 Task: Find connections with filter location Kotputli with filter topic #realtorwith filter profile language Potuguese with filter current company STÄUBLI with filter school Podar International School with filter industry Technical and Vocational Training with filter service category SupportTechnical Writing with filter keywords title Business Analyst
Action: Mouse moved to (378, 256)
Screenshot: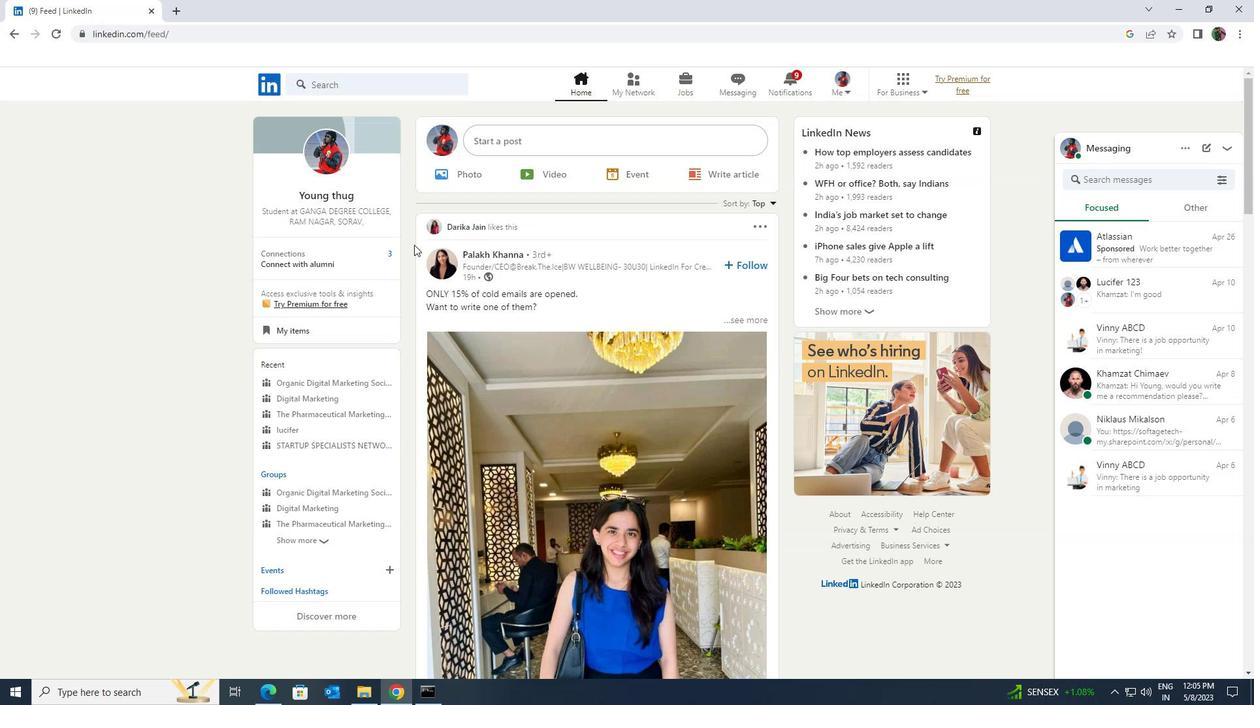 
Action: Mouse pressed left at (378, 256)
Screenshot: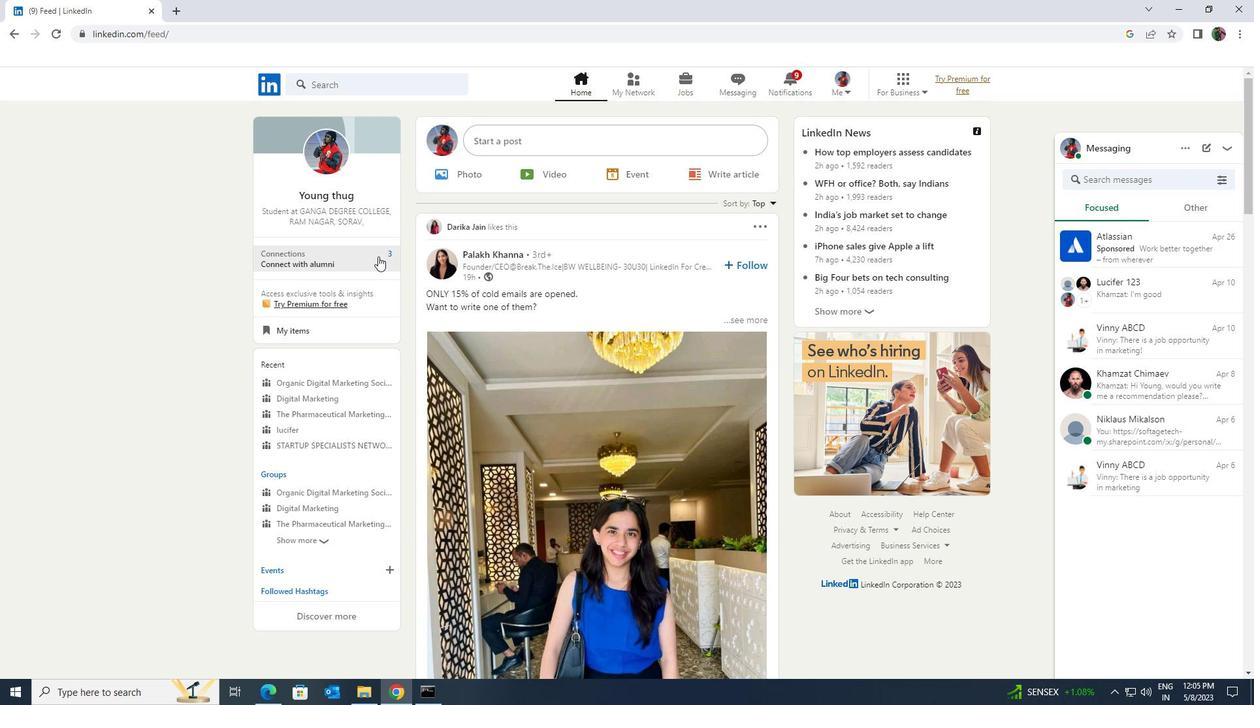 
Action: Mouse moved to (361, 156)
Screenshot: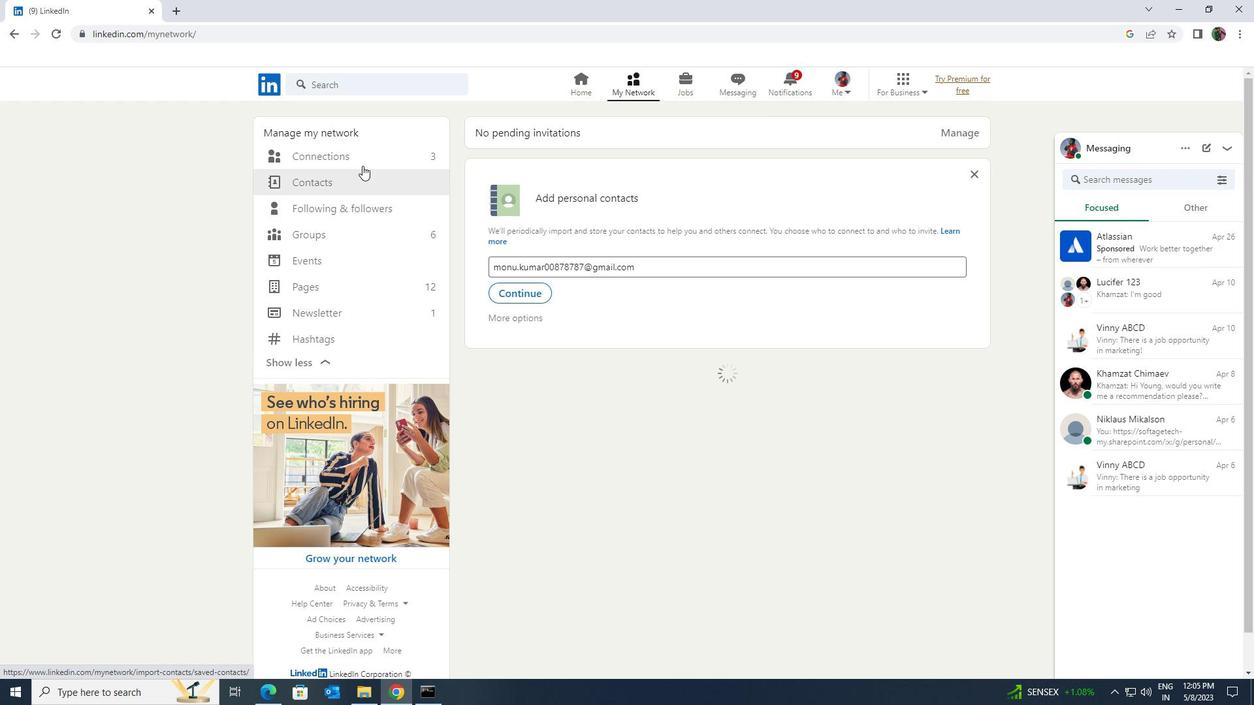 
Action: Mouse pressed left at (361, 156)
Screenshot: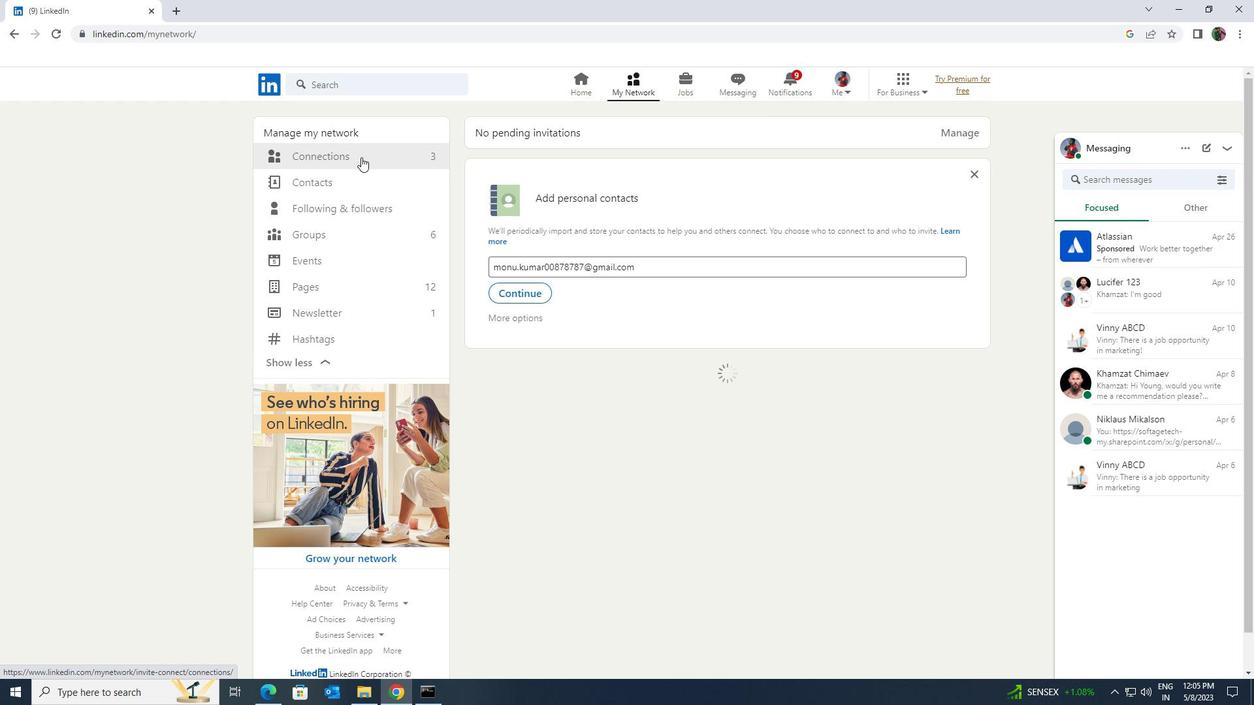 
Action: Mouse moved to (691, 159)
Screenshot: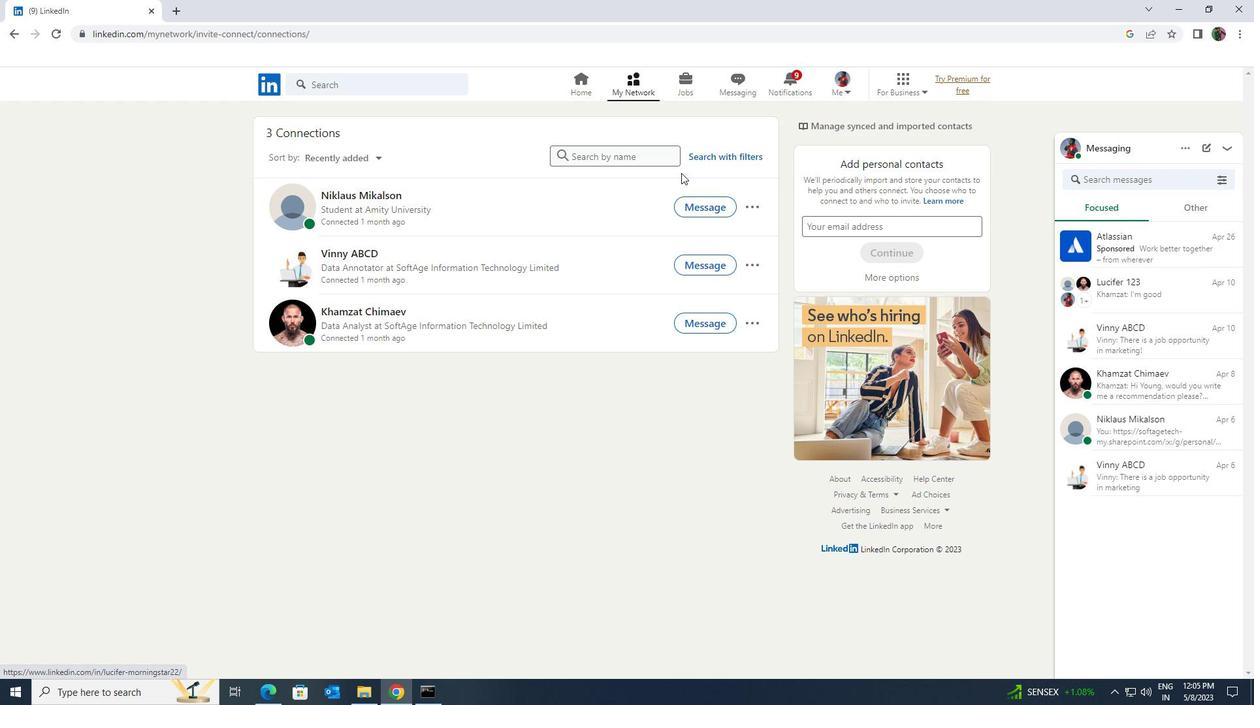 
Action: Mouse pressed left at (691, 159)
Screenshot: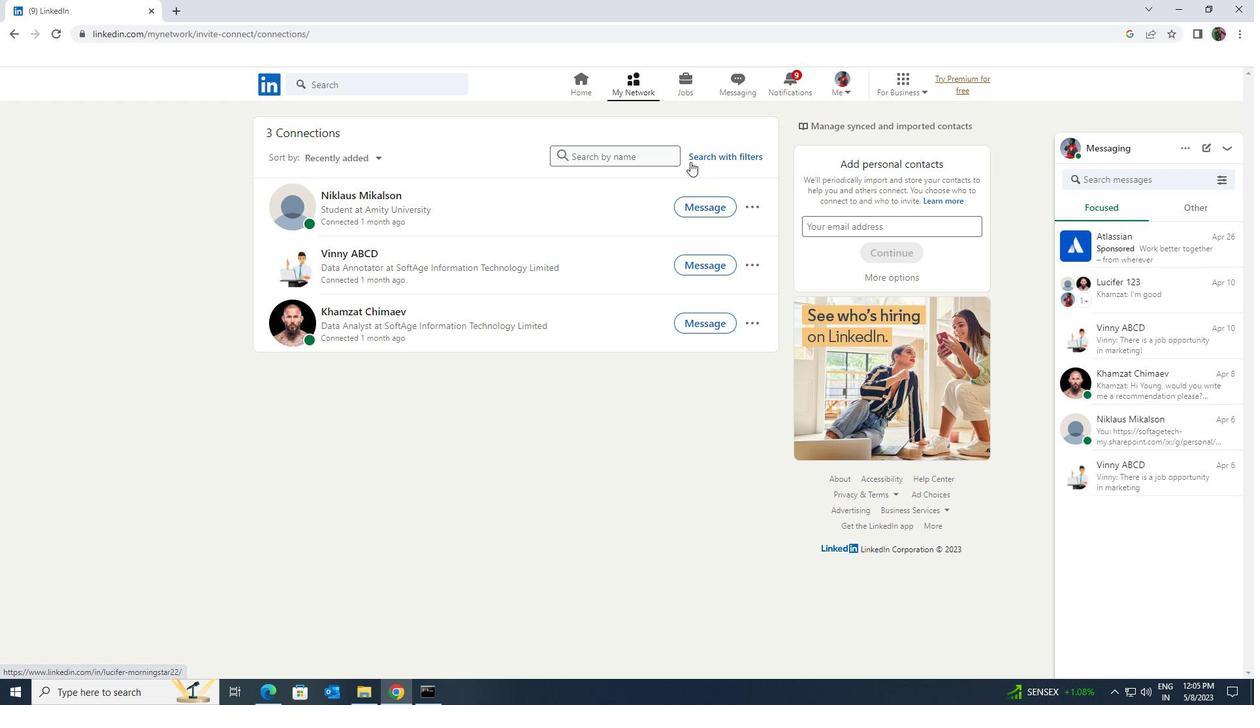 
Action: Mouse moved to (663, 114)
Screenshot: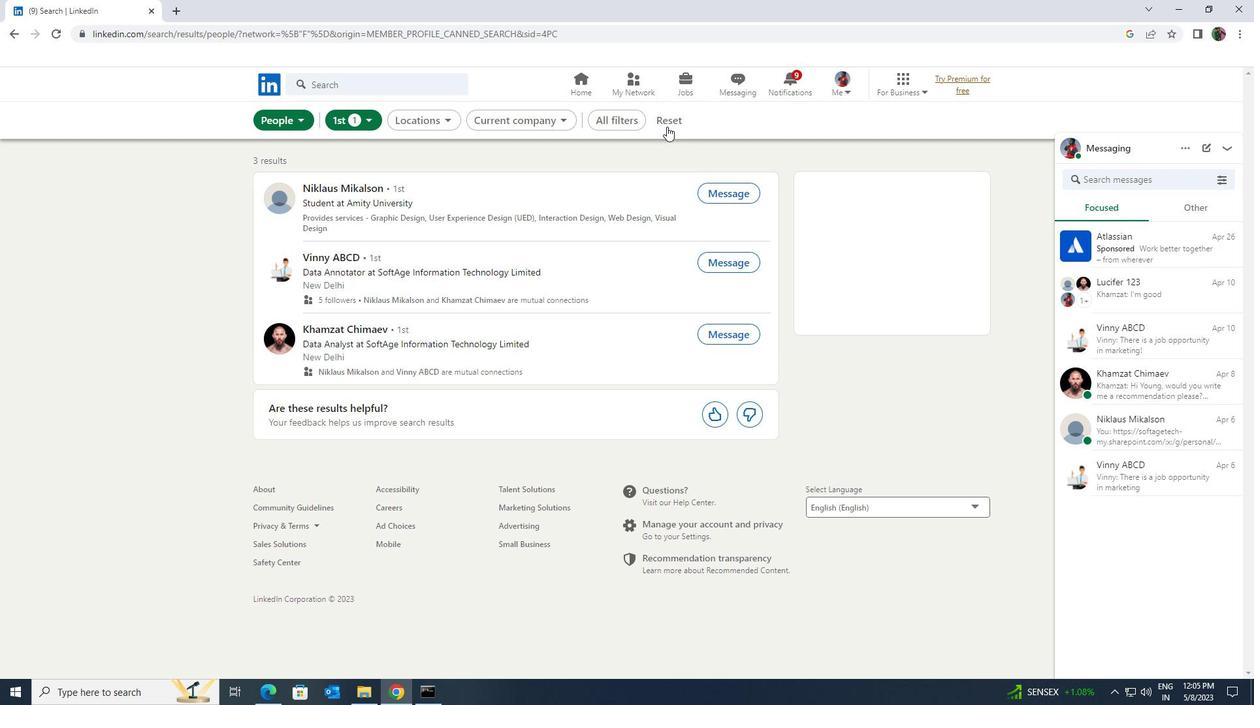
Action: Mouse pressed left at (663, 114)
Screenshot: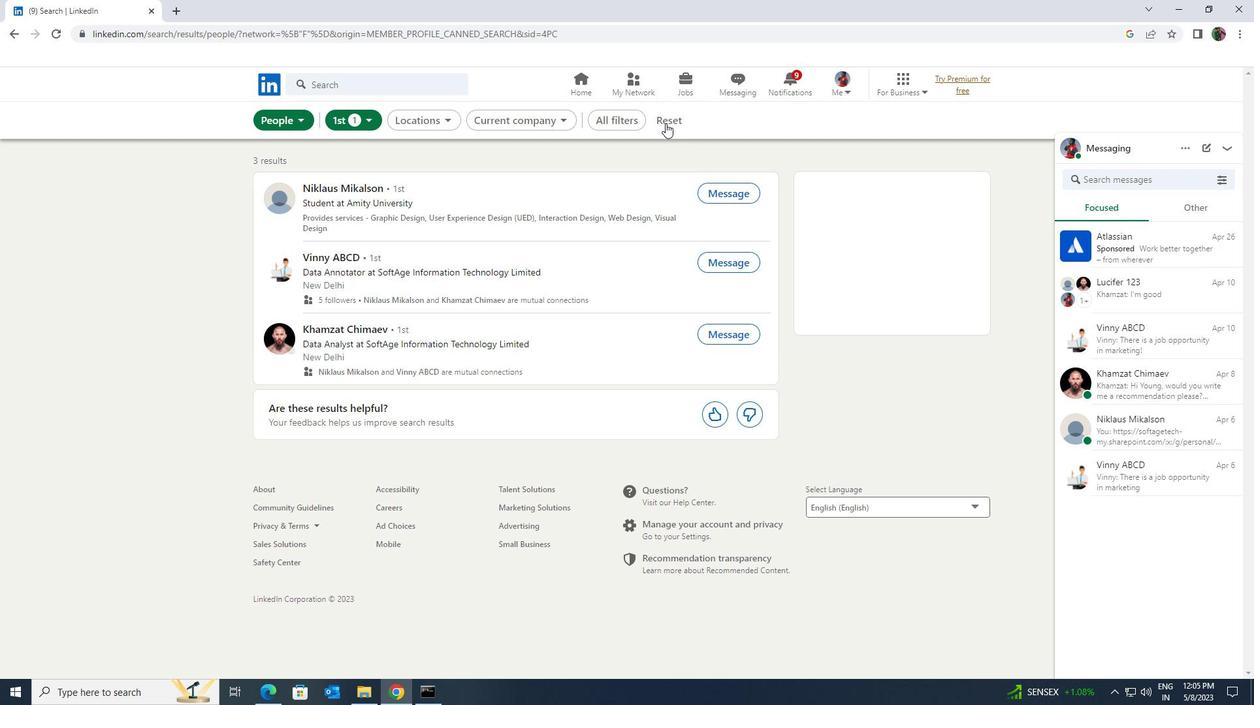 
Action: Mouse moved to (642, 114)
Screenshot: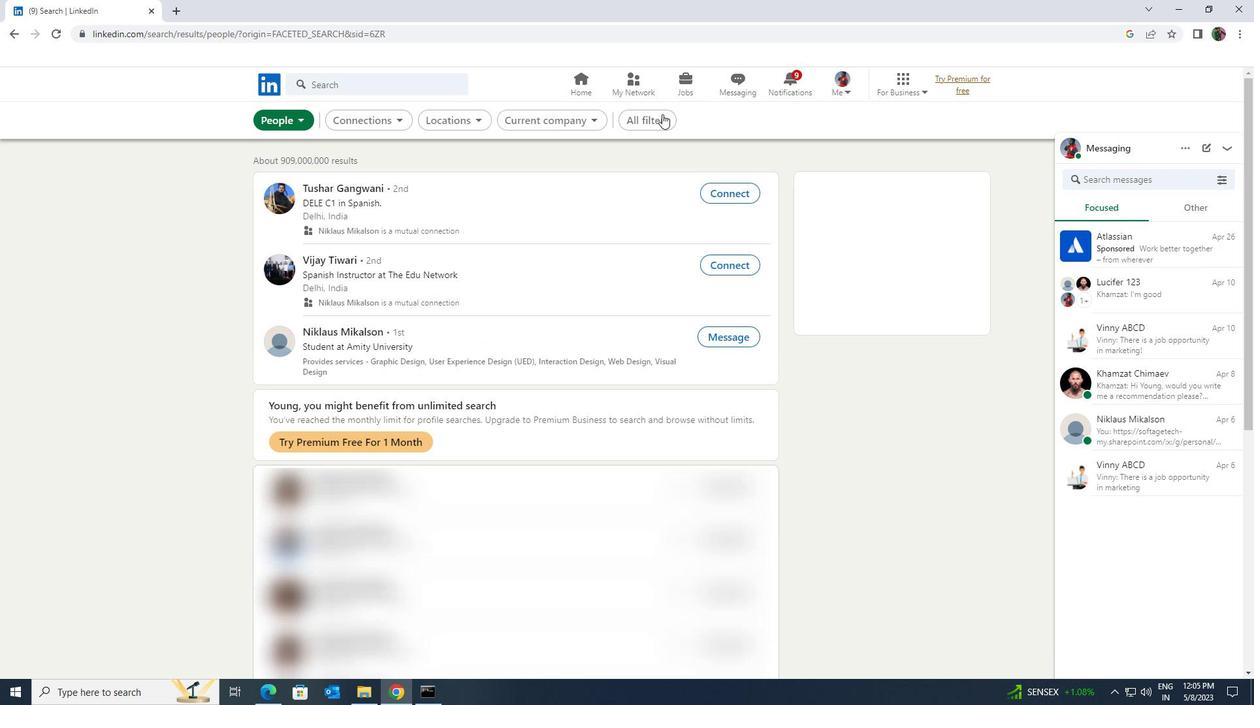 
Action: Mouse pressed left at (642, 114)
Screenshot: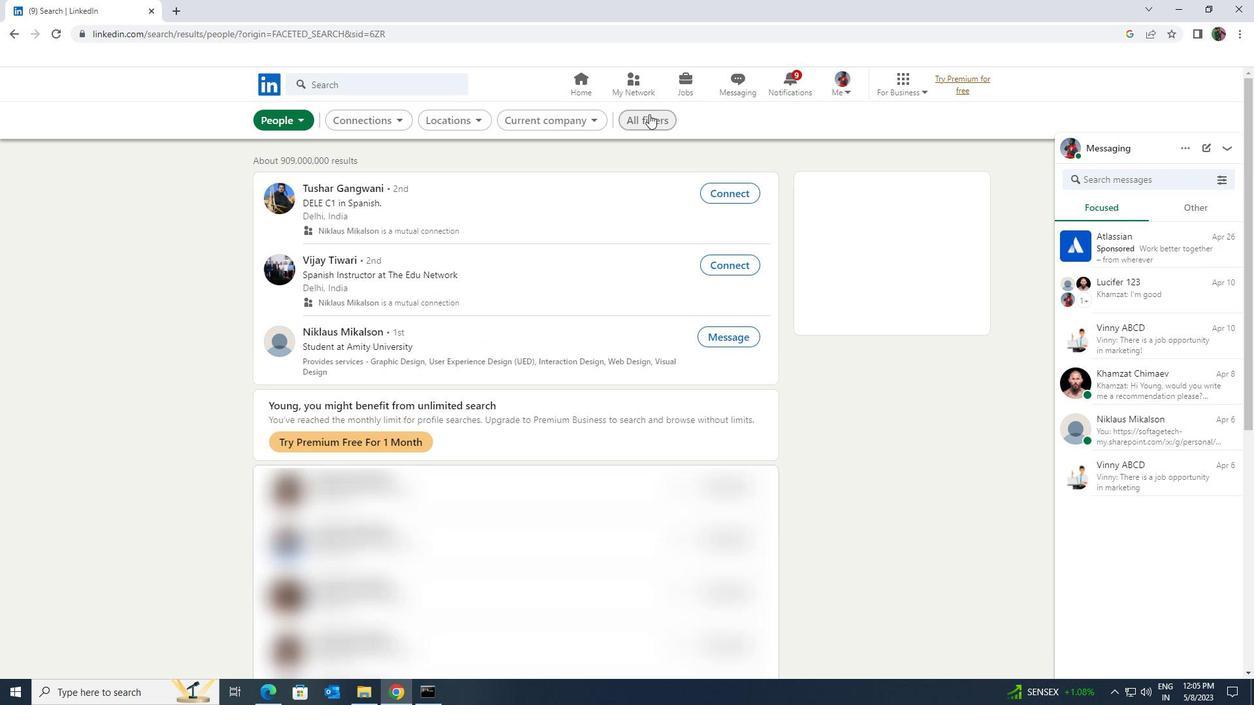 
Action: Mouse moved to (1091, 519)
Screenshot: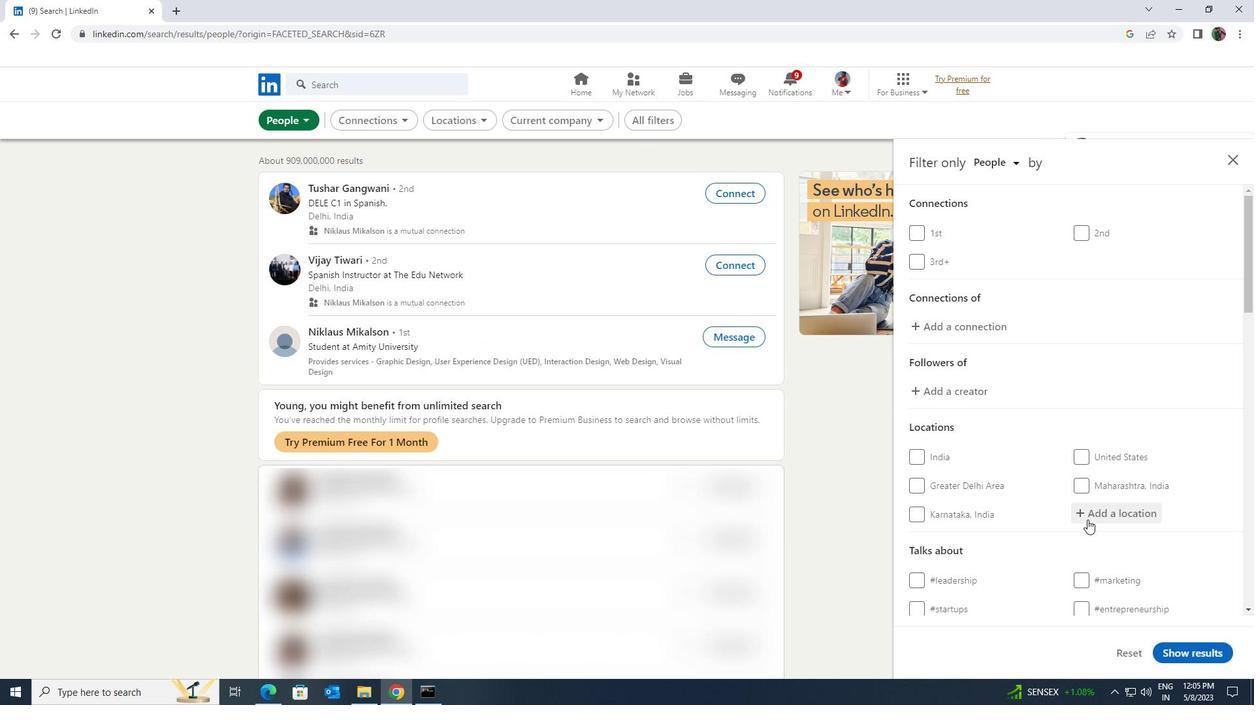
Action: Mouse pressed left at (1091, 519)
Screenshot: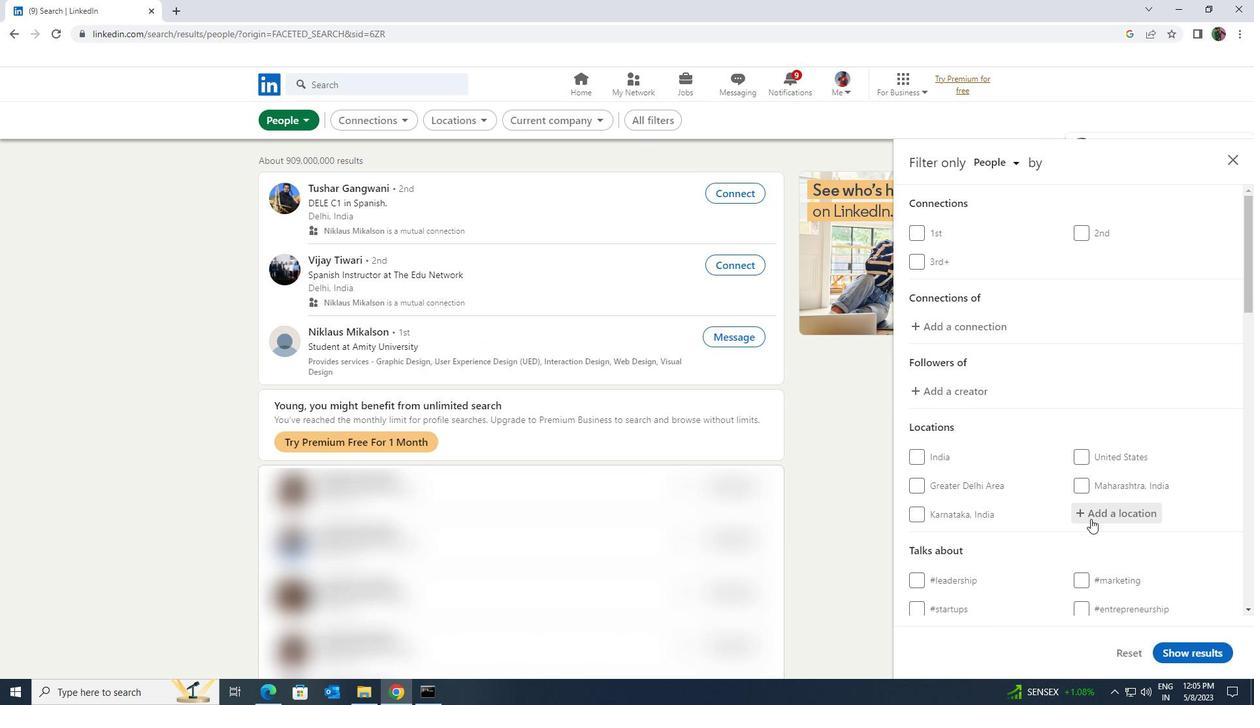 
Action: Key pressed <Key.shift><Key.shift><Key.shift>KOTPUTIL<Key.backspace><Key.backspace><Key.backspace>
Screenshot: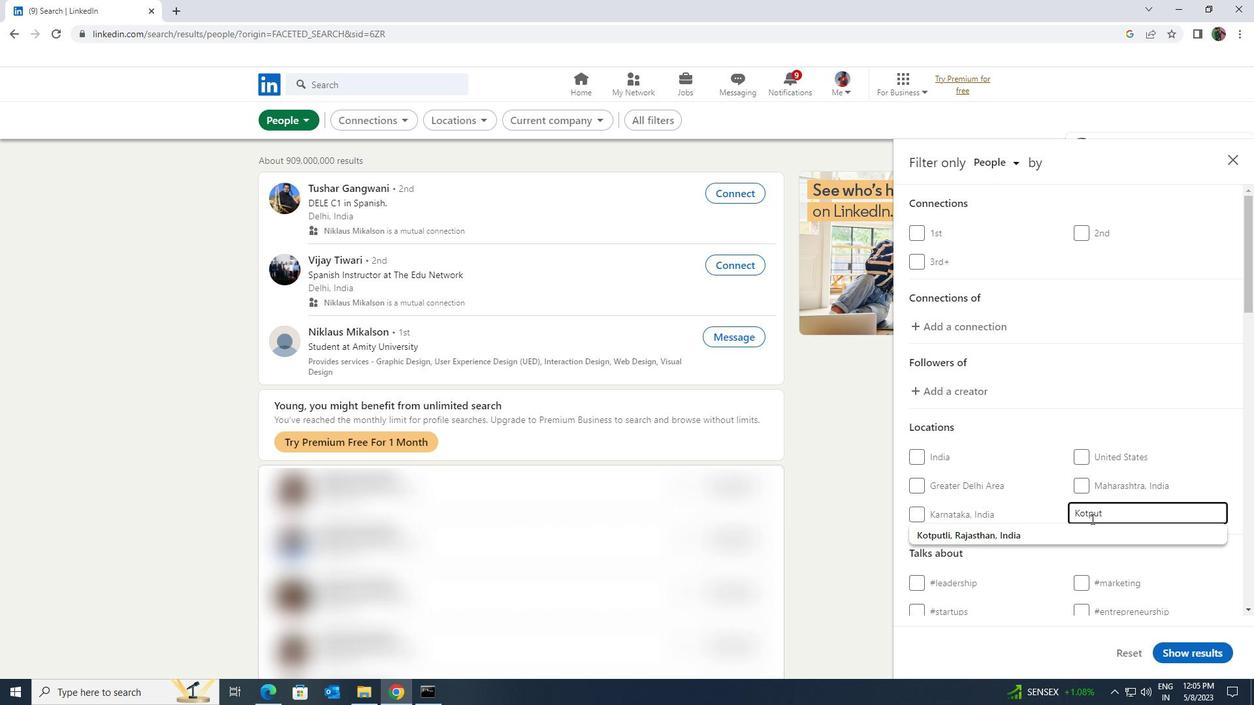 
Action: Mouse moved to (1090, 530)
Screenshot: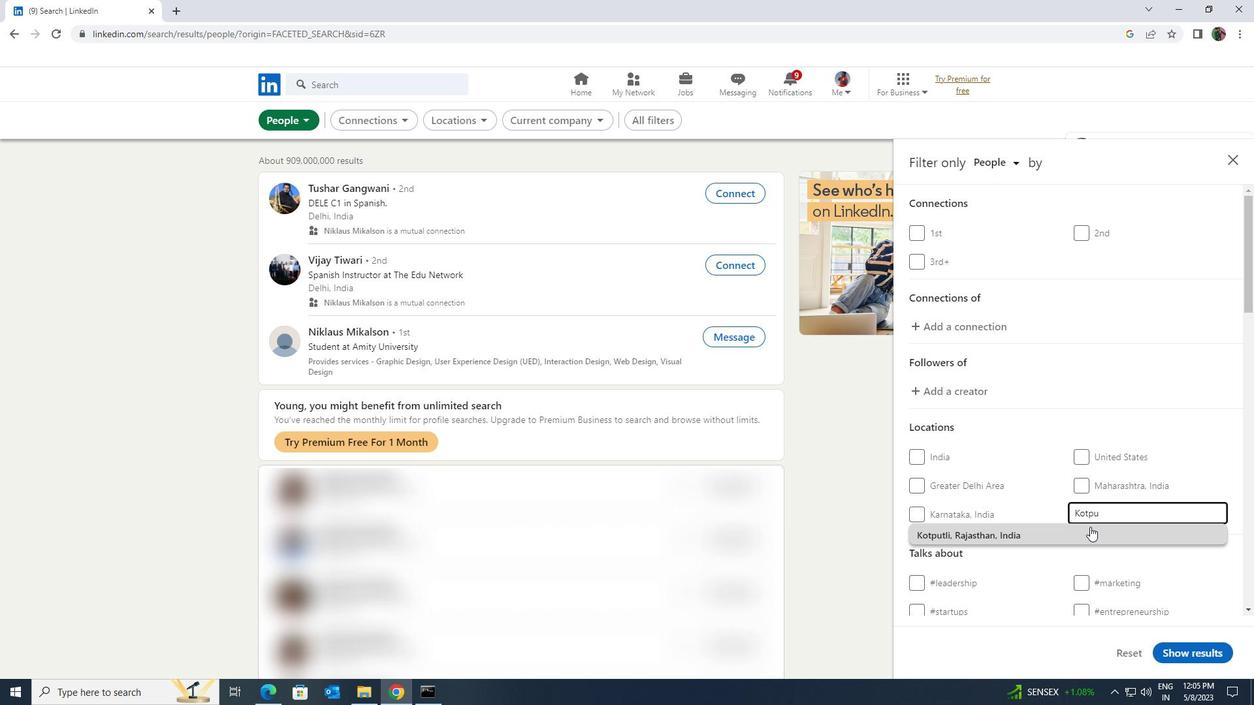 
Action: Mouse pressed left at (1090, 530)
Screenshot: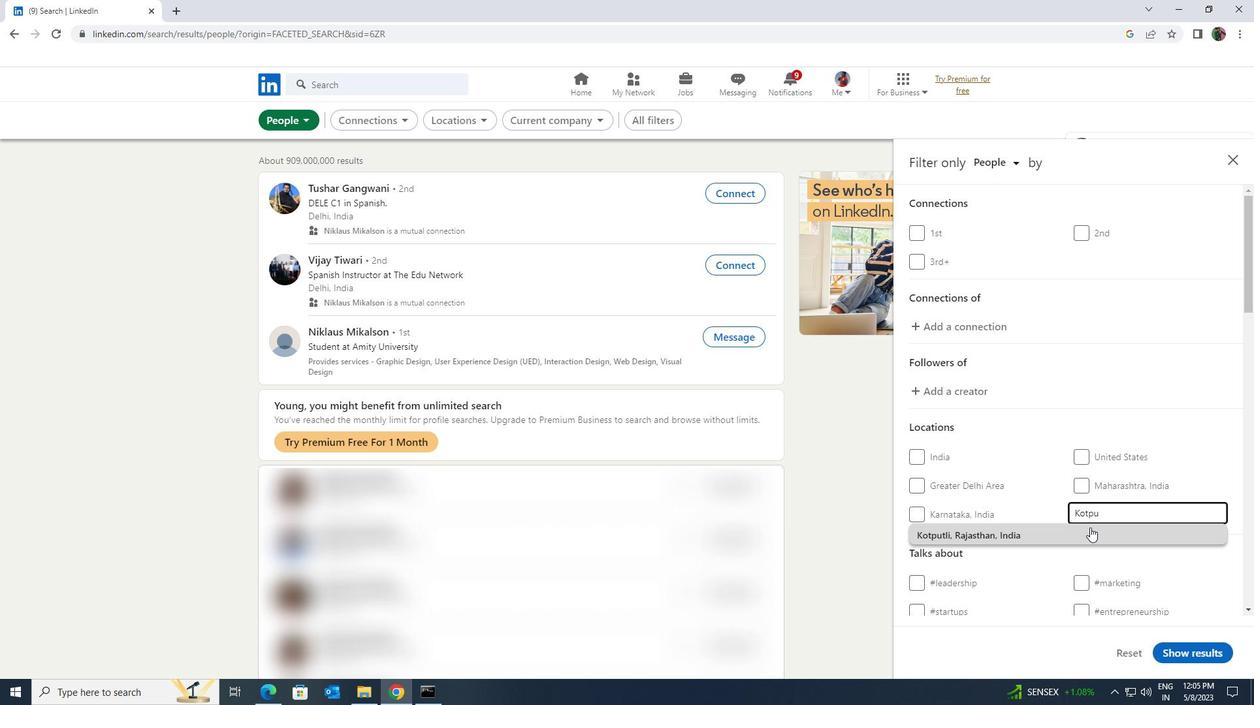 
Action: Mouse moved to (1091, 530)
Screenshot: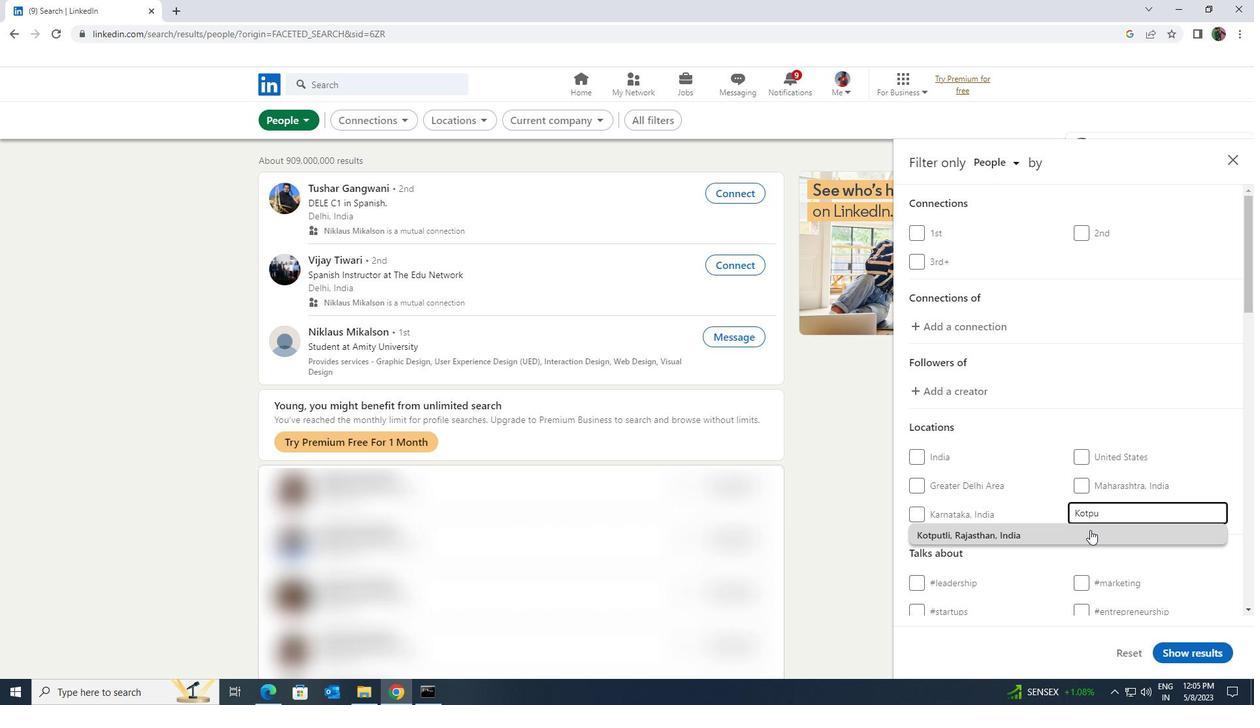 
Action: Mouse scrolled (1091, 529) with delta (0, 0)
Screenshot: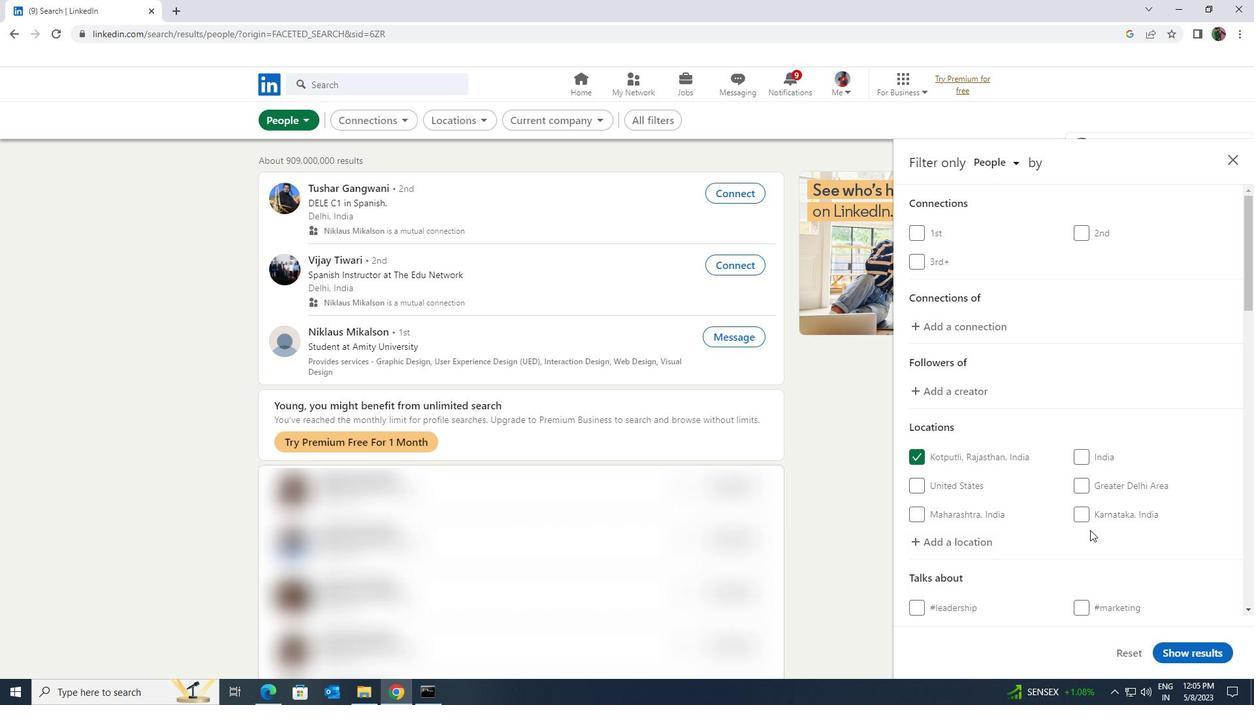 
Action: Mouse scrolled (1091, 529) with delta (0, 0)
Screenshot: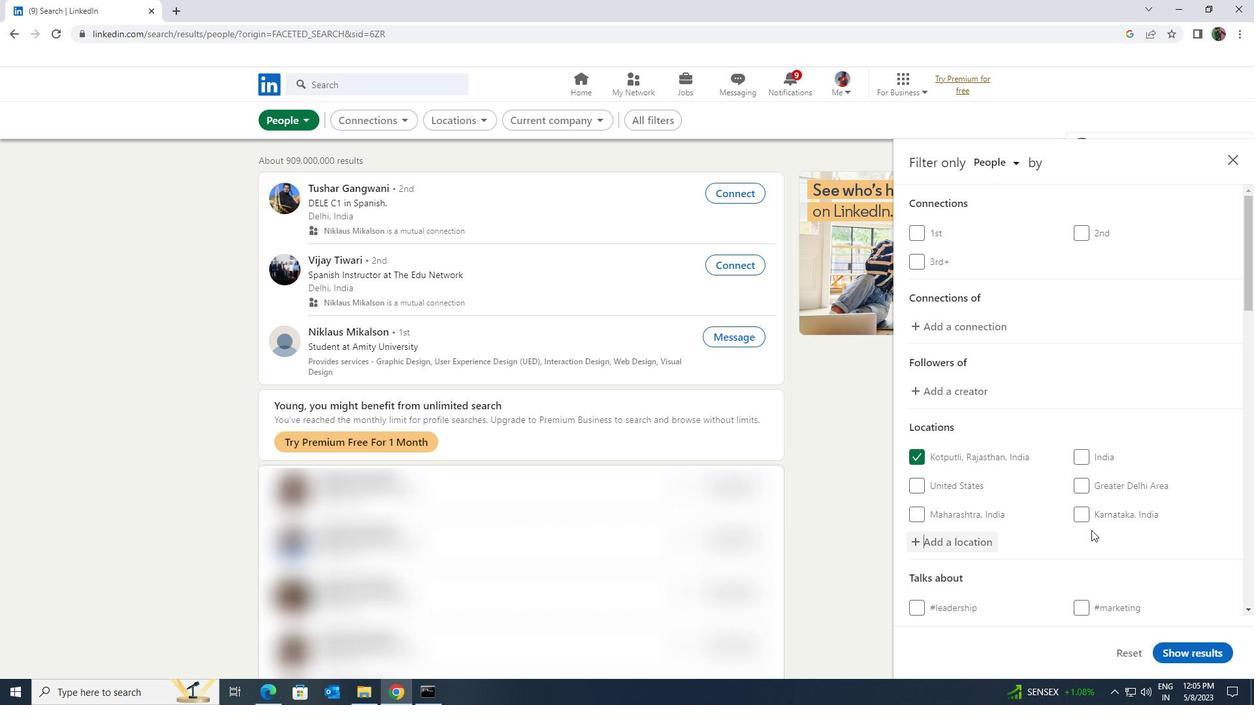 
Action: Mouse moved to (1095, 531)
Screenshot: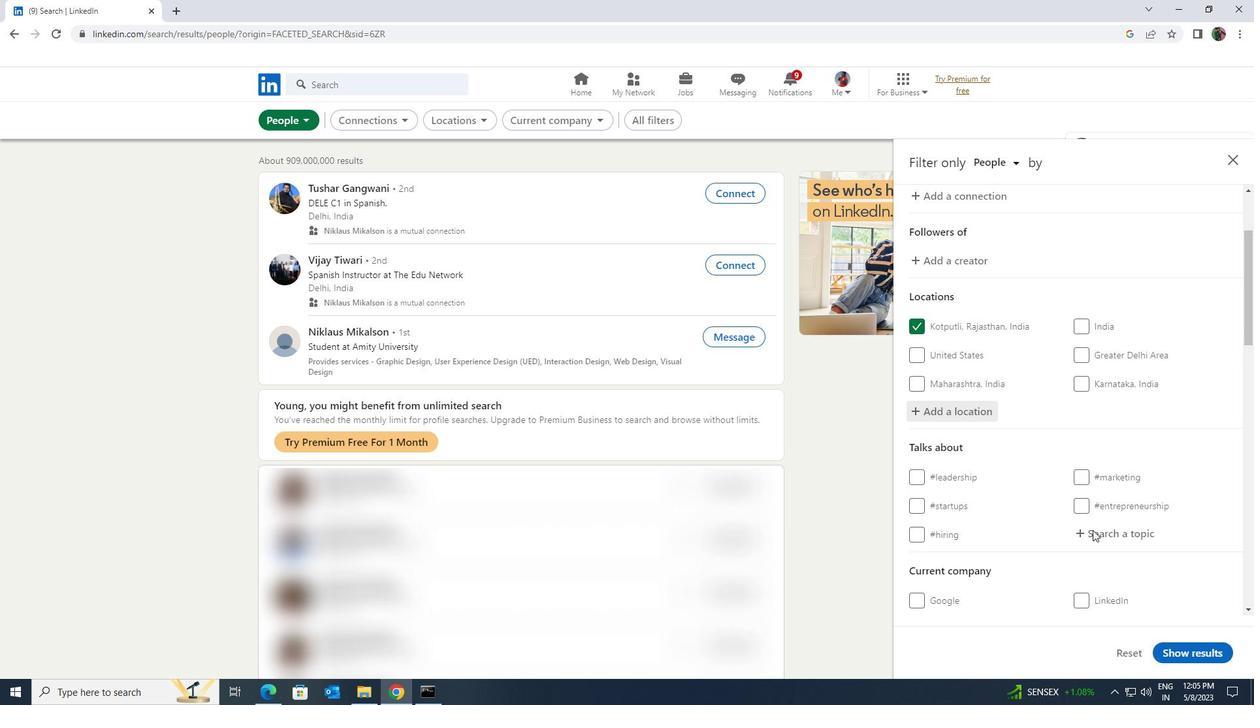 
Action: Mouse pressed left at (1095, 531)
Screenshot: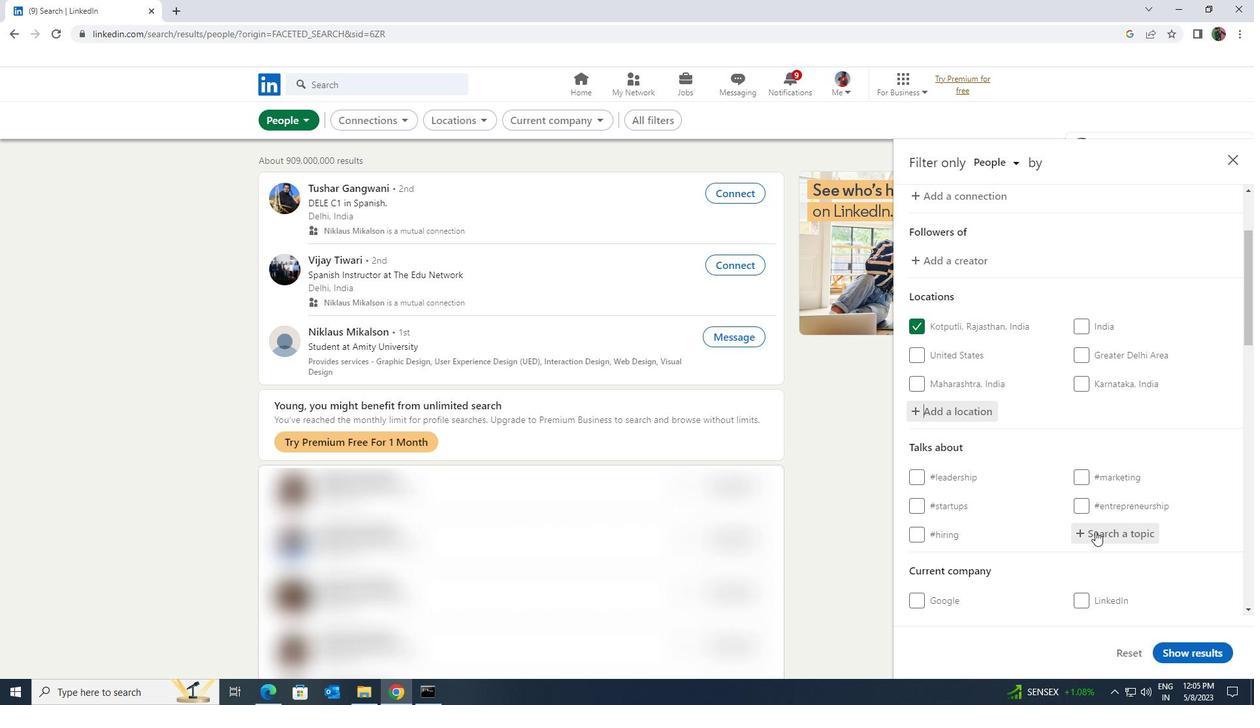 
Action: Key pressed <Key.shift><Key.shift>REALTOR
Screenshot: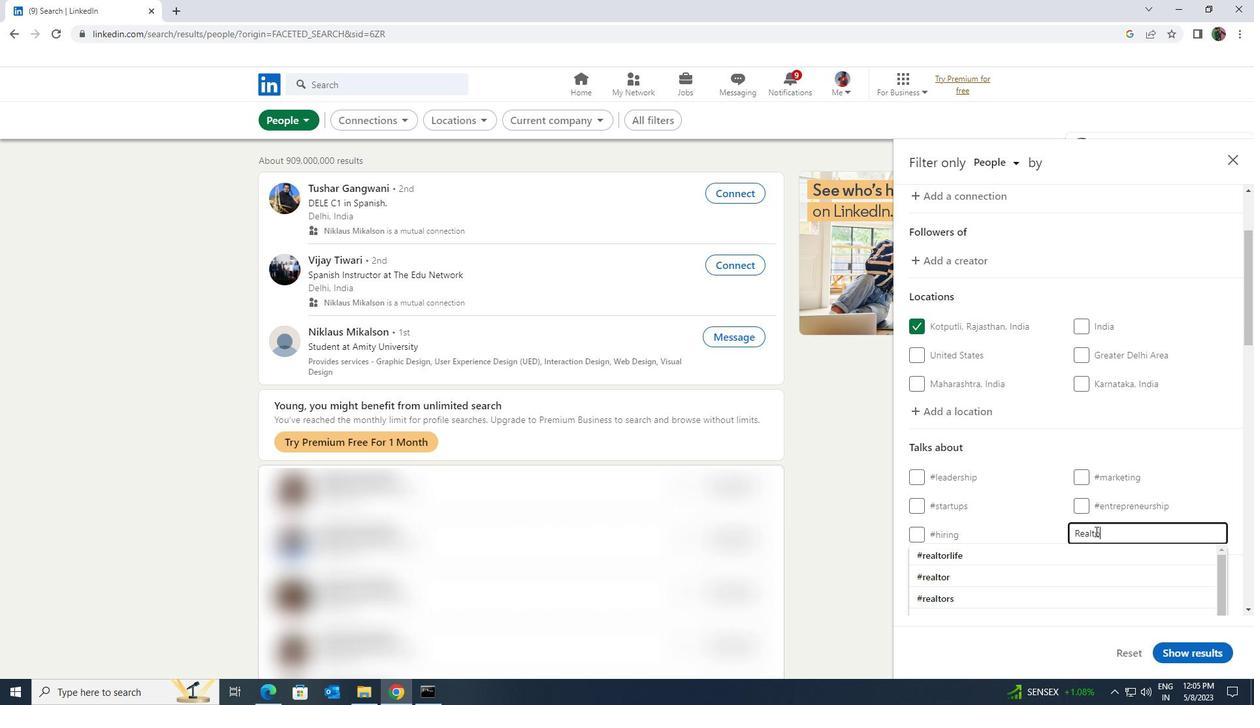 
Action: Mouse moved to (1071, 575)
Screenshot: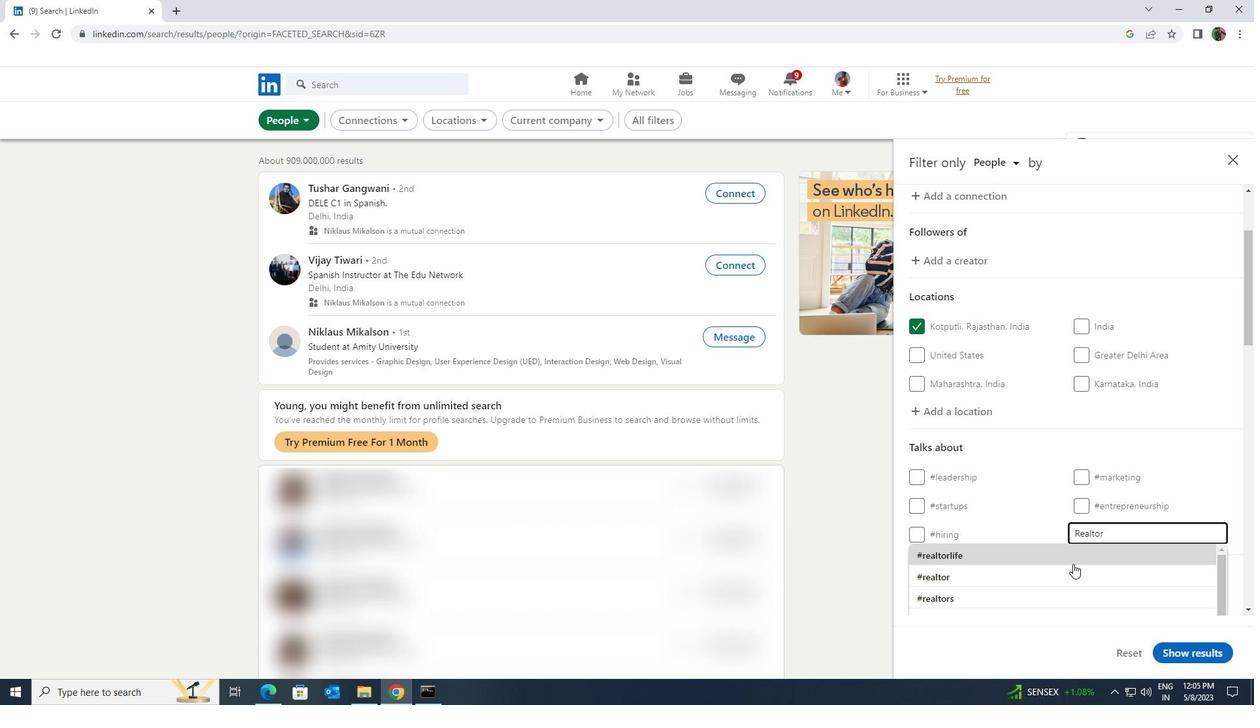 
Action: Mouse pressed left at (1071, 575)
Screenshot: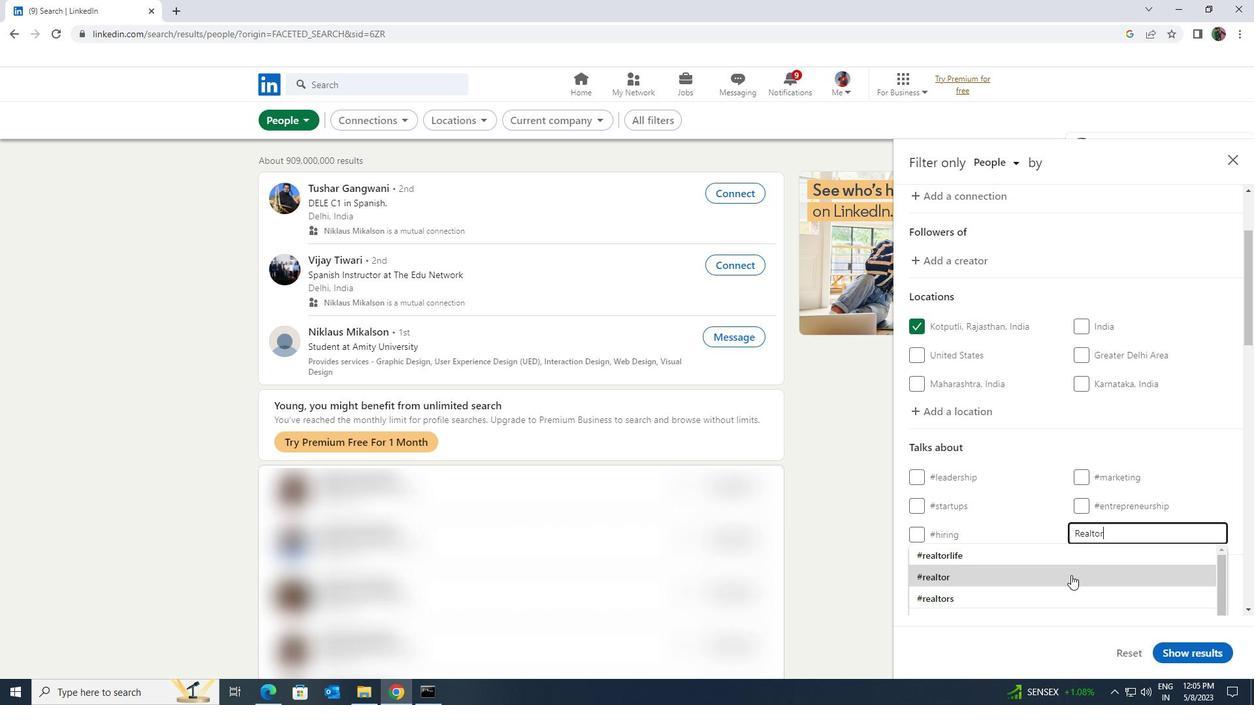 
Action: Mouse moved to (1072, 536)
Screenshot: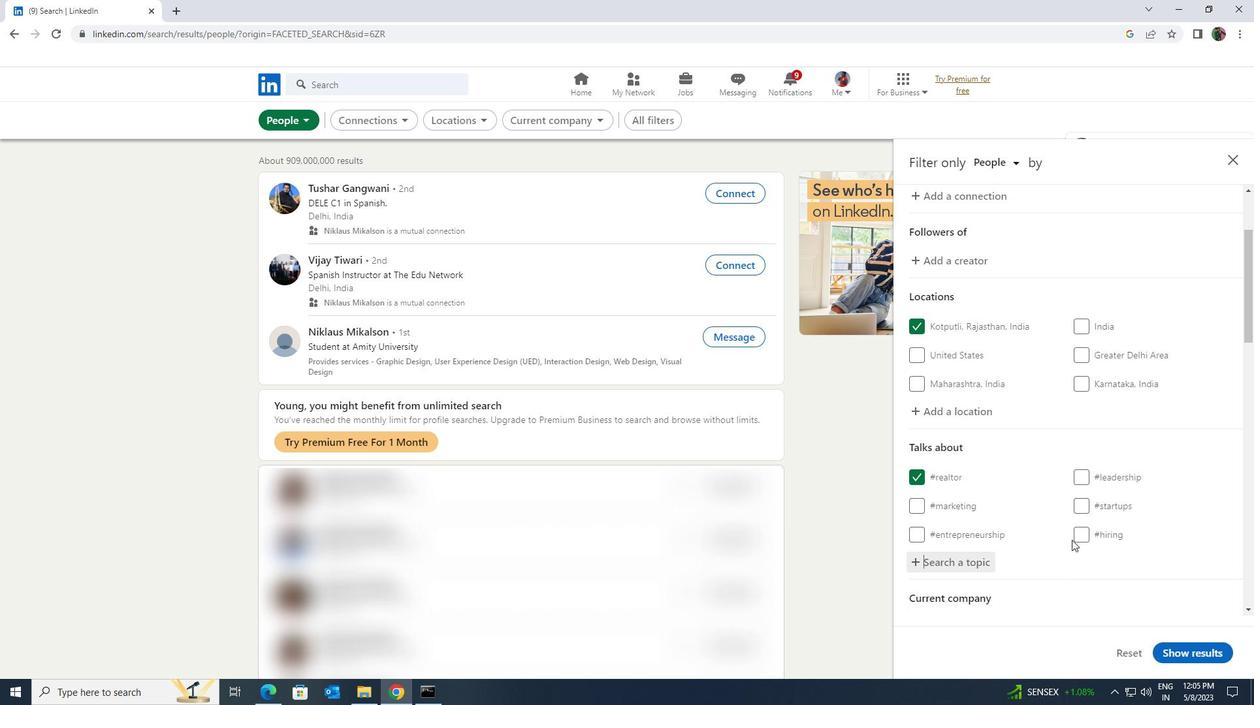 
Action: Mouse scrolled (1072, 535) with delta (0, 0)
Screenshot: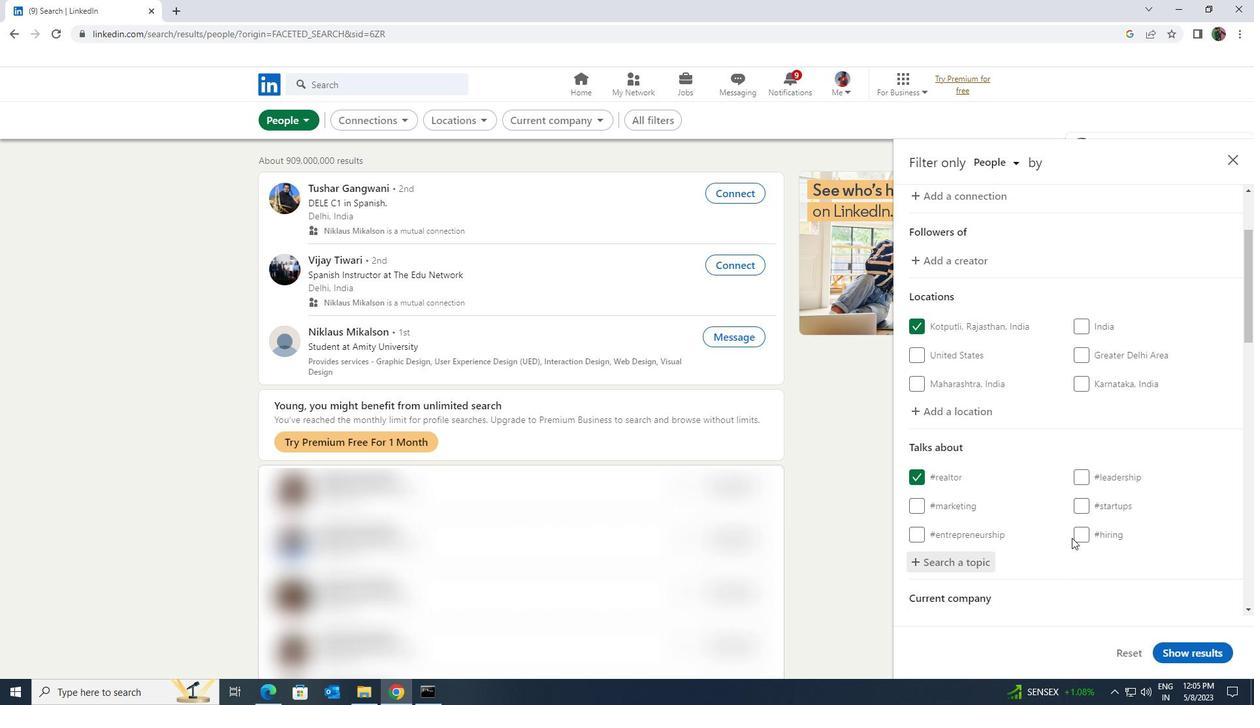 
Action: Mouse scrolled (1072, 535) with delta (0, 0)
Screenshot: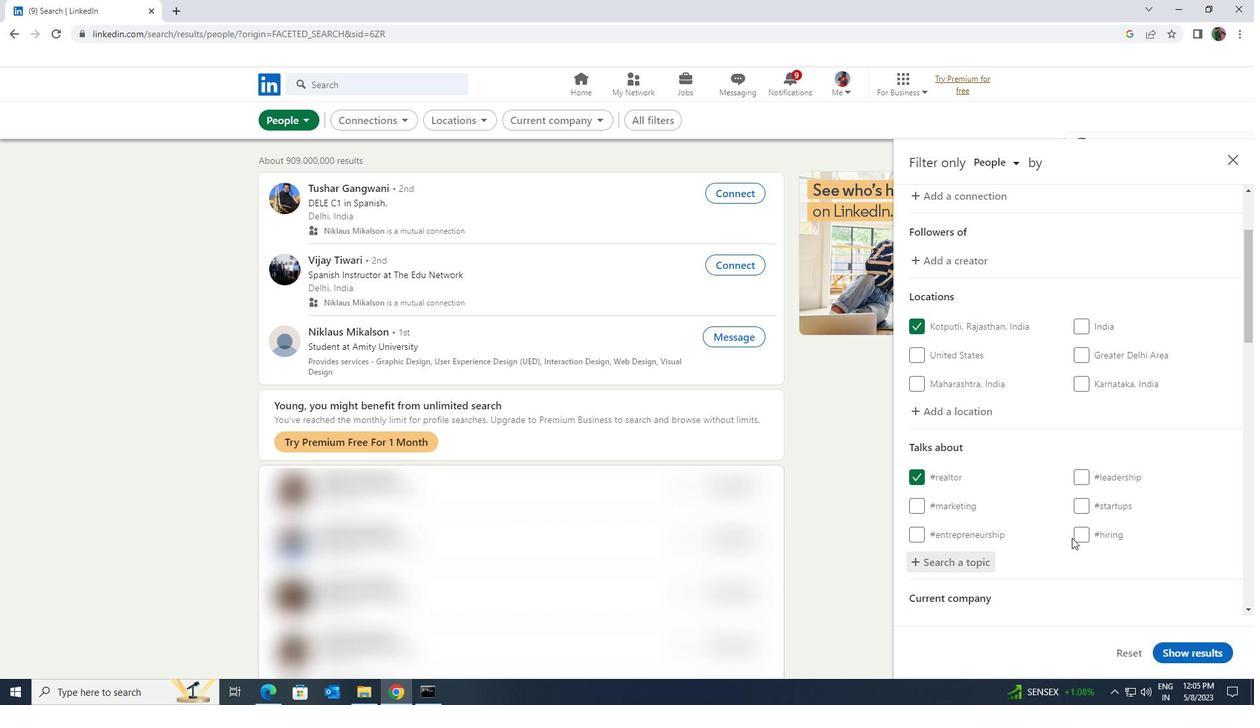 
Action: Mouse scrolled (1072, 535) with delta (0, 0)
Screenshot: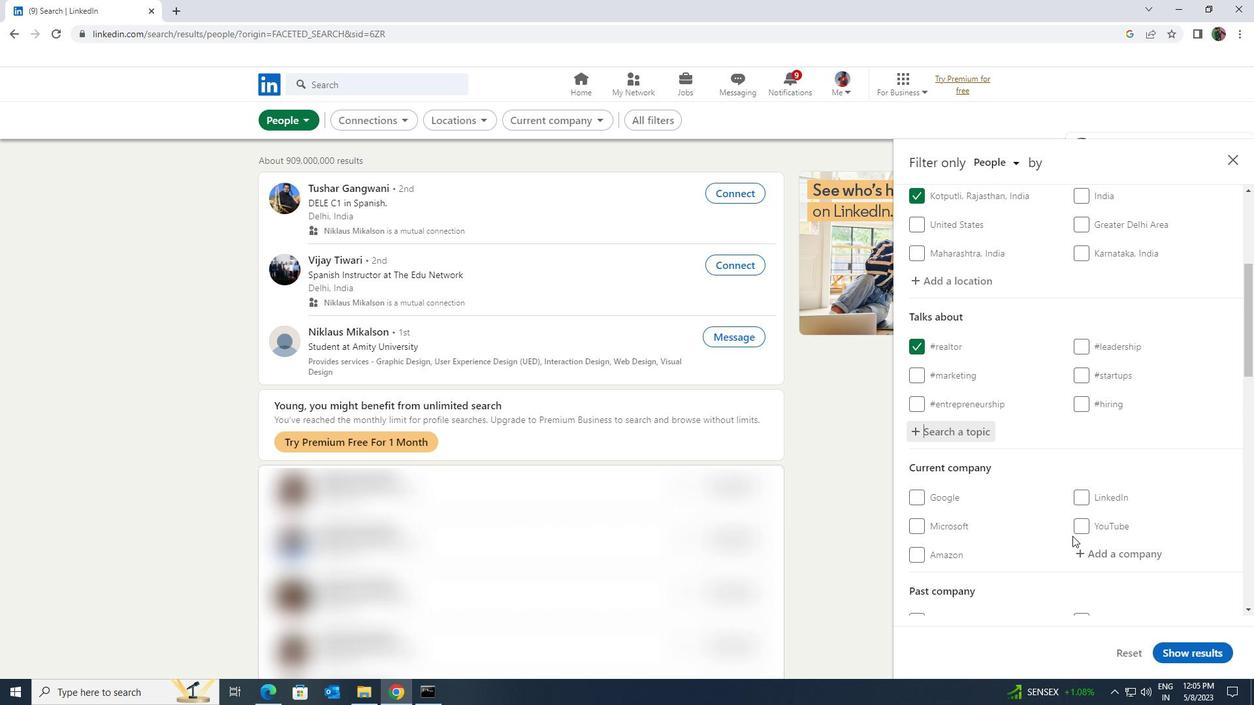 
Action: Mouse scrolled (1072, 535) with delta (0, 0)
Screenshot: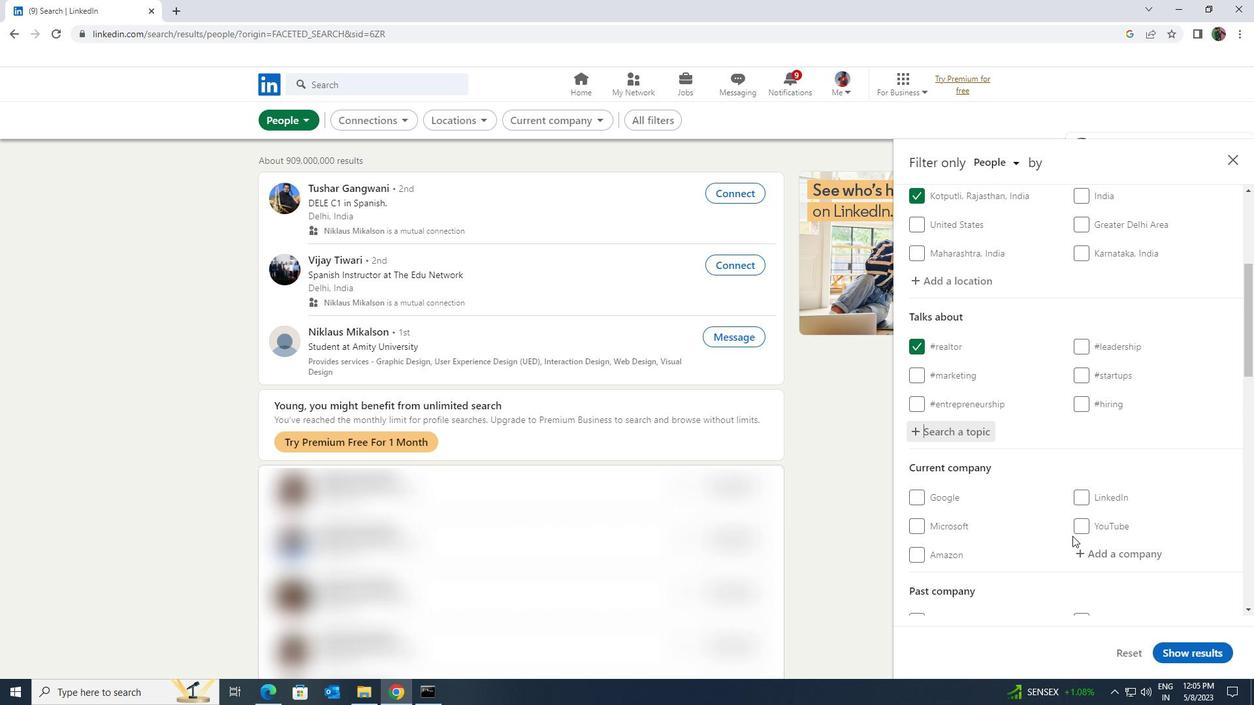 
Action: Mouse scrolled (1072, 535) with delta (0, 0)
Screenshot: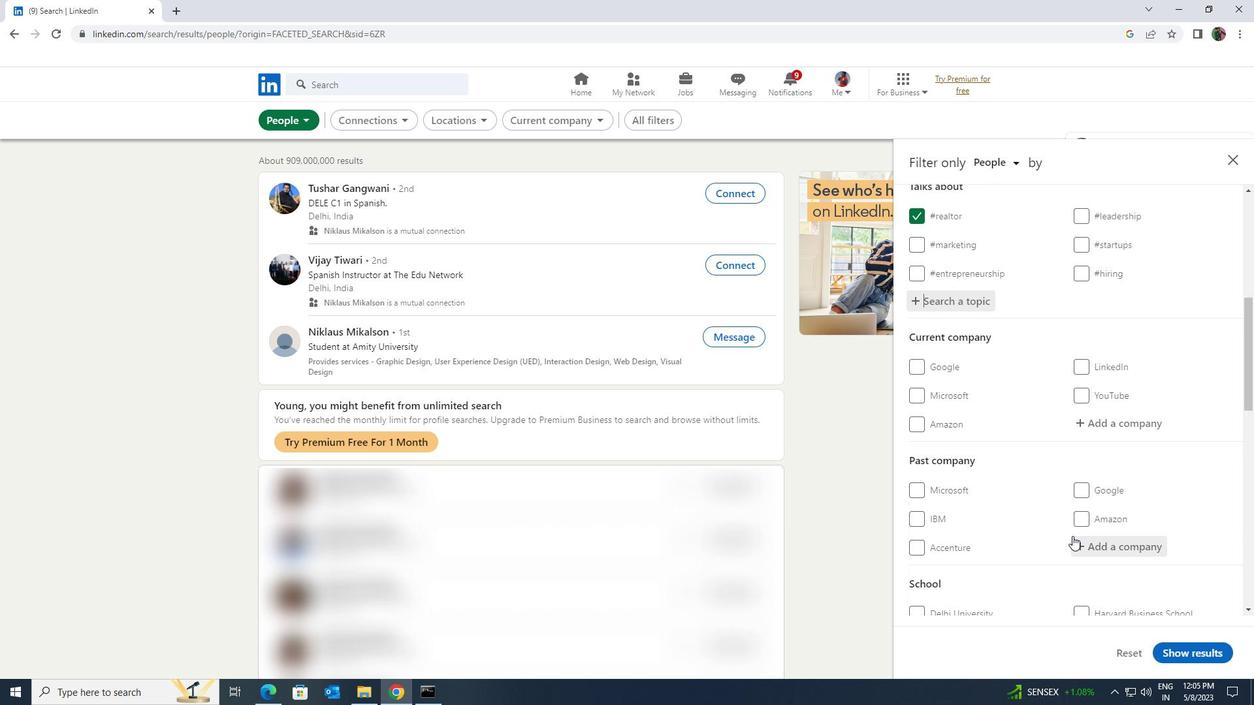 
Action: Mouse scrolled (1072, 535) with delta (0, 0)
Screenshot: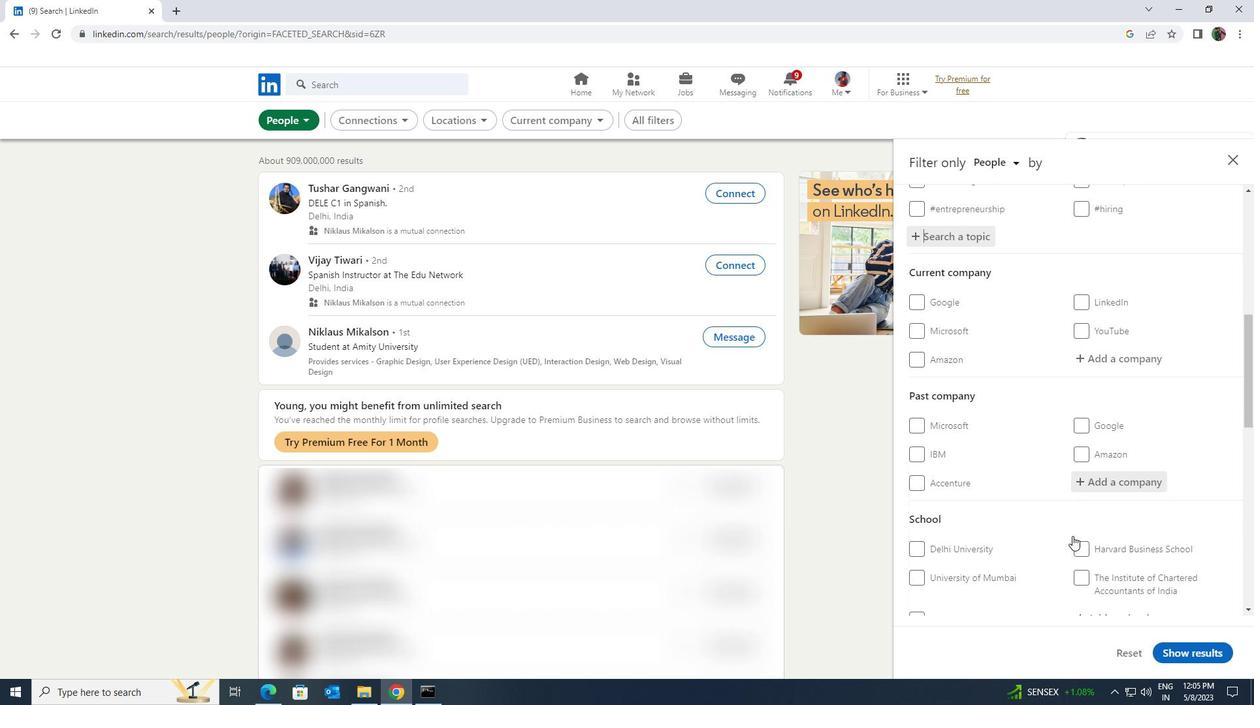 
Action: Mouse scrolled (1072, 535) with delta (0, 0)
Screenshot: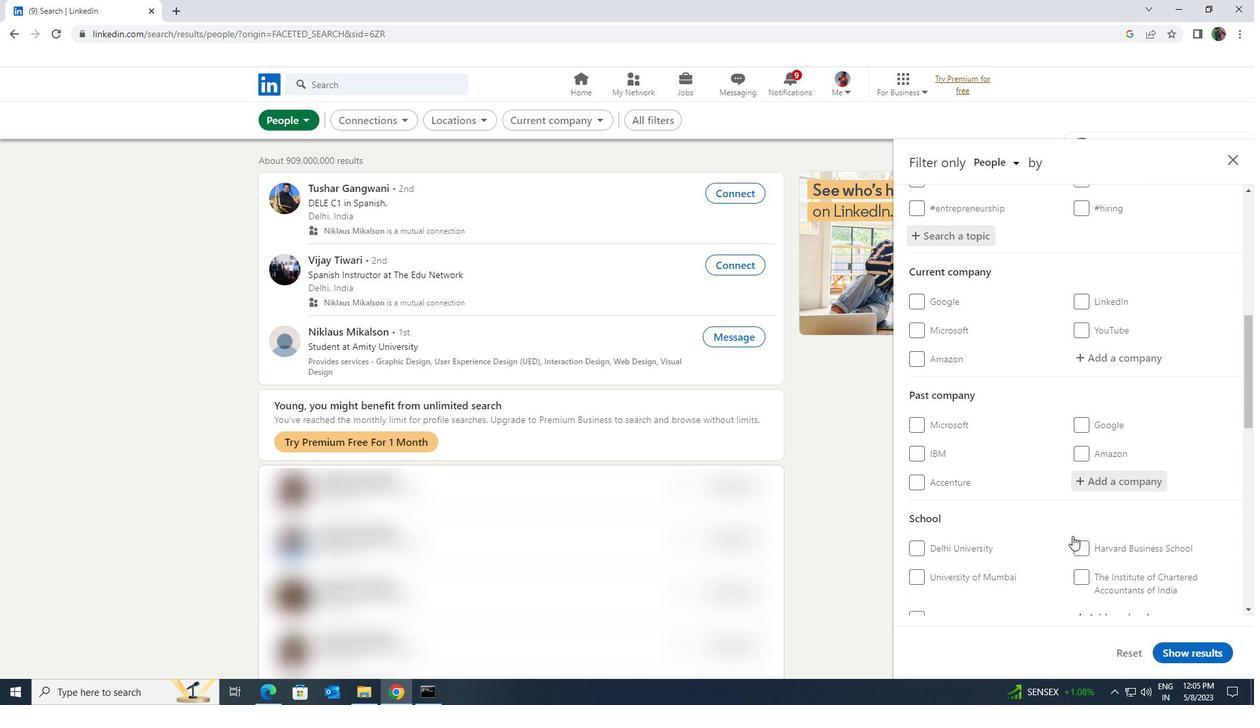 
Action: Mouse scrolled (1072, 535) with delta (0, 0)
Screenshot: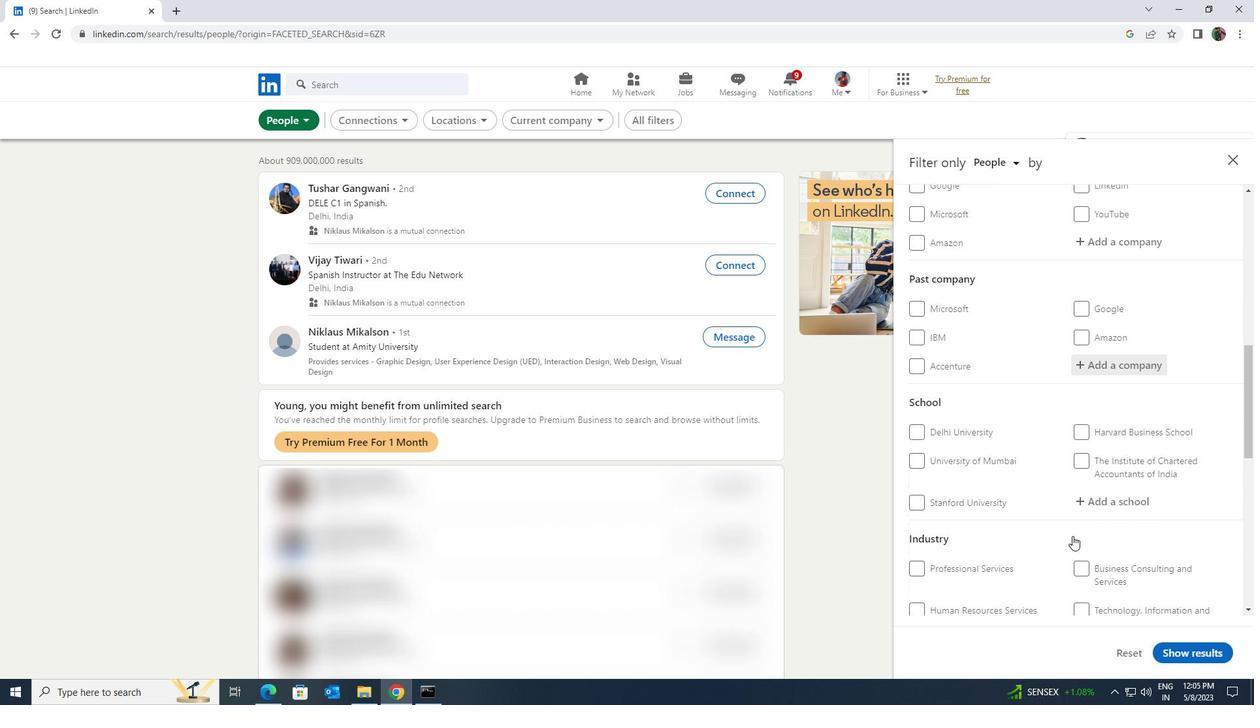 
Action: Mouse scrolled (1072, 535) with delta (0, 0)
Screenshot: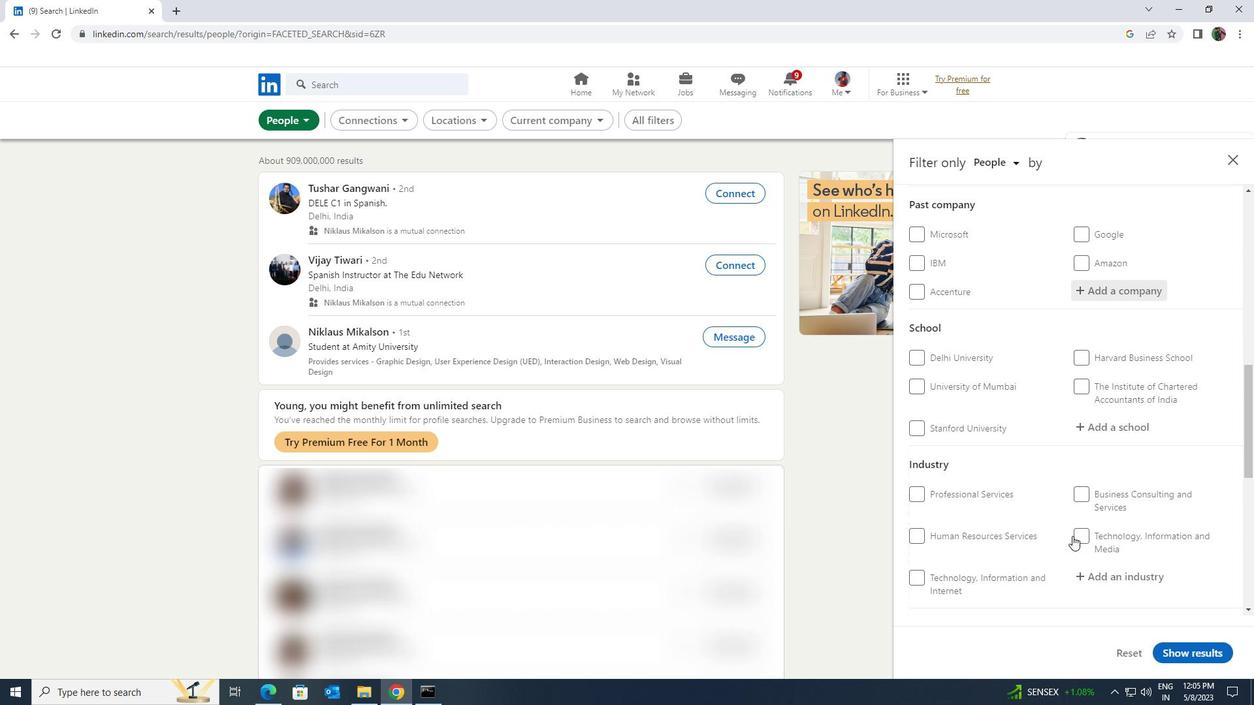 
Action: Mouse scrolled (1072, 535) with delta (0, 0)
Screenshot: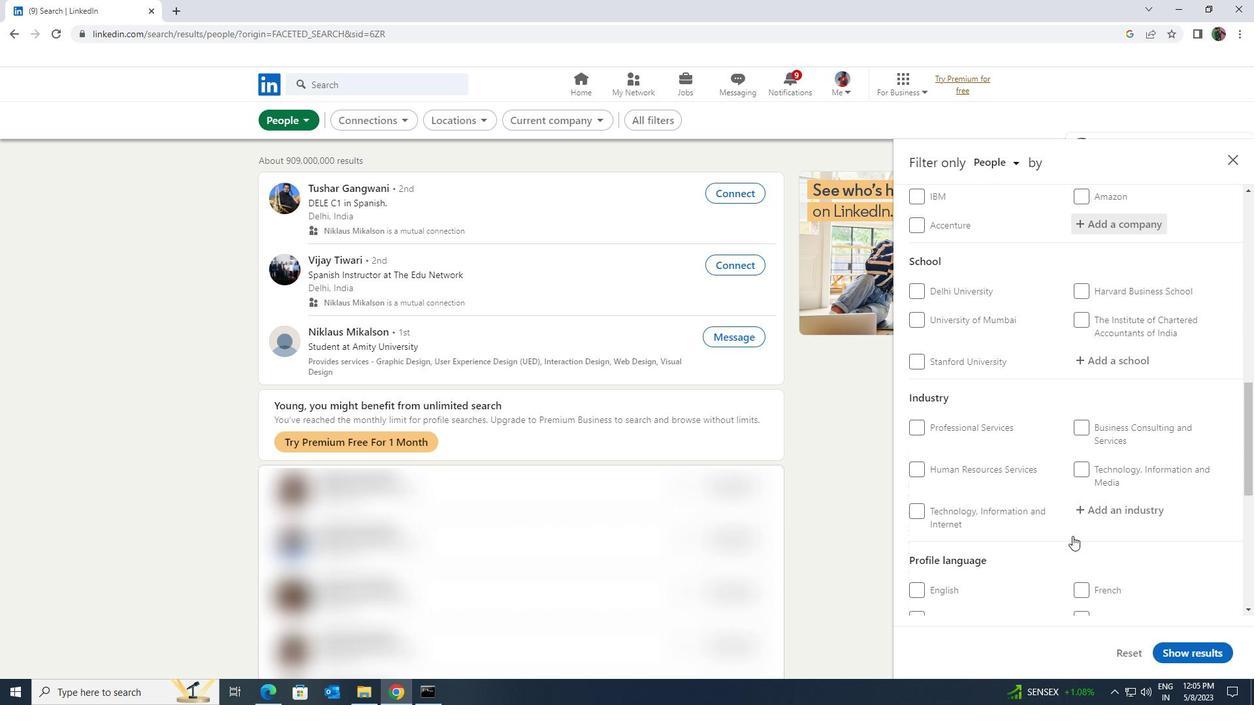 
Action: Mouse scrolled (1072, 535) with delta (0, 0)
Screenshot: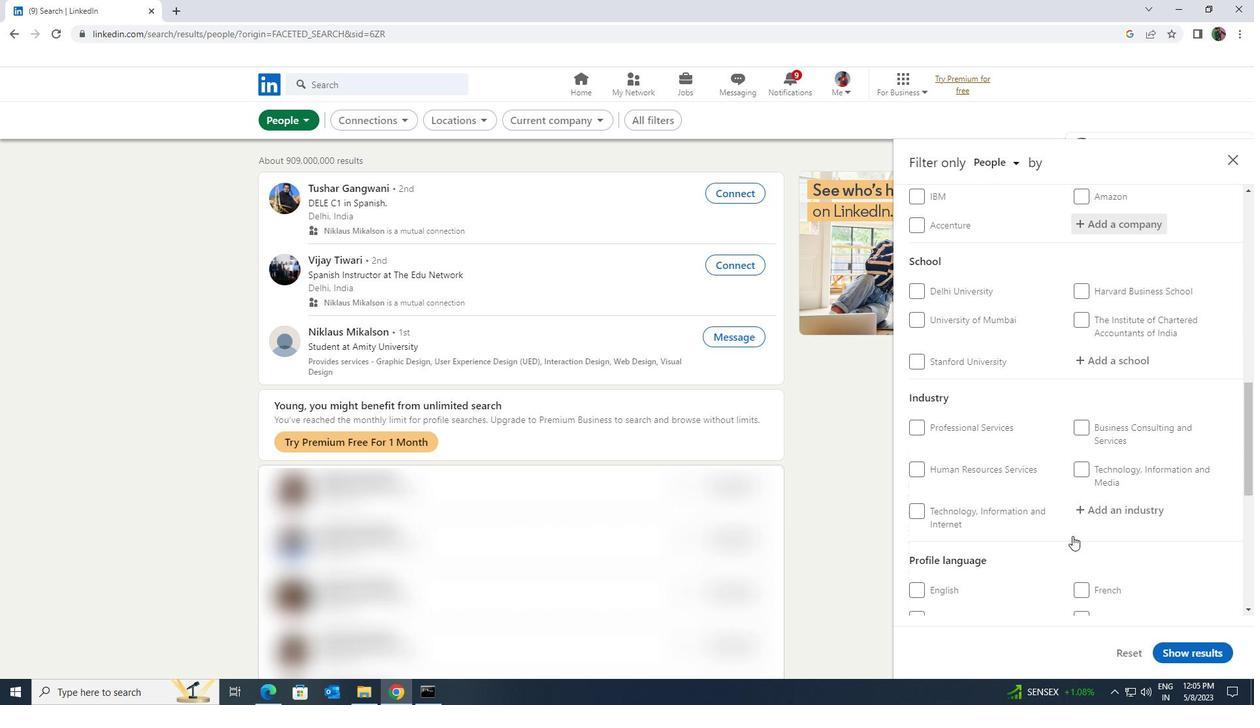 
Action: Mouse moved to (1073, 486)
Screenshot: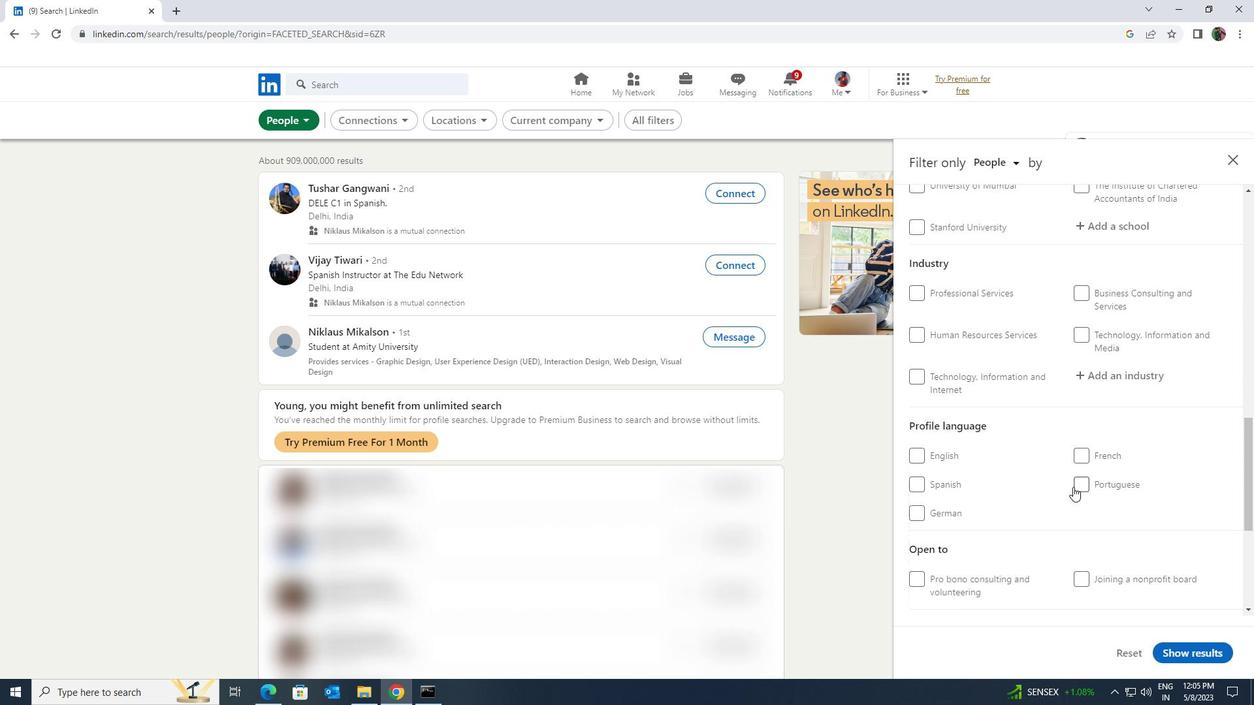 
Action: Mouse pressed left at (1073, 486)
Screenshot: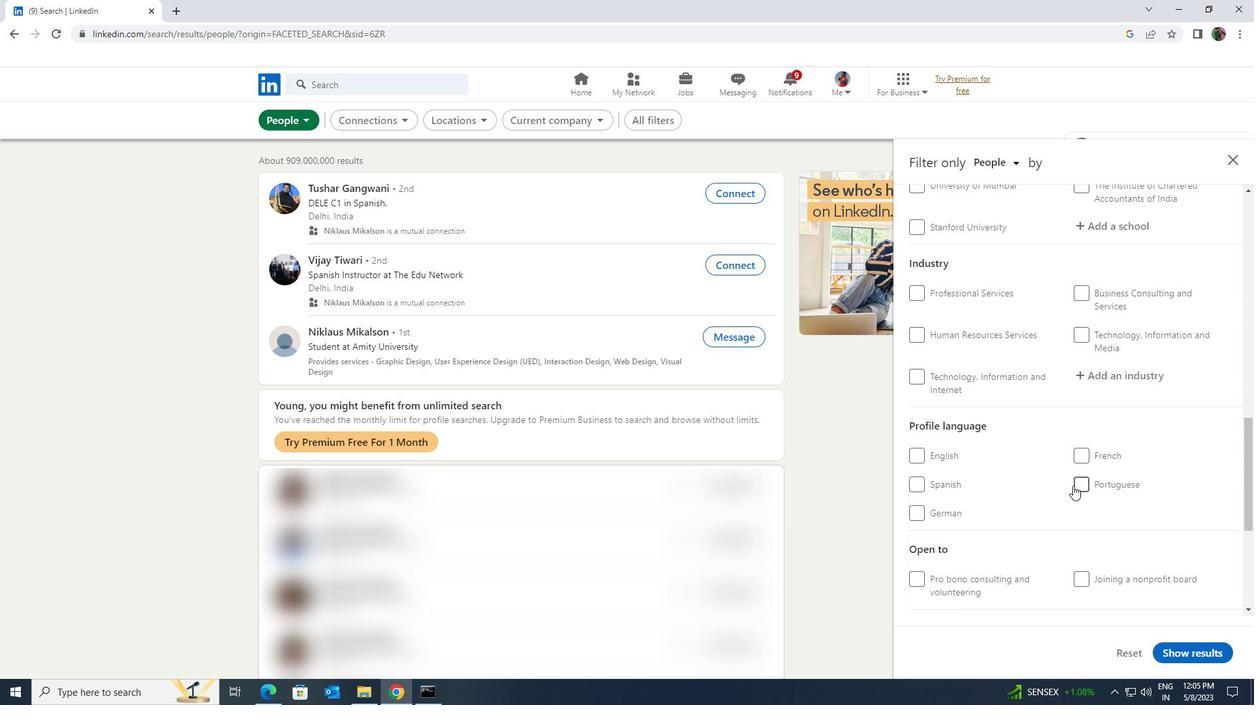 
Action: Mouse scrolled (1073, 486) with delta (0, 0)
Screenshot: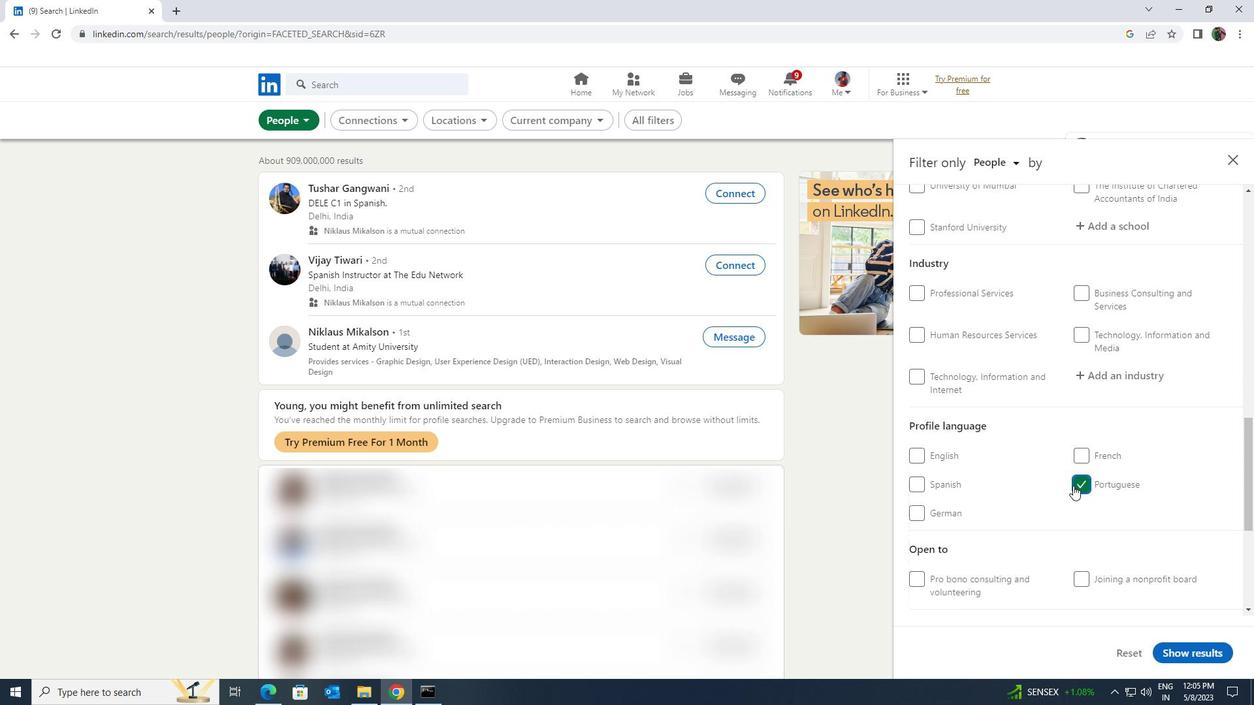 
Action: Mouse scrolled (1073, 486) with delta (0, 0)
Screenshot: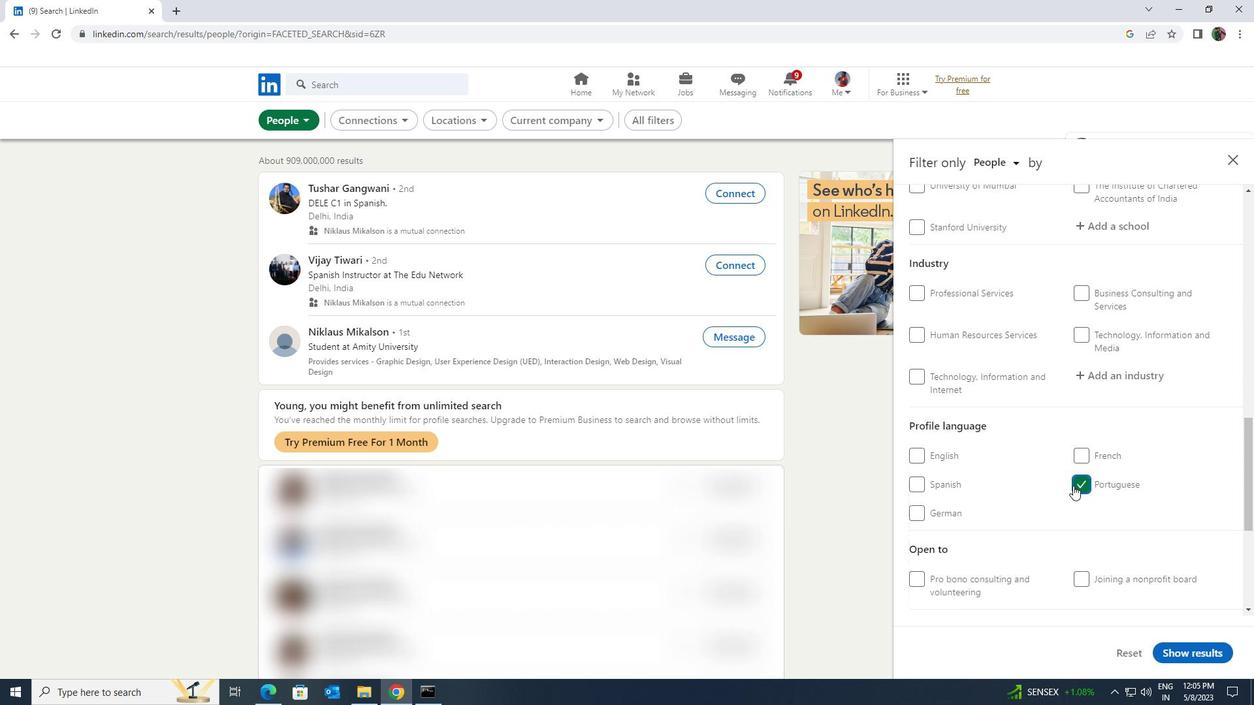 
Action: Mouse scrolled (1073, 486) with delta (0, 0)
Screenshot: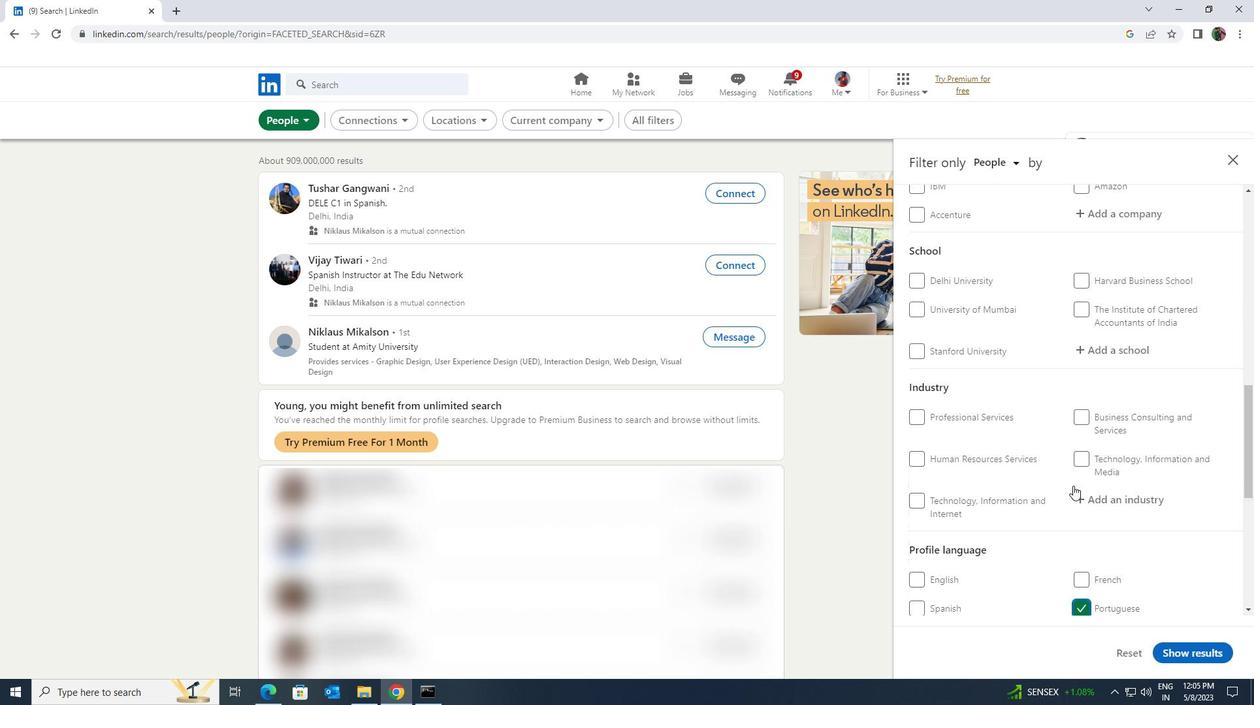 
Action: Mouse scrolled (1073, 486) with delta (0, 0)
Screenshot: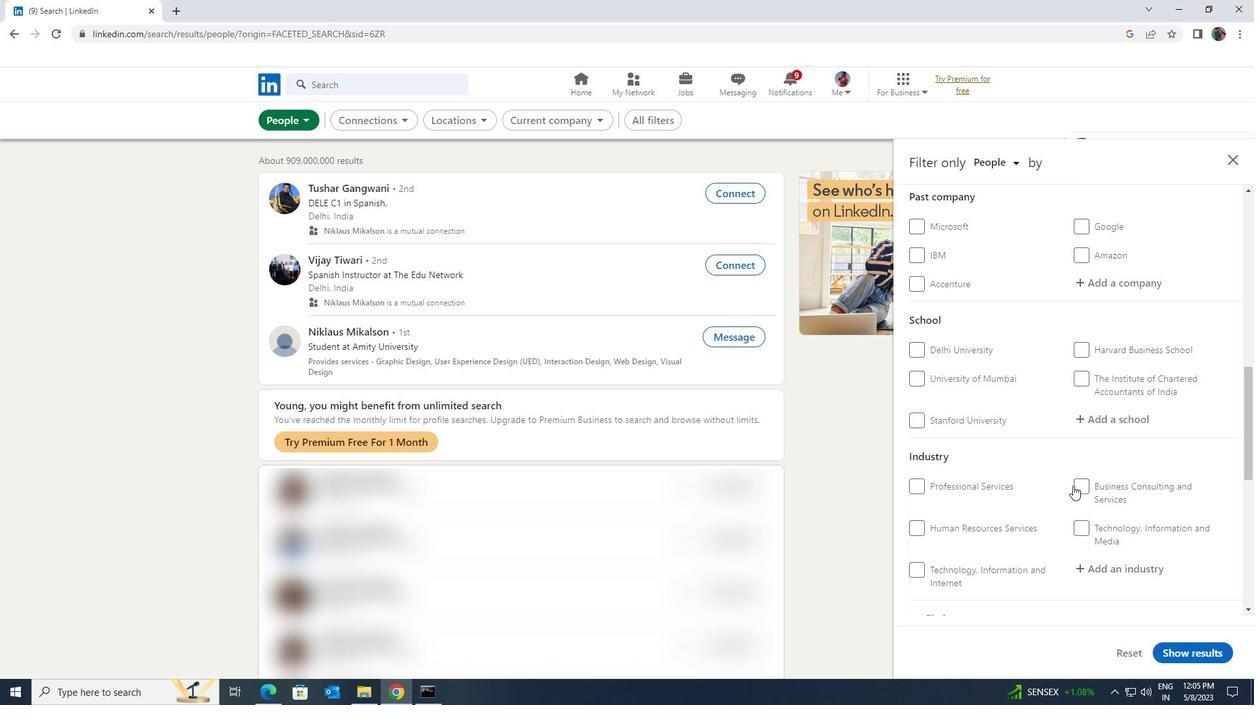 
Action: Mouse scrolled (1073, 486) with delta (0, 0)
Screenshot: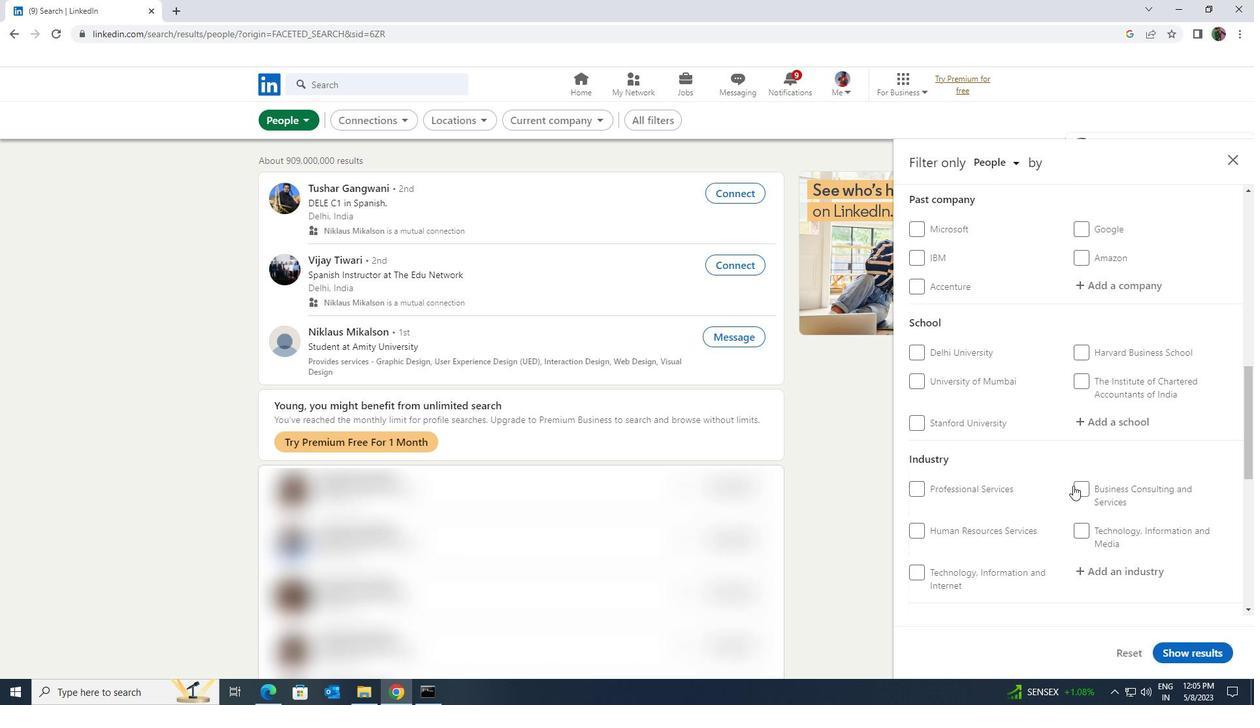 
Action: Mouse scrolled (1073, 486) with delta (0, 0)
Screenshot: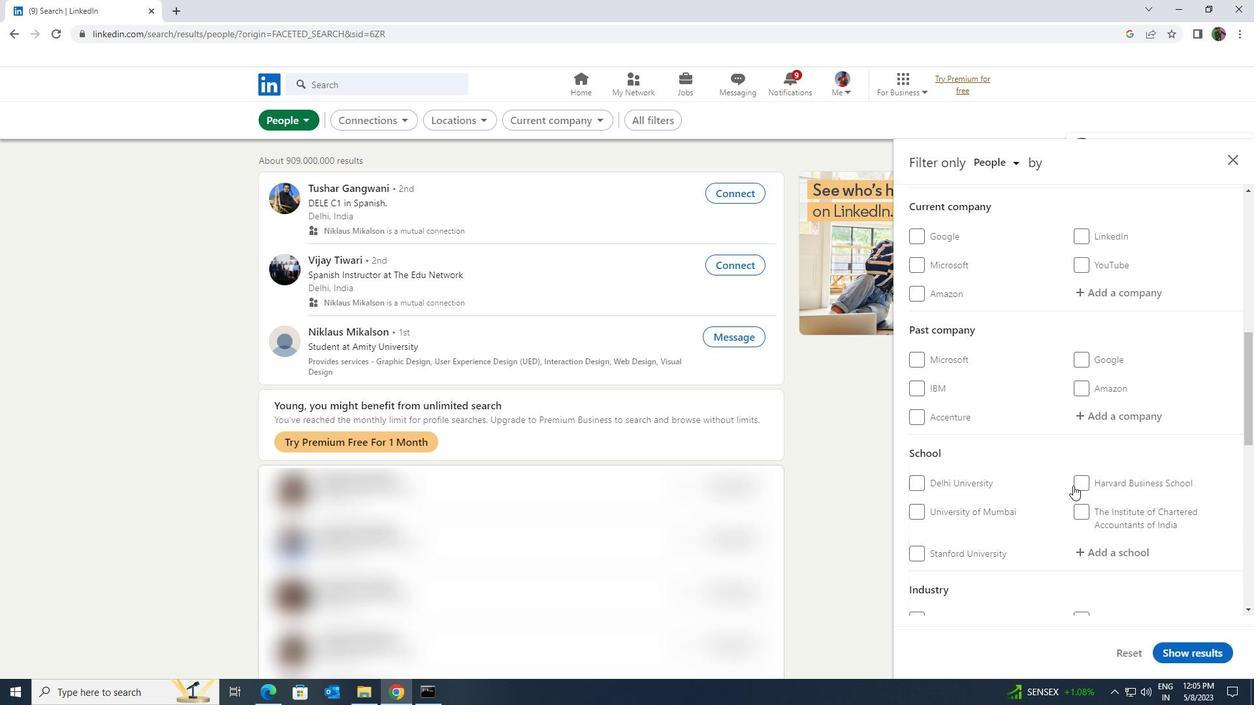 
Action: Mouse scrolled (1073, 486) with delta (0, 0)
Screenshot: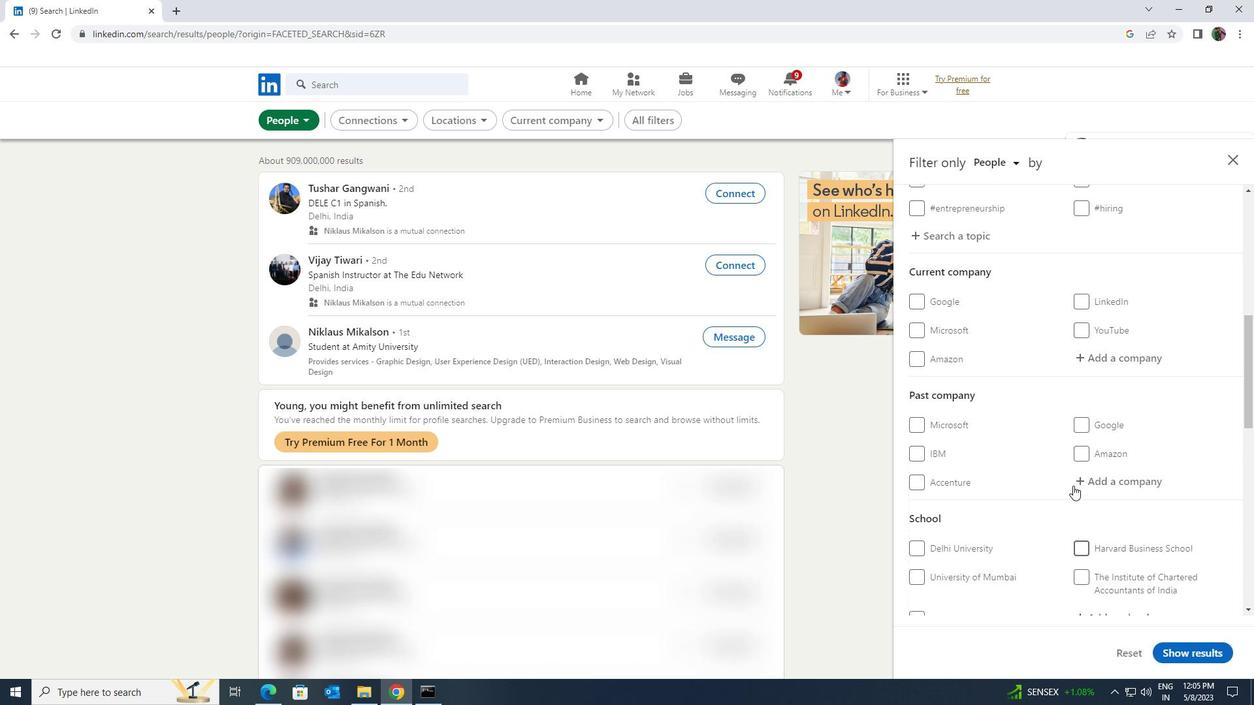 
Action: Mouse scrolled (1073, 486) with delta (0, 0)
Screenshot: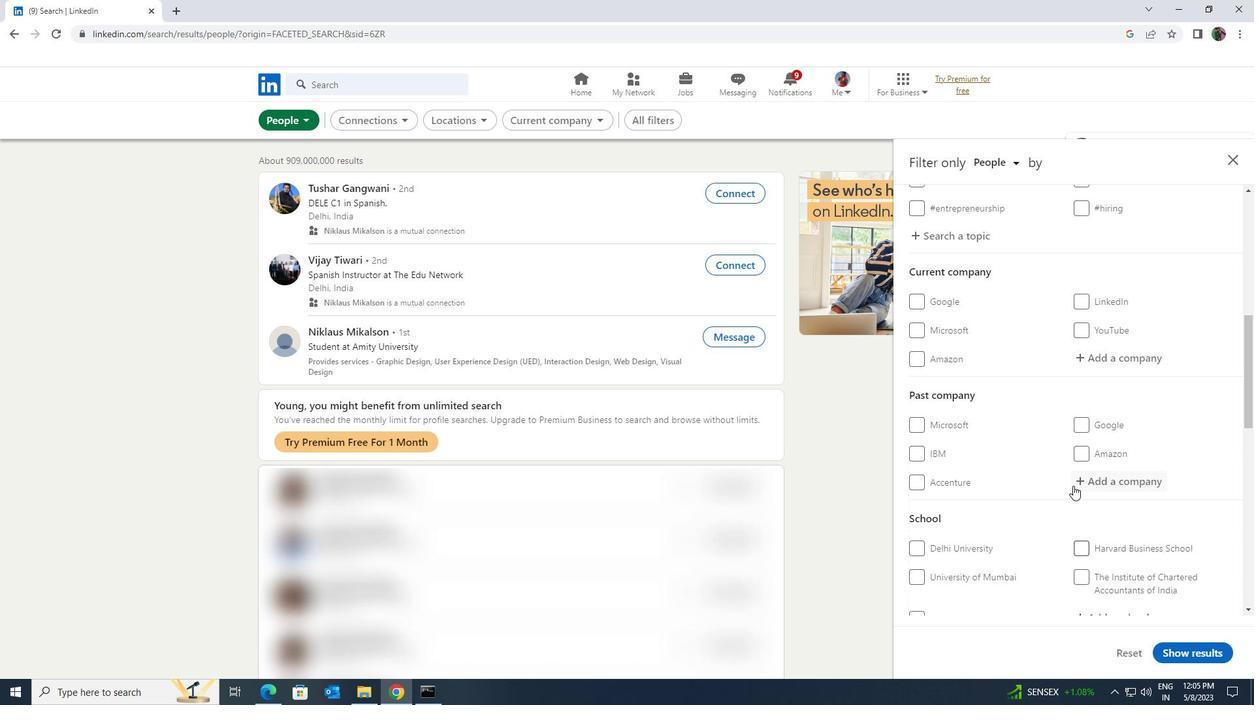 
Action: Mouse moved to (1074, 486)
Screenshot: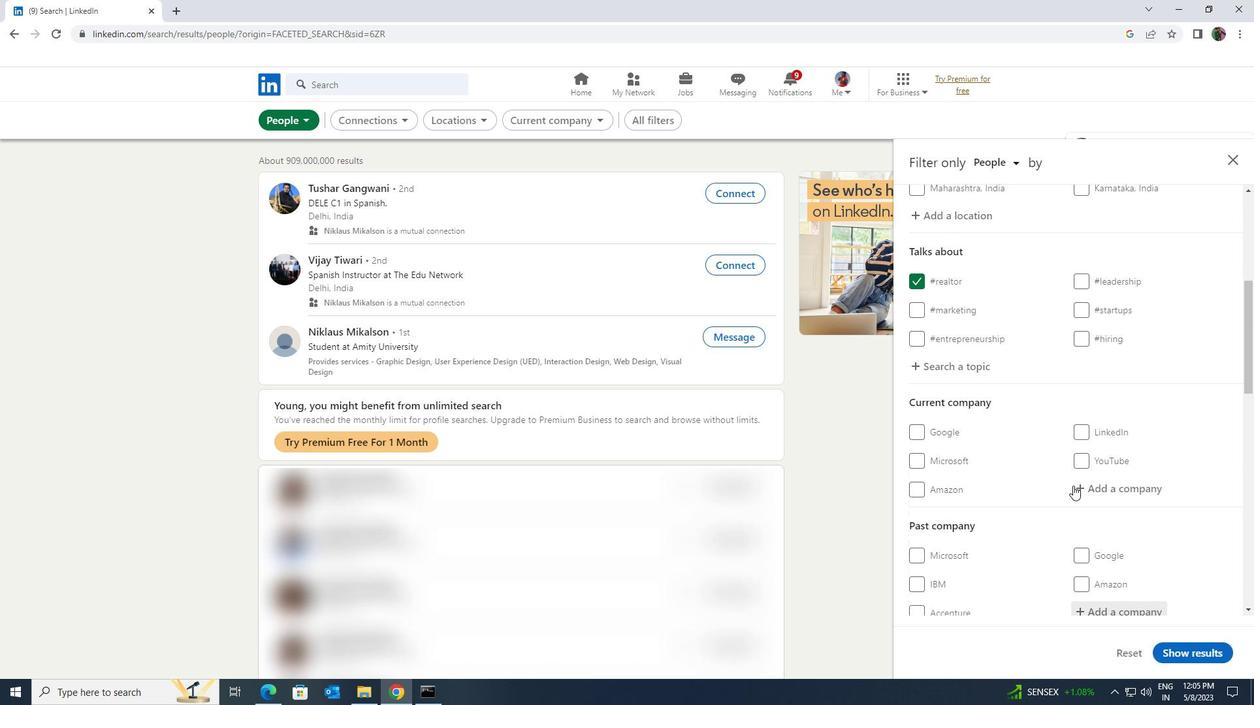 
Action: Mouse pressed left at (1074, 486)
Screenshot: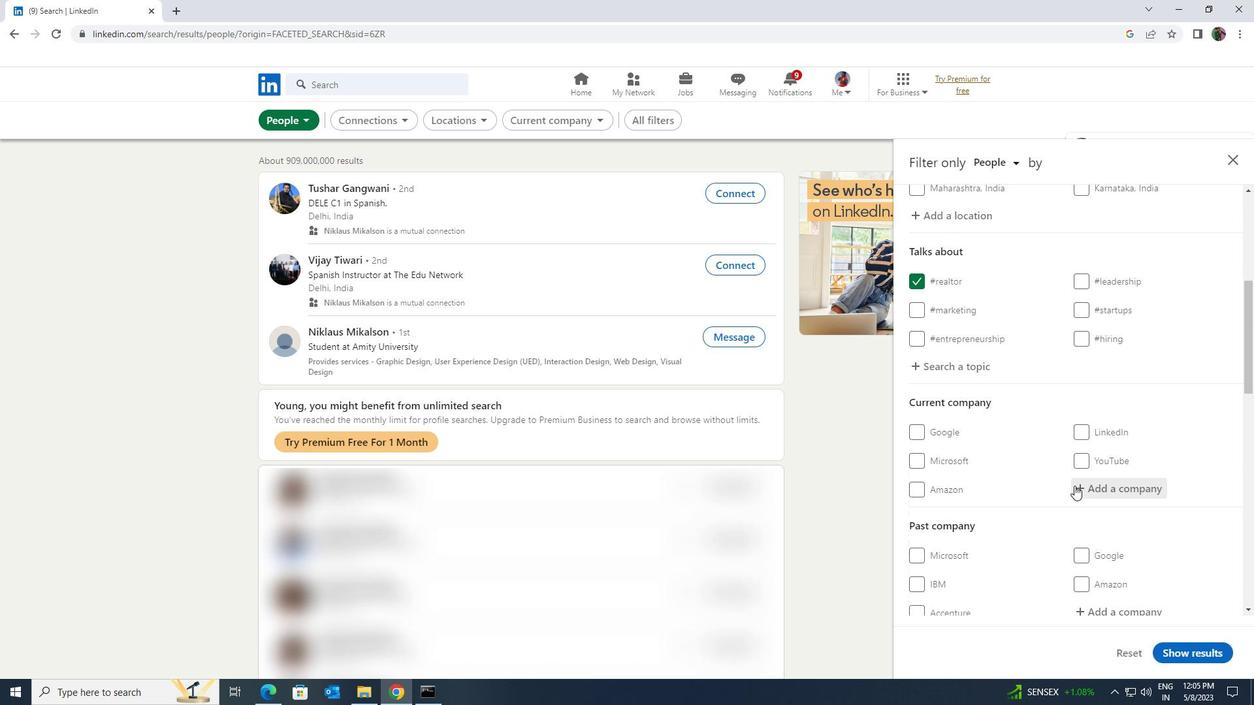 
Action: Key pressed <Key.shift><Key.shift><Key.shift><Key.shift><Key.shift><Key.shift>STAUBA<Key.backspace>LI
Screenshot: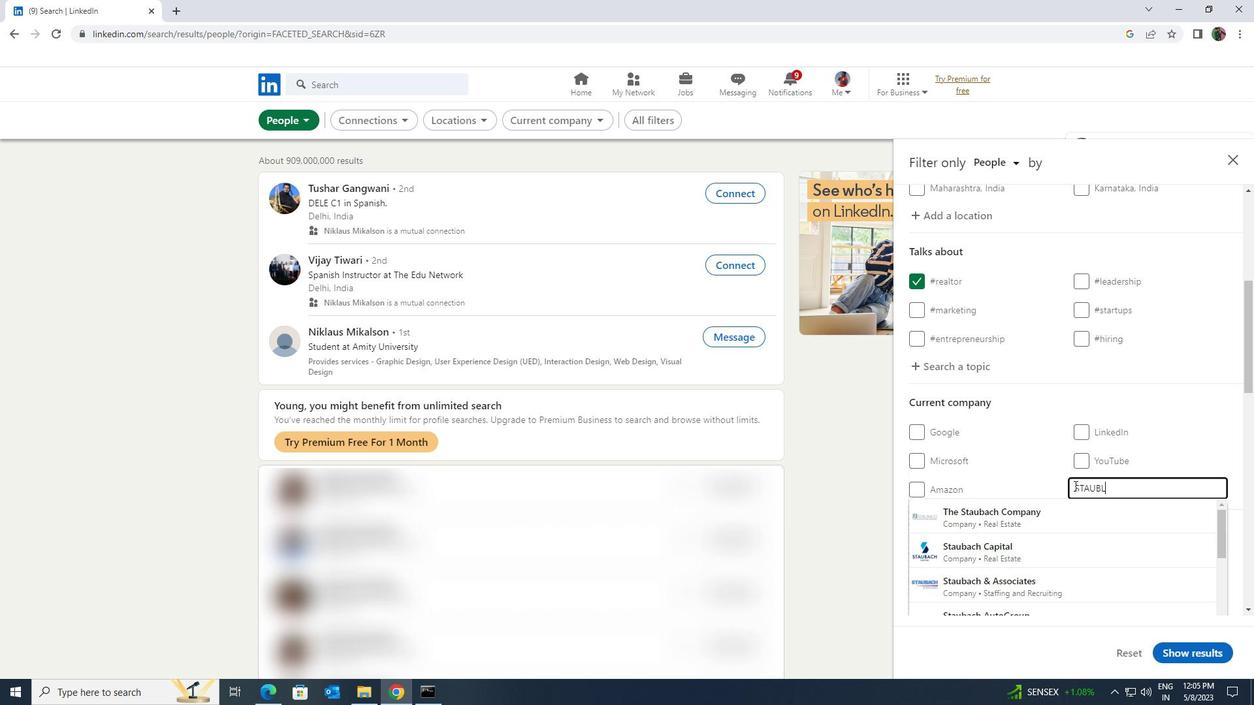 
Action: Mouse moved to (1080, 514)
Screenshot: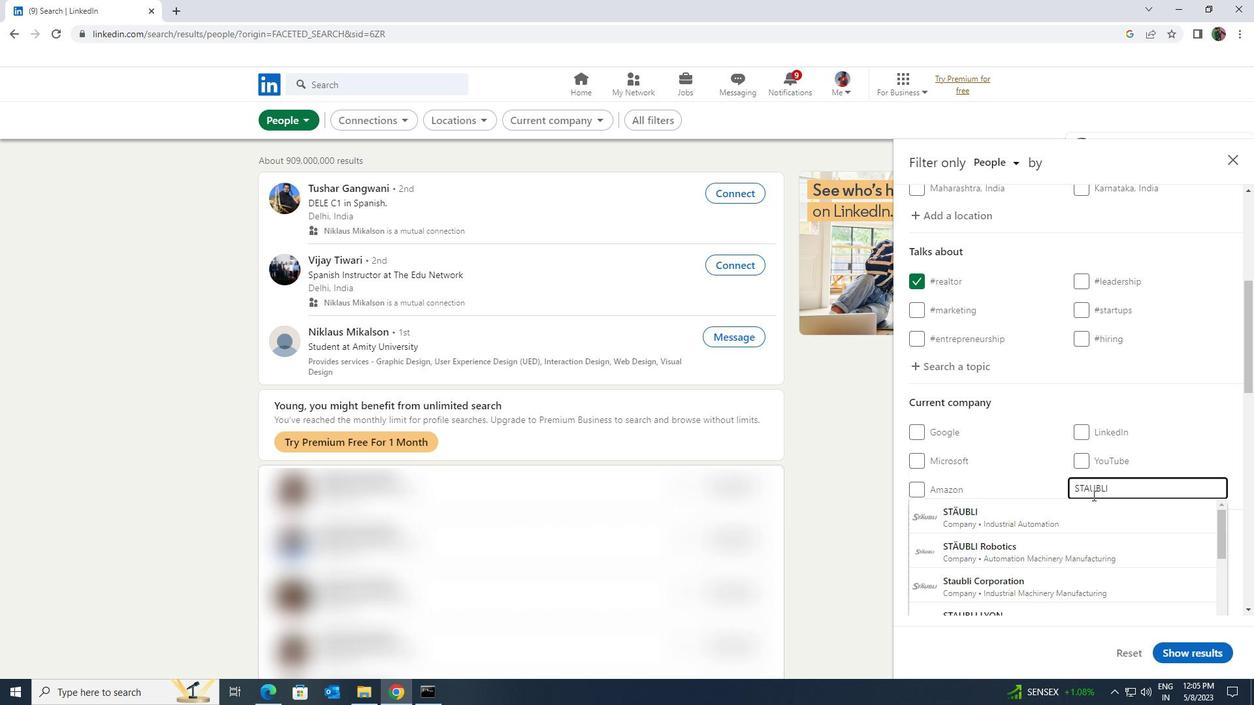 
Action: Mouse pressed left at (1080, 514)
Screenshot: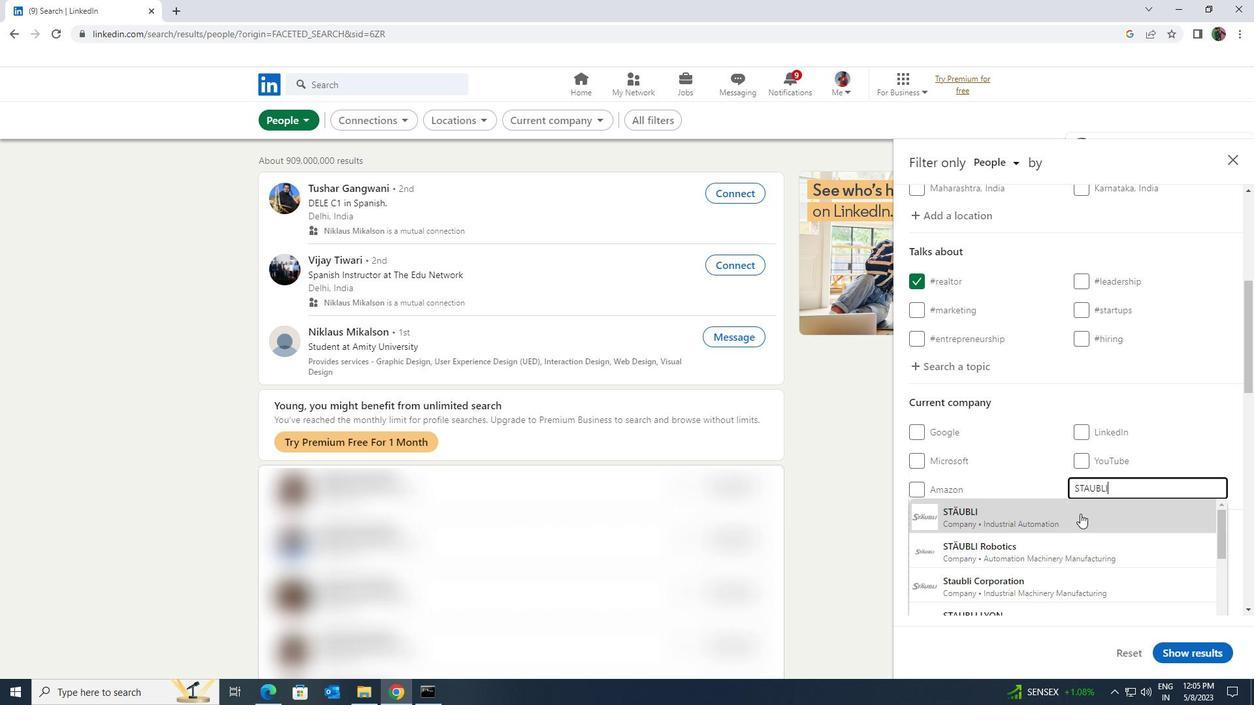 
Action: Mouse moved to (1076, 513)
Screenshot: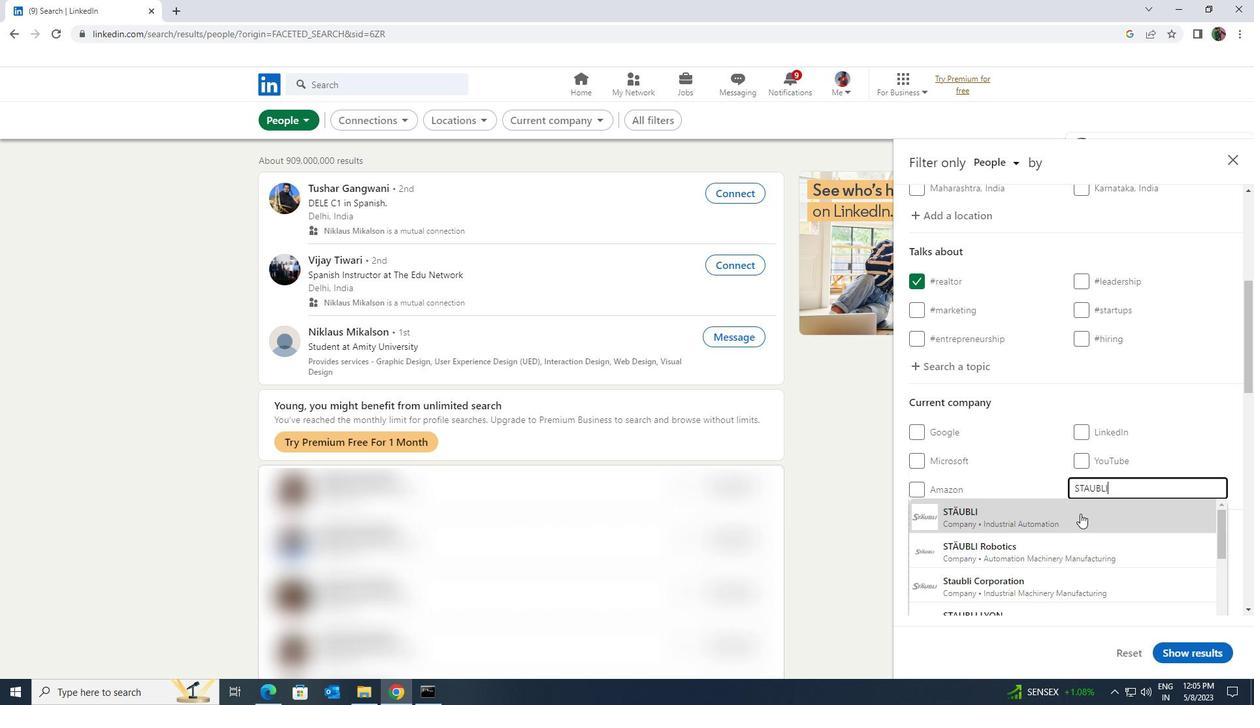 
Action: Mouse scrolled (1076, 512) with delta (0, 0)
Screenshot: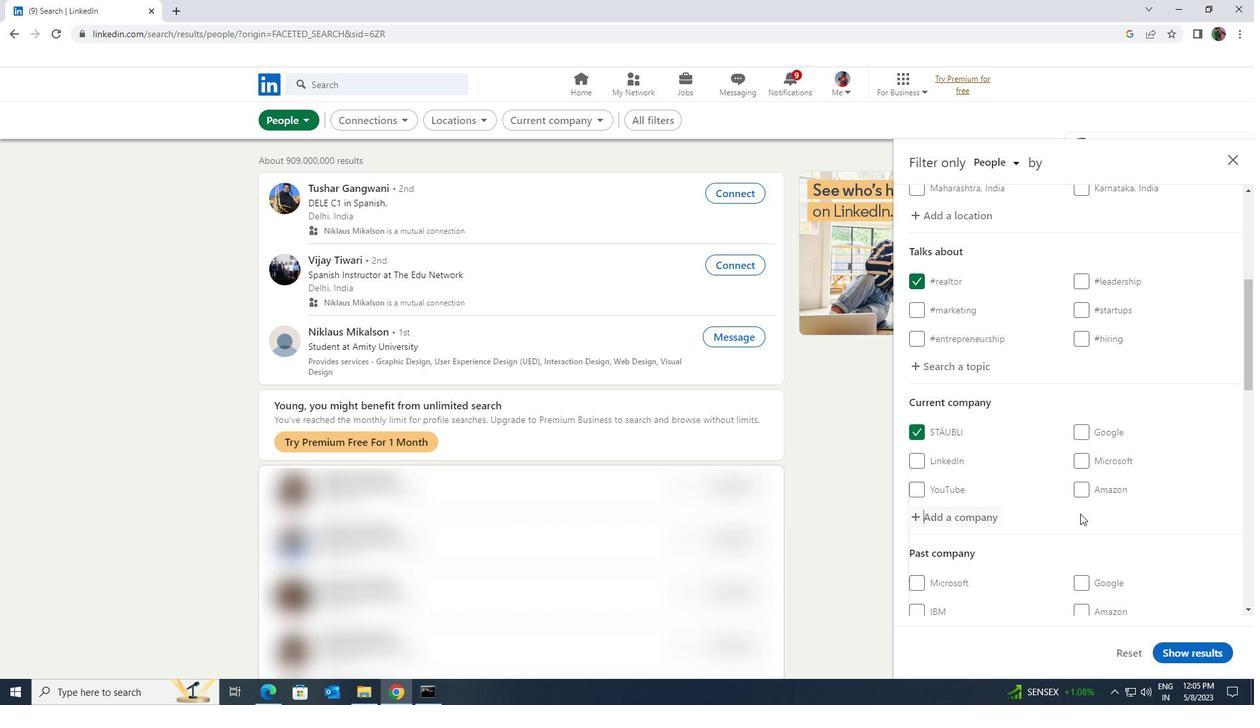 
Action: Mouse scrolled (1076, 512) with delta (0, 0)
Screenshot: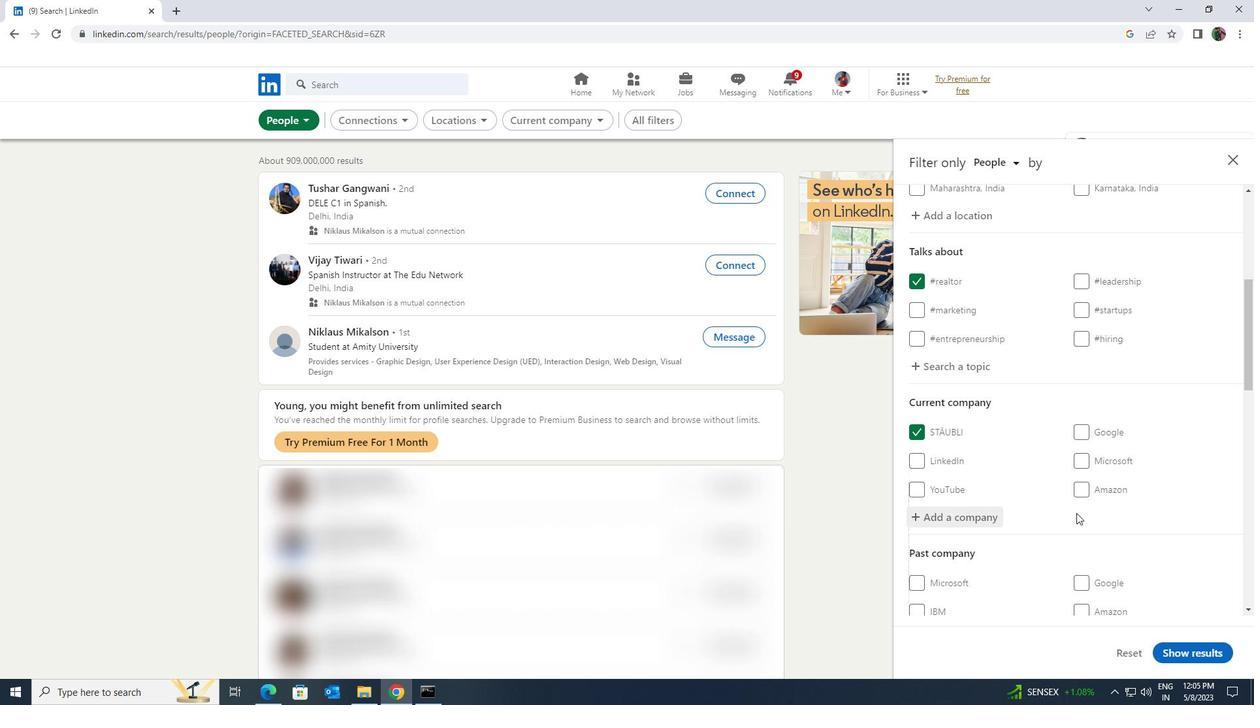 
Action: Mouse scrolled (1076, 512) with delta (0, 0)
Screenshot: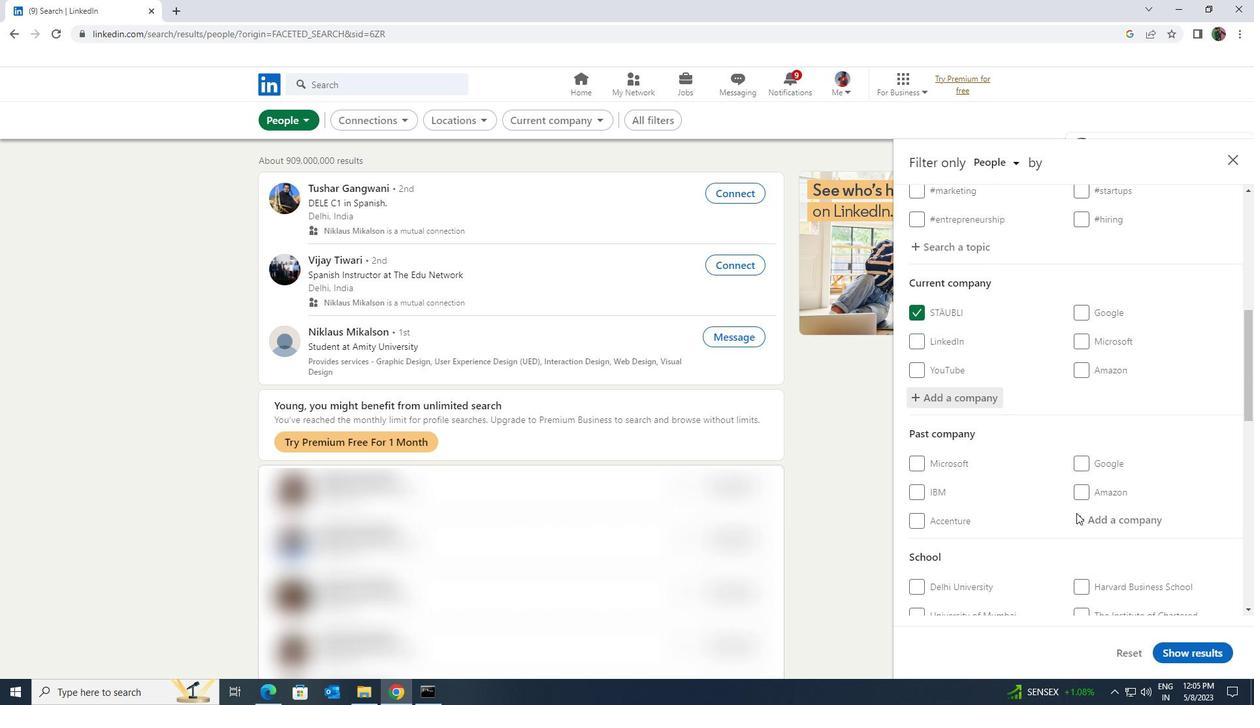 
Action: Mouse scrolled (1076, 512) with delta (0, 0)
Screenshot: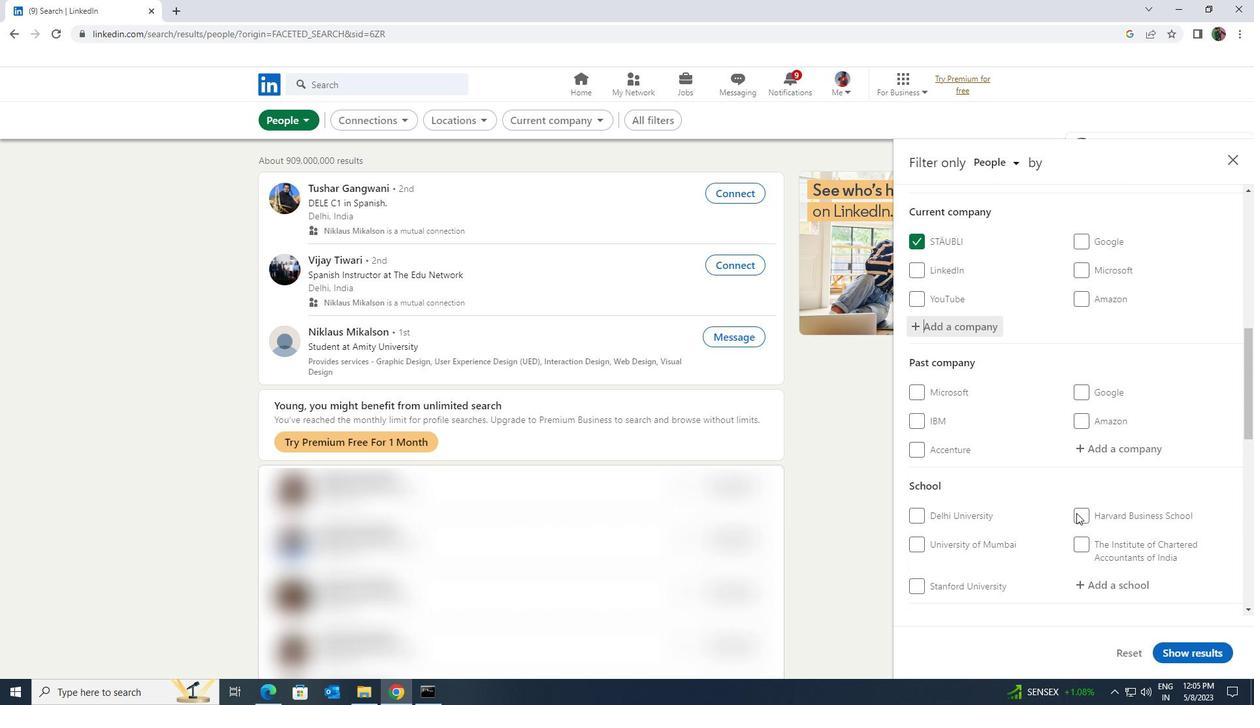 
Action: Mouse moved to (1081, 512)
Screenshot: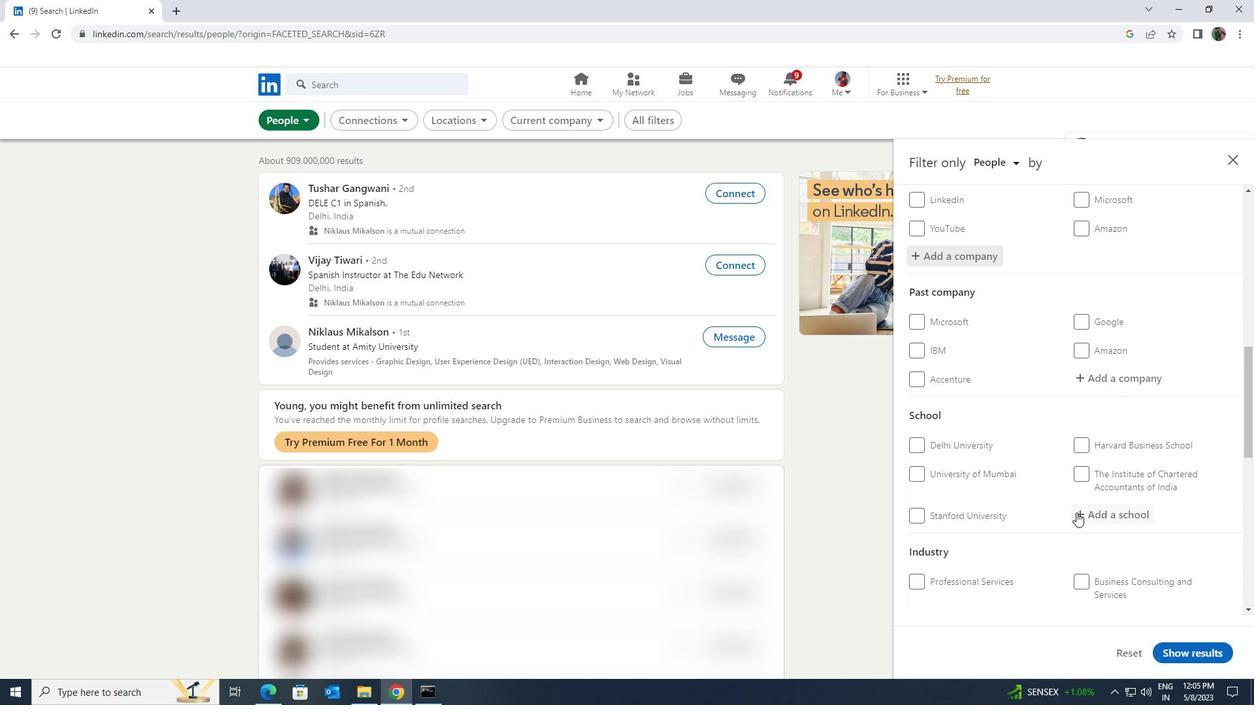 
Action: Mouse pressed left at (1081, 512)
Screenshot: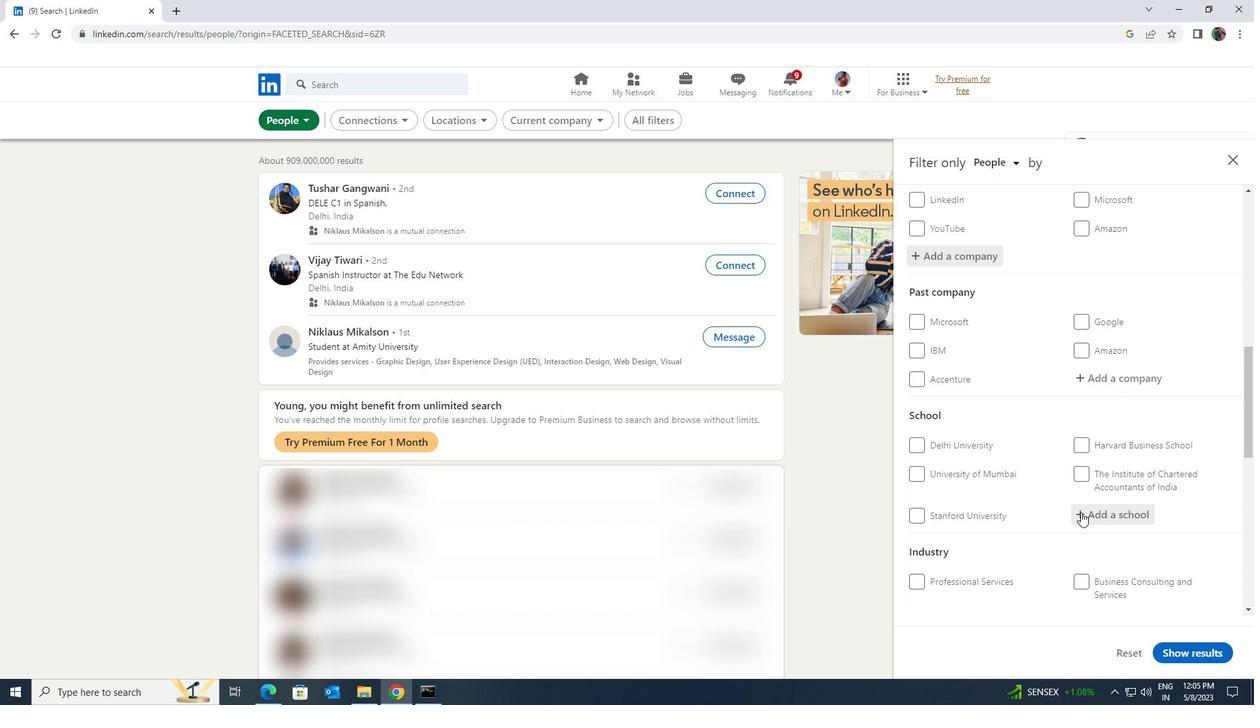 
Action: Key pressed <Key.shift><Key.shift><Key.shift><Key.shift><Key.shift><Key.shift>PODAR<Key.space><Key.shift>INTERNATIONAL
Screenshot: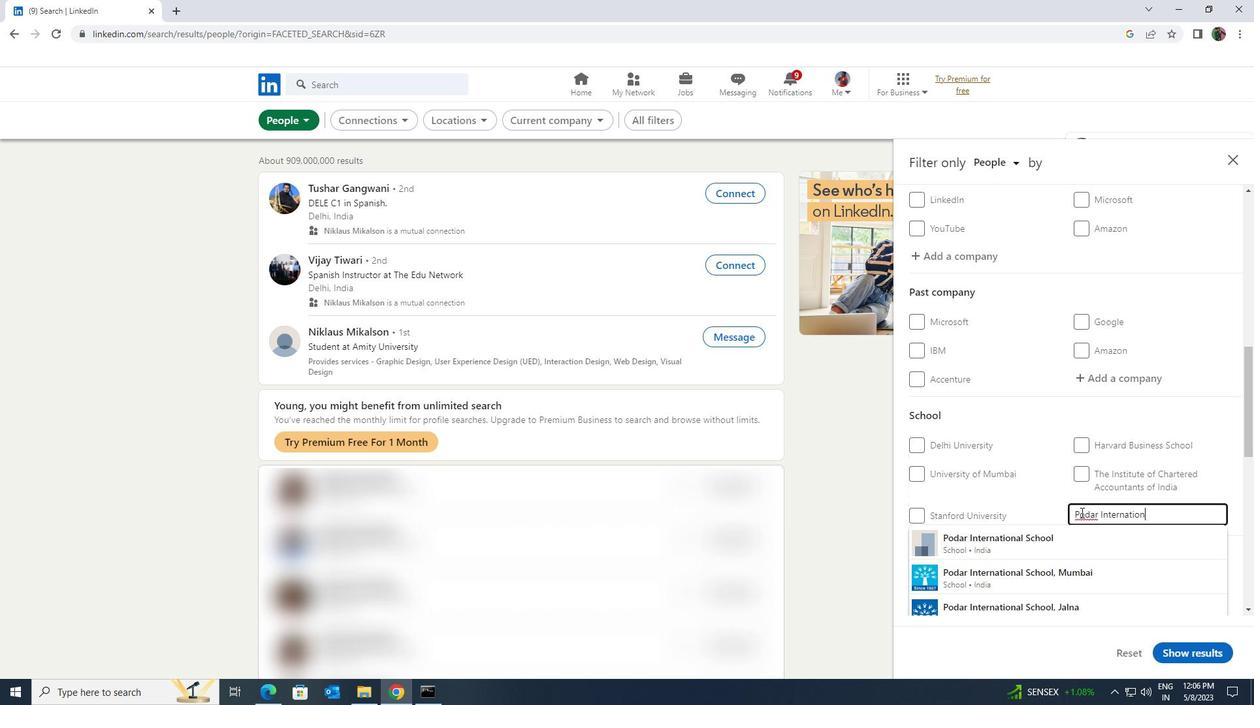 
Action: Mouse moved to (1088, 535)
Screenshot: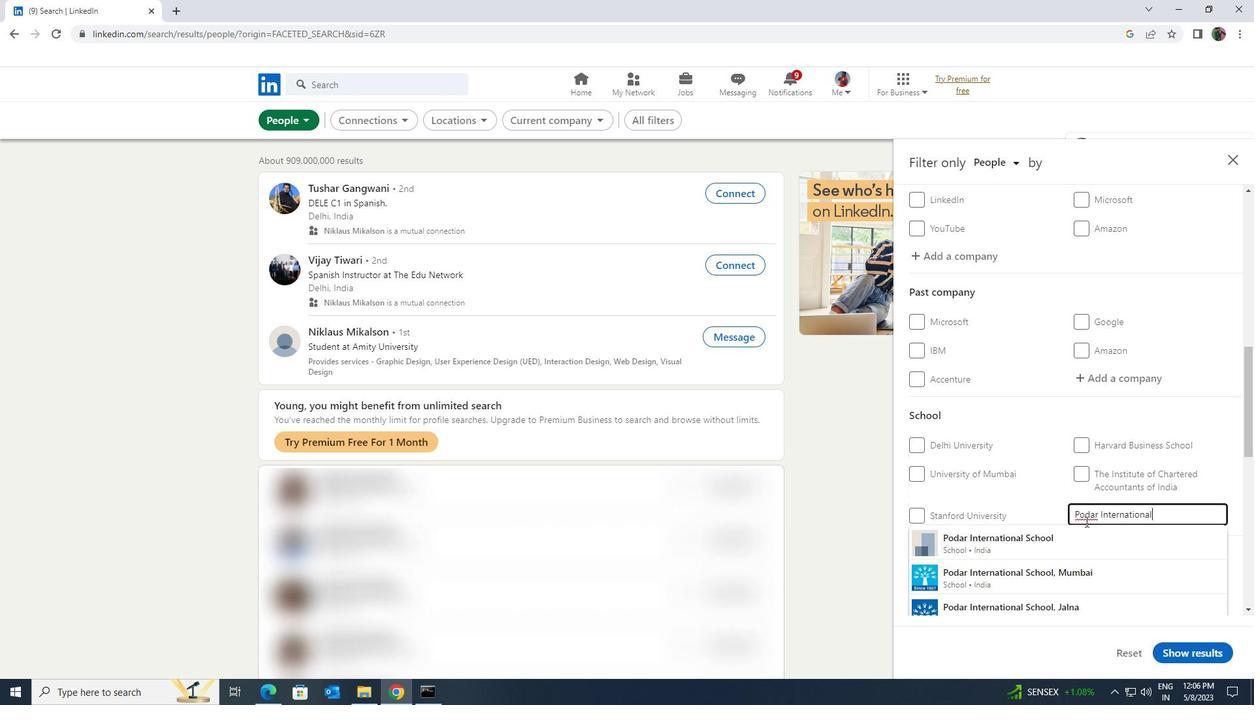 
Action: Mouse pressed left at (1088, 535)
Screenshot: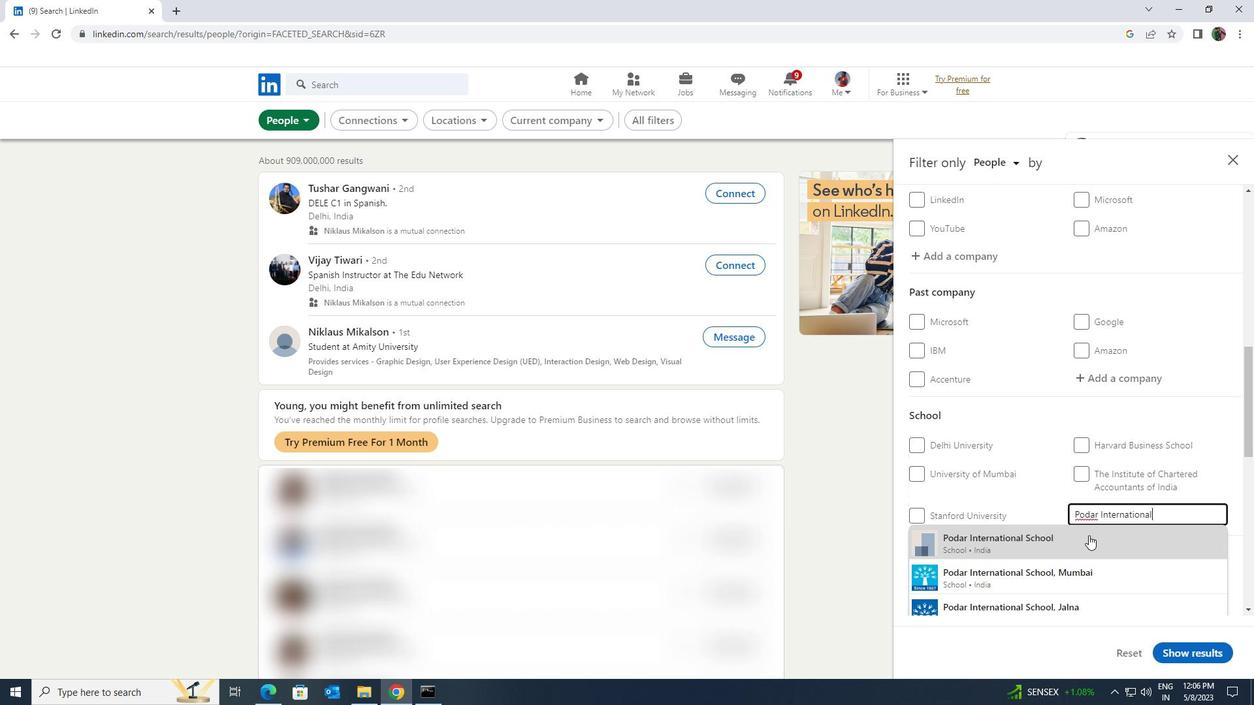 
Action: Mouse moved to (1088, 524)
Screenshot: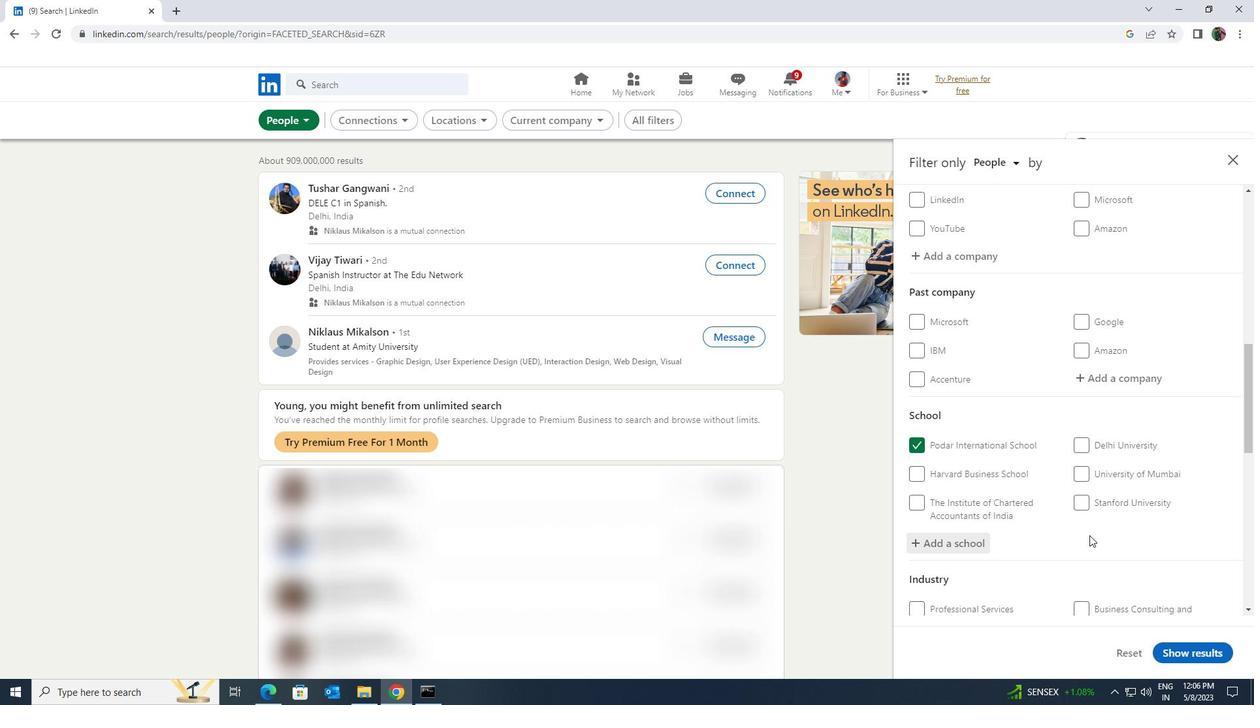 
Action: Mouse scrolled (1088, 523) with delta (0, 0)
Screenshot: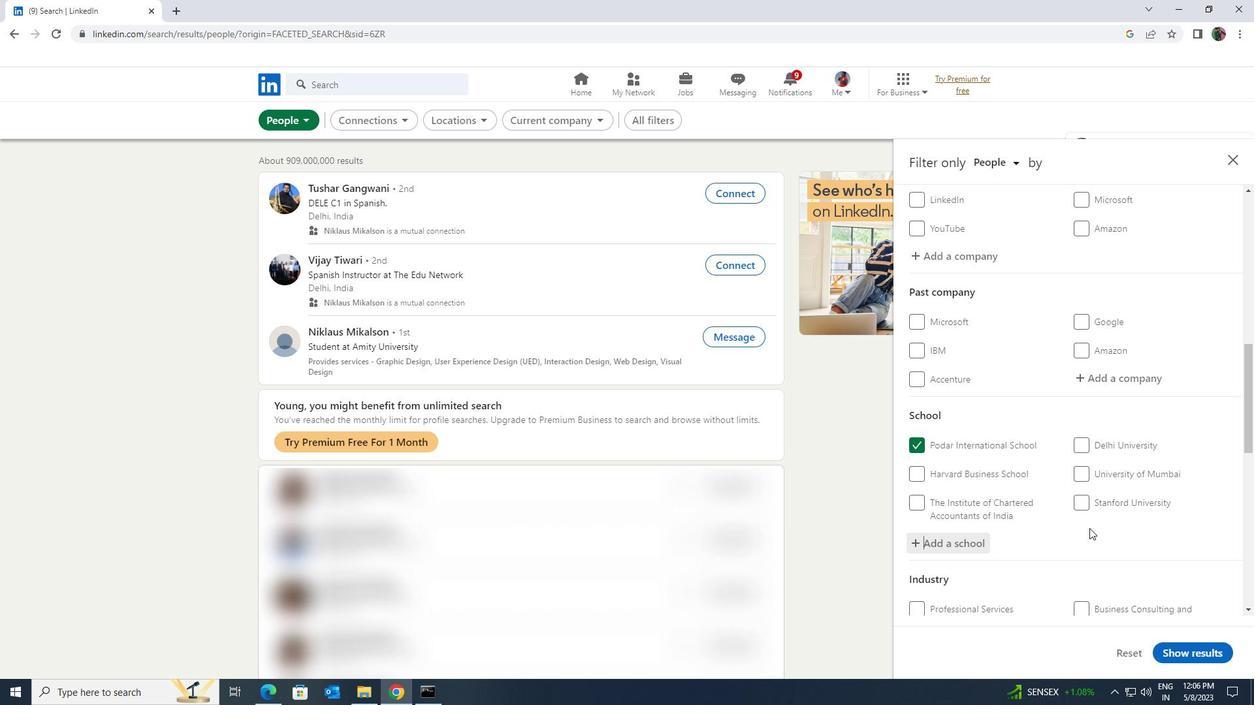 
Action: Mouse scrolled (1088, 523) with delta (0, 0)
Screenshot: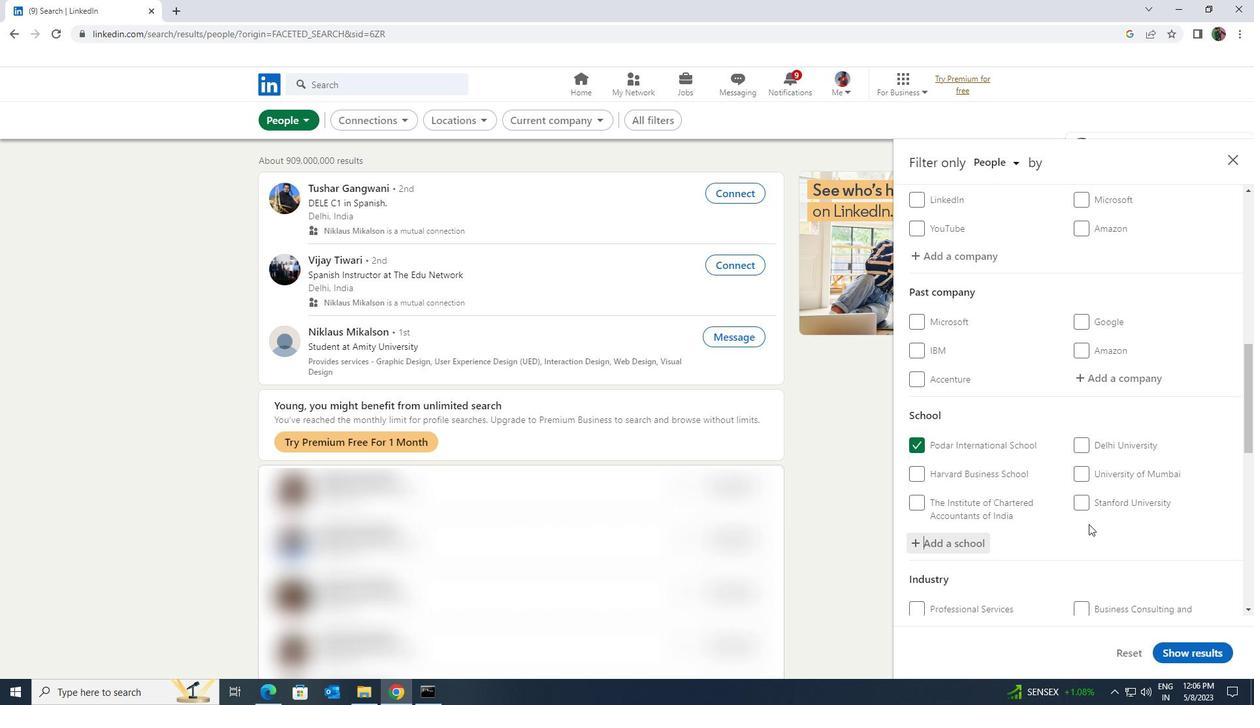 
Action: Mouse scrolled (1088, 523) with delta (0, 0)
Screenshot: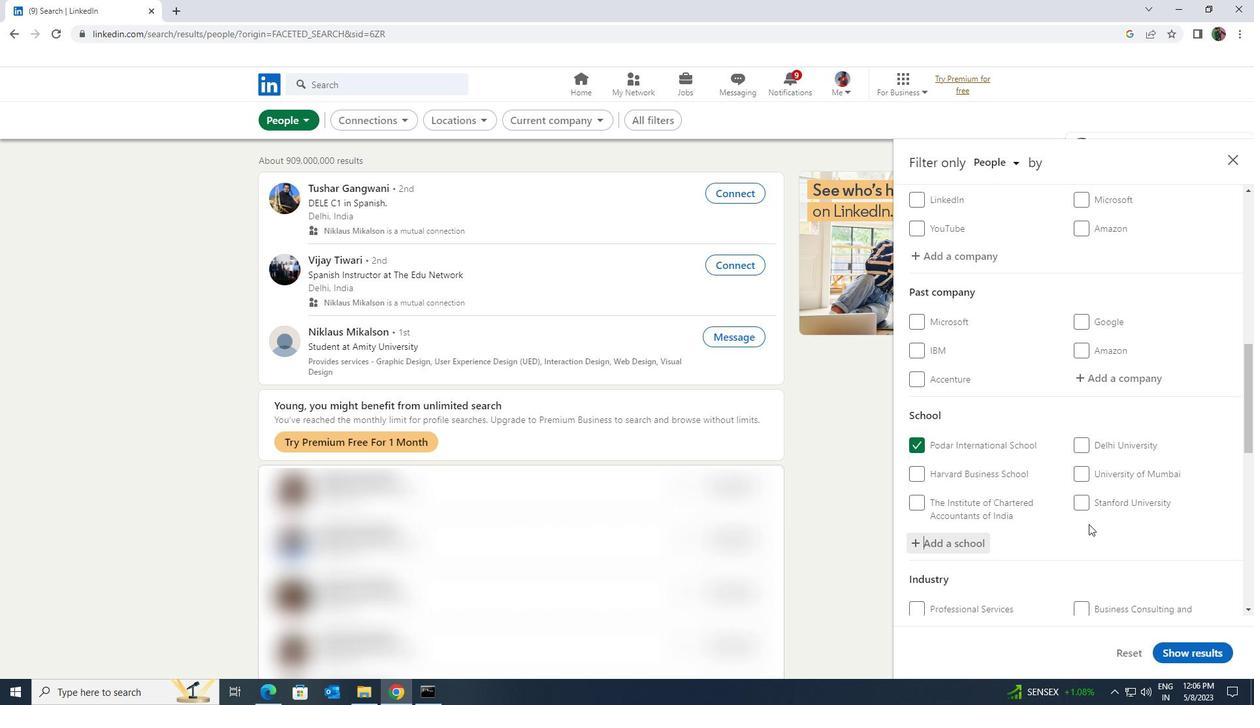 
Action: Mouse moved to (1094, 499)
Screenshot: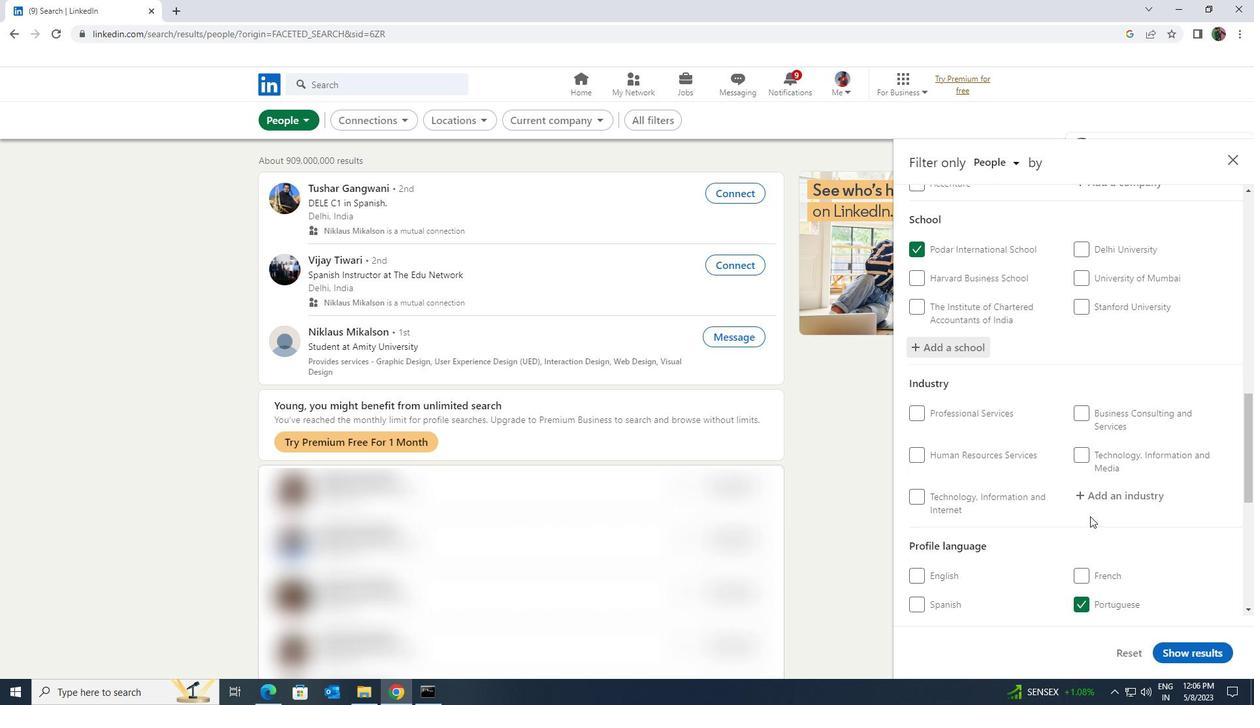 
Action: Mouse pressed left at (1094, 499)
Screenshot: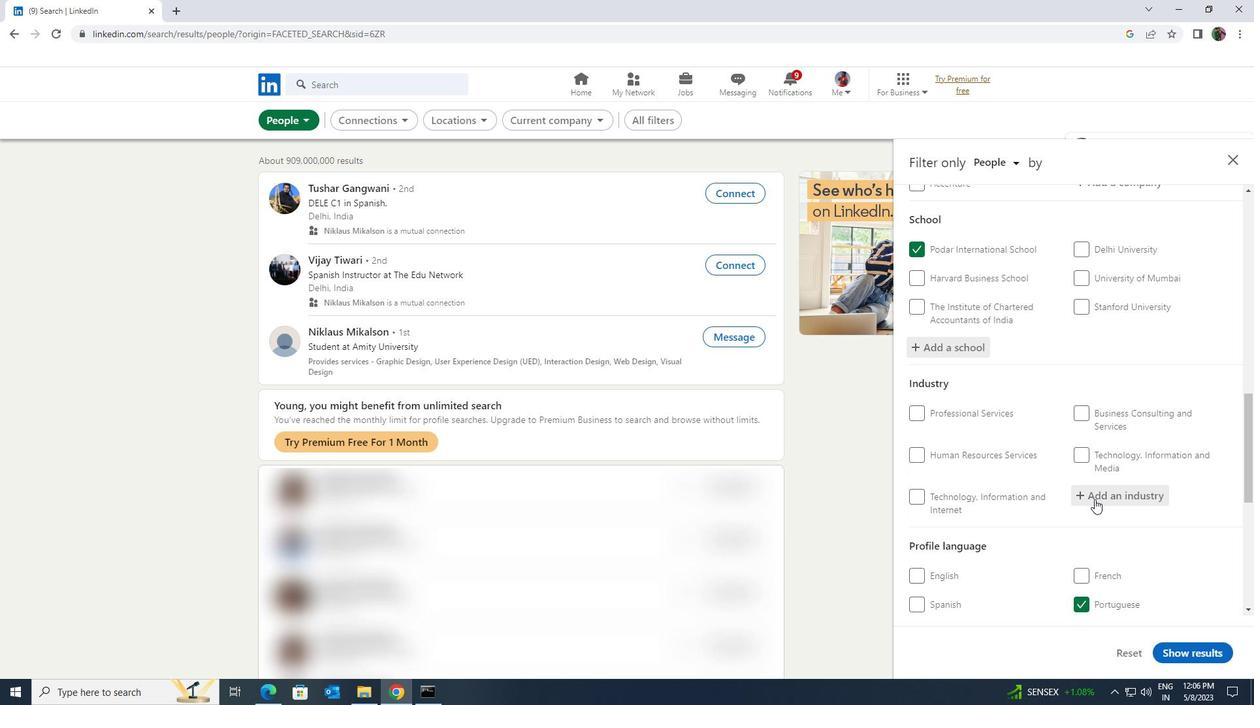 
Action: Key pressed <Key.shift><Key.shift>TECHNICAL
Screenshot: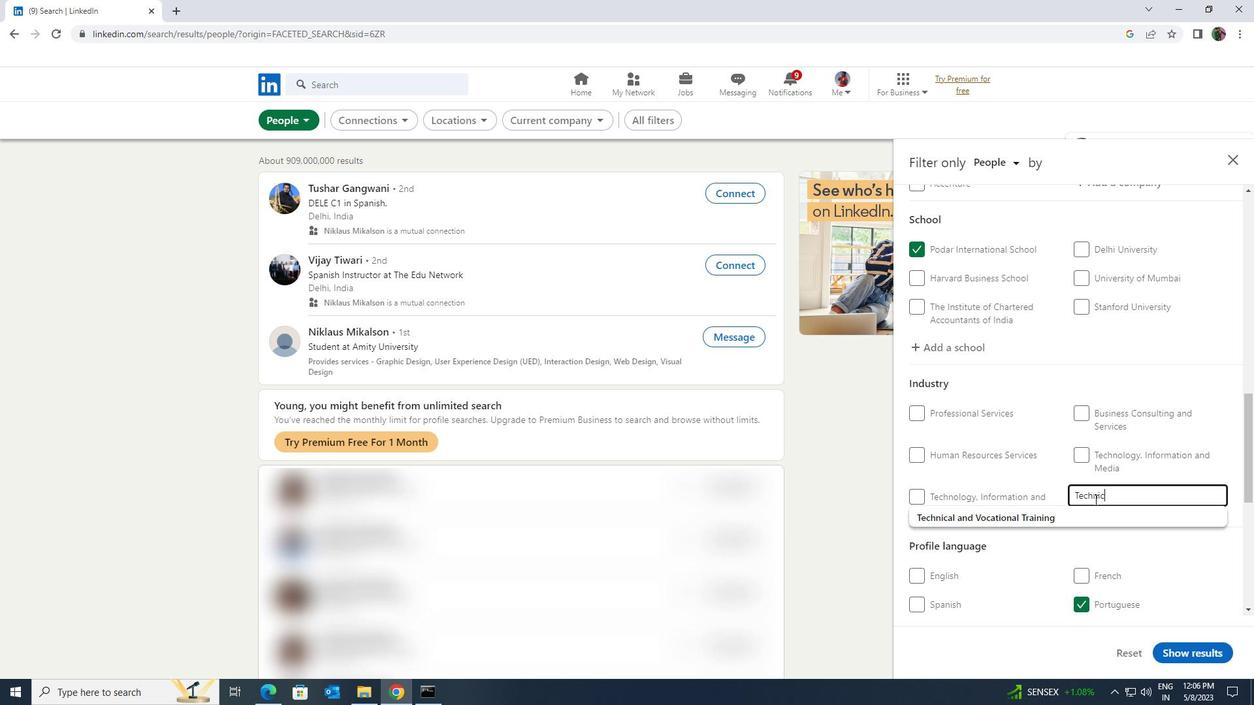 
Action: Mouse moved to (1095, 510)
Screenshot: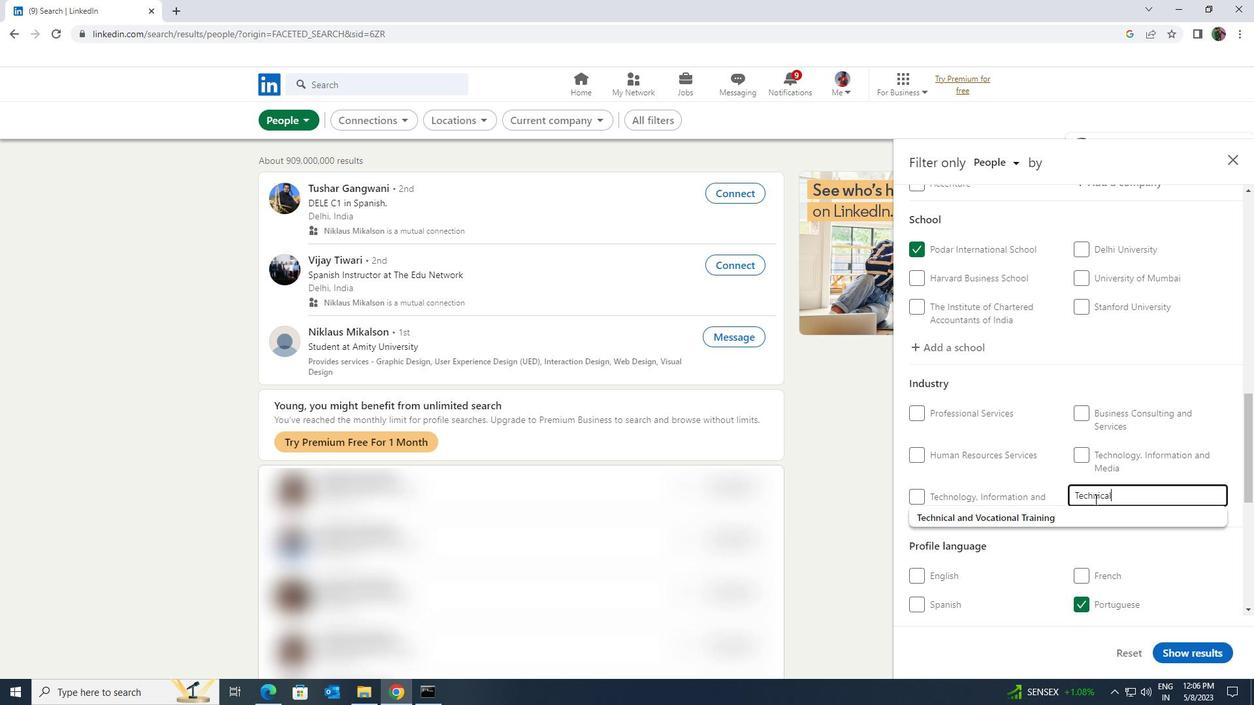 
Action: Mouse pressed left at (1095, 510)
Screenshot: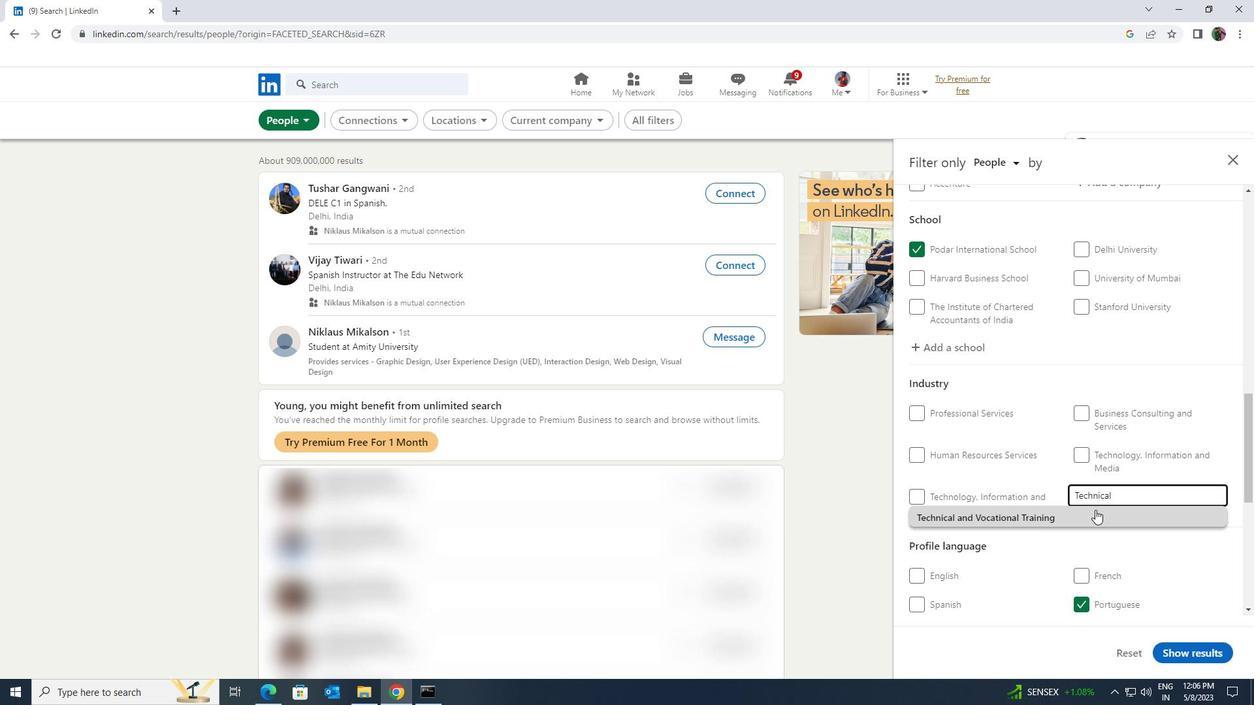 
Action: Mouse moved to (1096, 510)
Screenshot: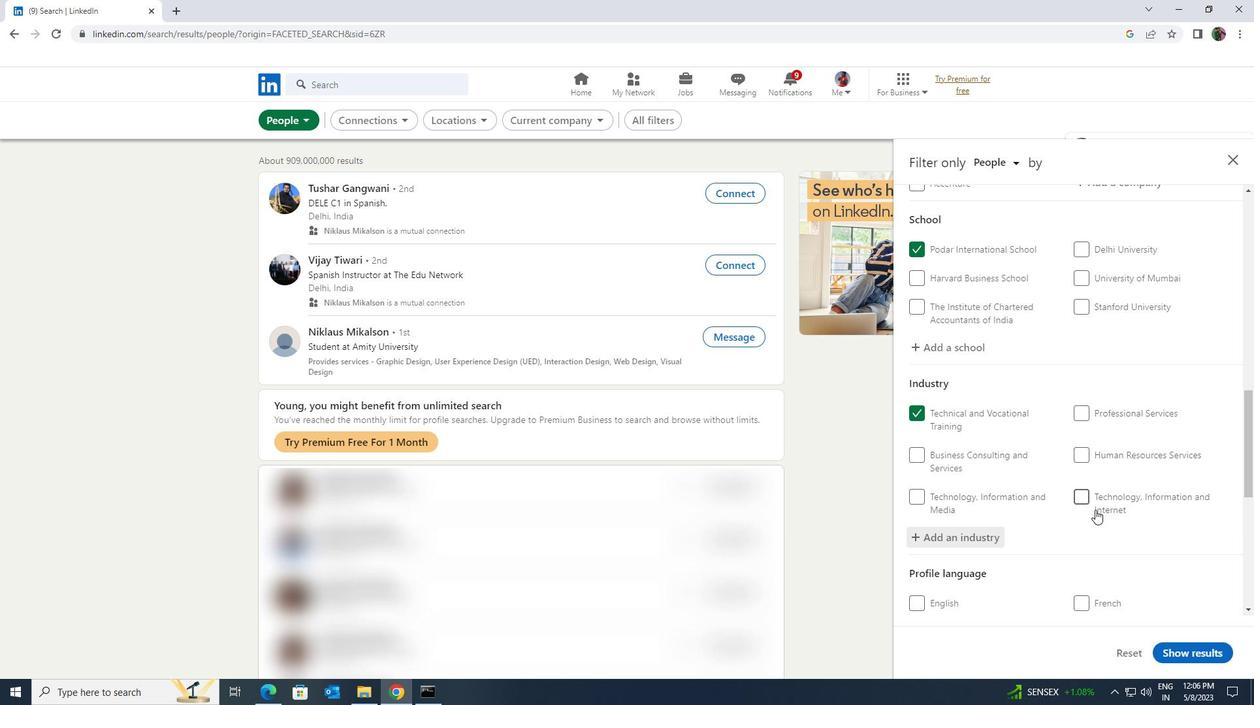 
Action: Mouse scrolled (1096, 510) with delta (0, 0)
Screenshot: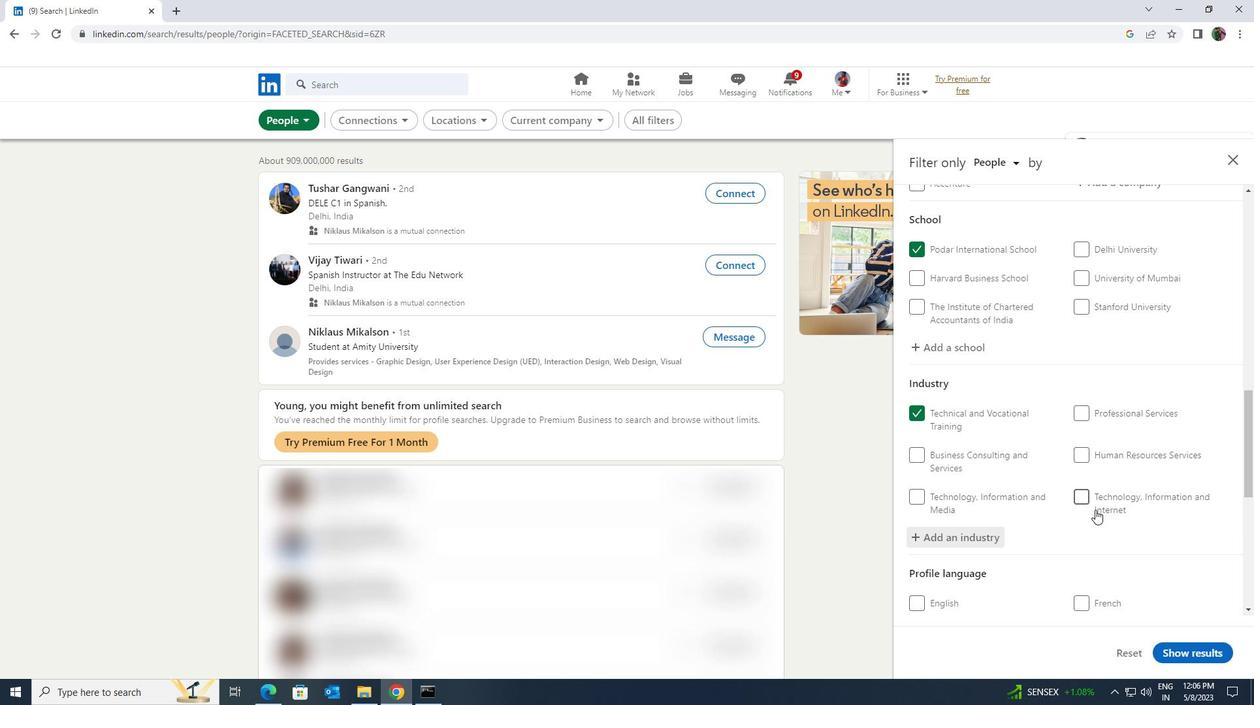 
Action: Mouse moved to (1096, 510)
Screenshot: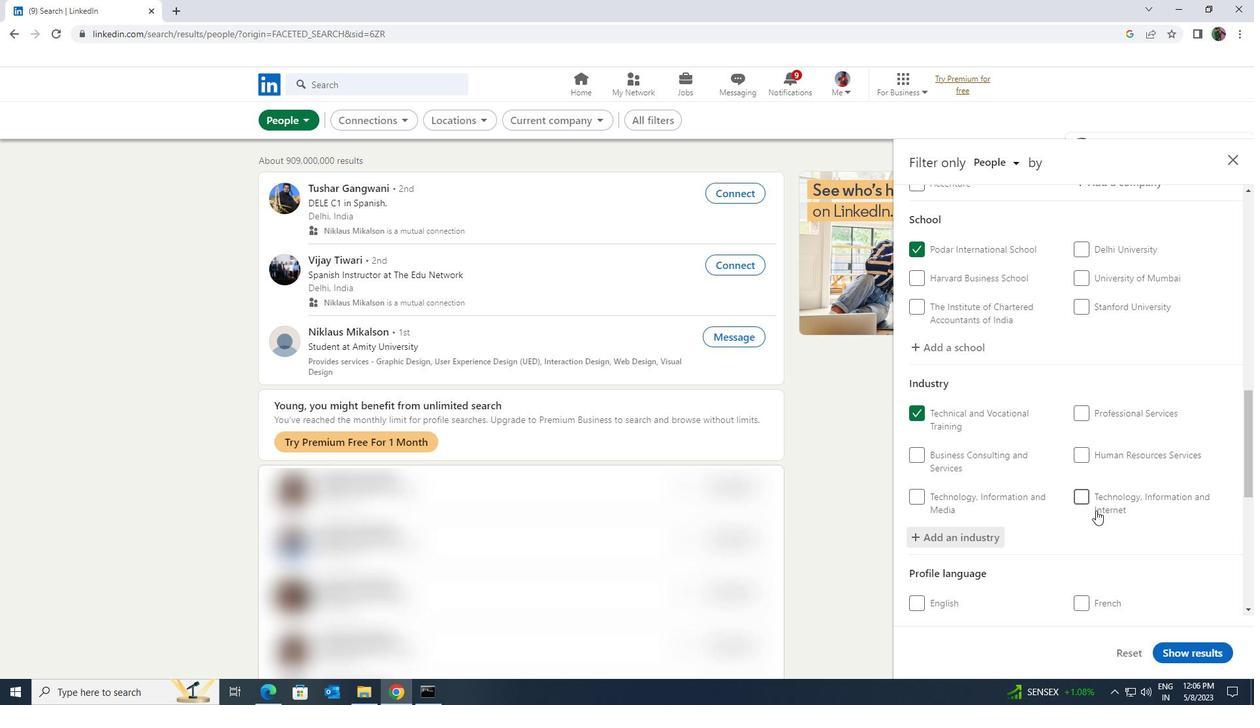 
Action: Mouse scrolled (1096, 510) with delta (0, 0)
Screenshot: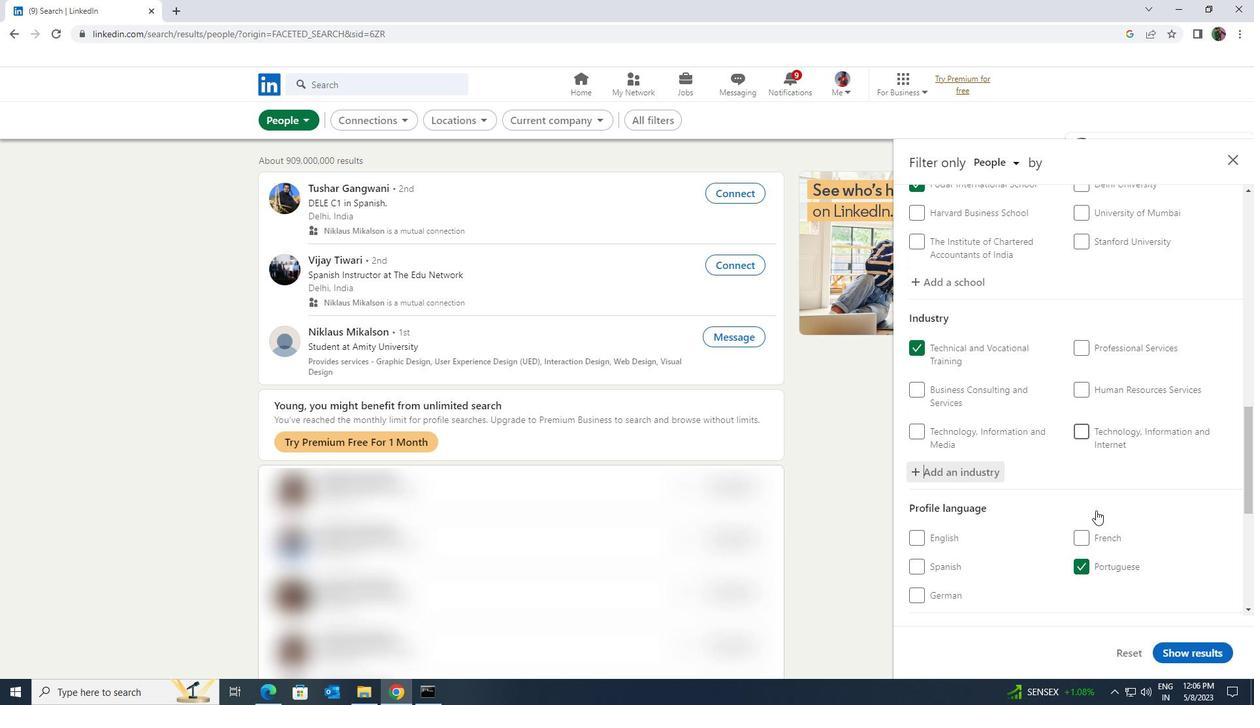 
Action: Mouse scrolled (1096, 510) with delta (0, 0)
Screenshot: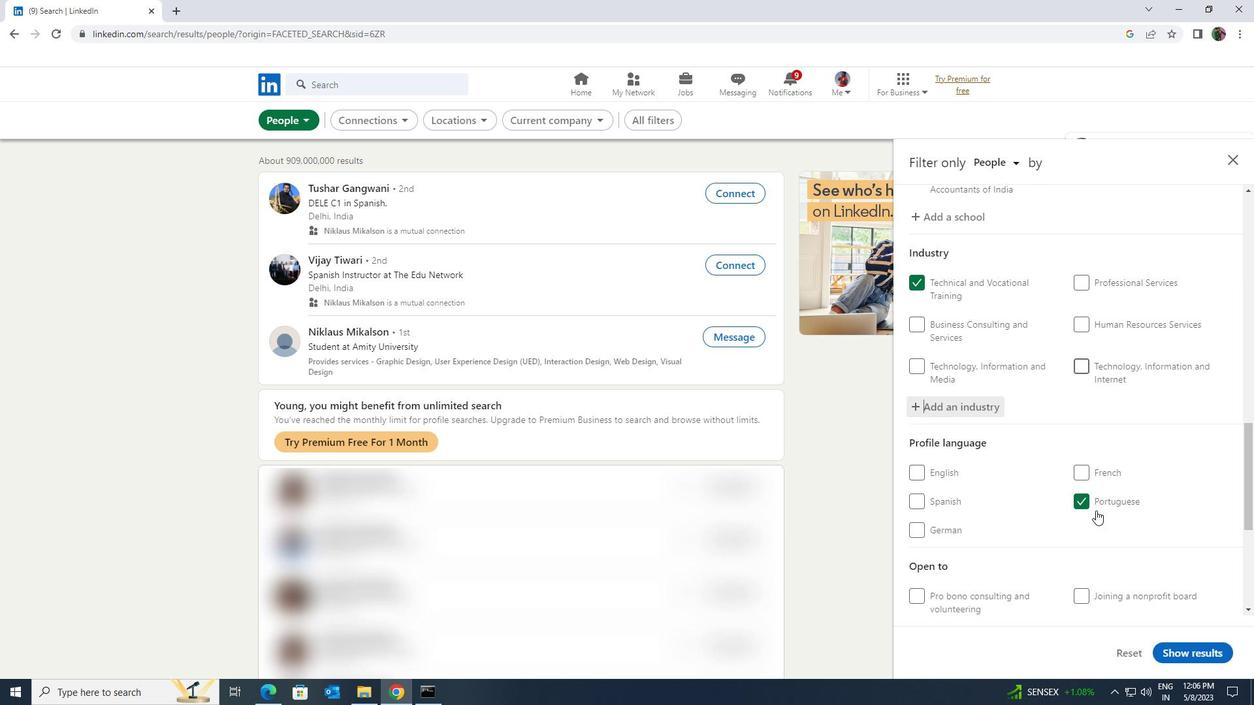
Action: Mouse scrolled (1096, 510) with delta (0, 0)
Screenshot: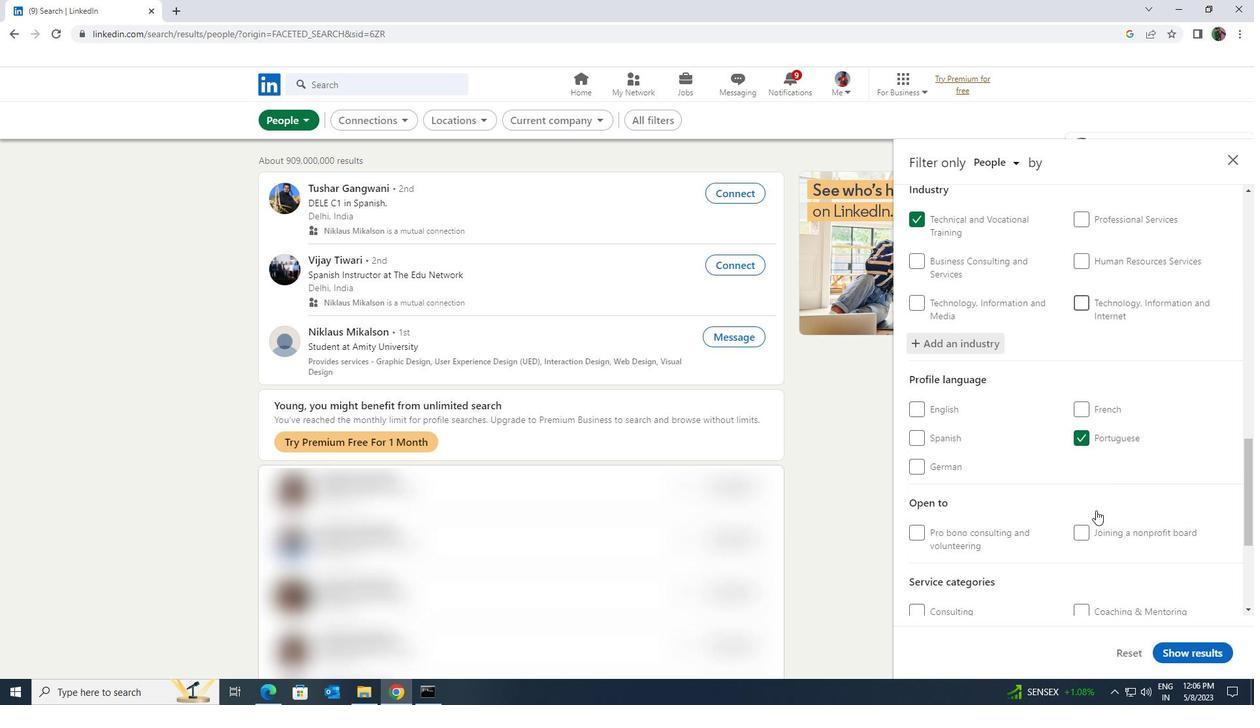 
Action: Mouse scrolled (1096, 510) with delta (0, 0)
Screenshot: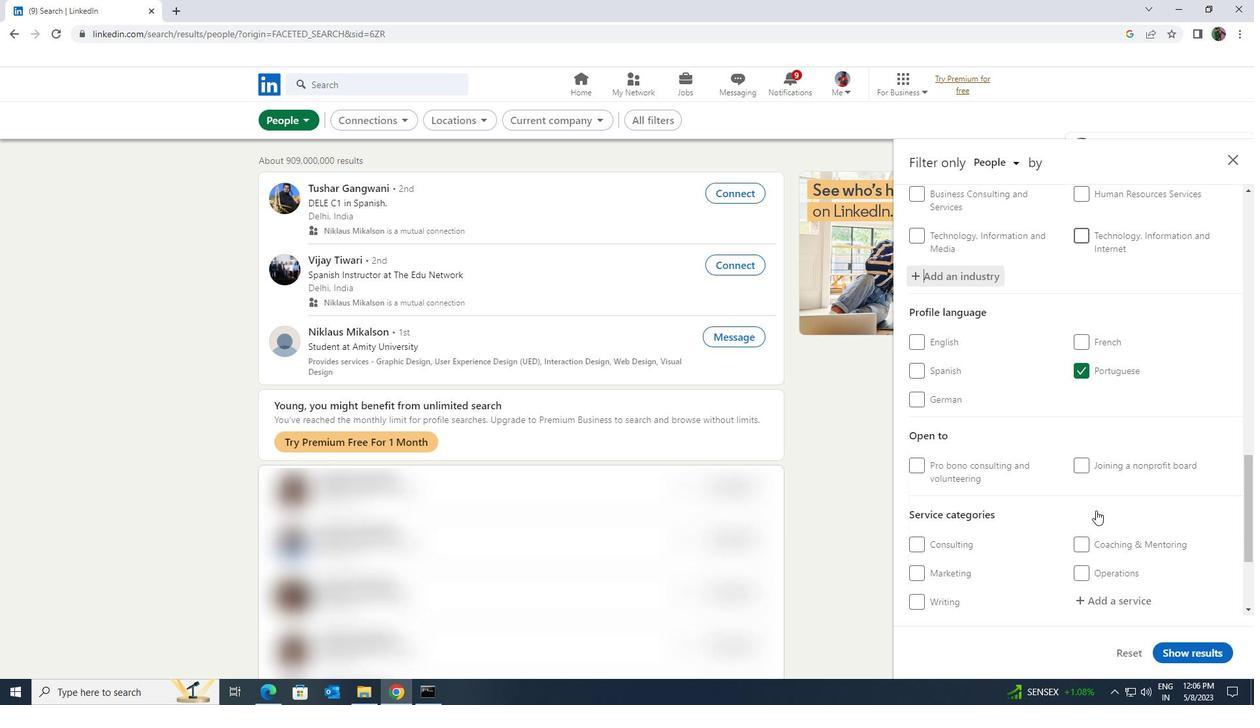 
Action: Mouse moved to (1097, 533)
Screenshot: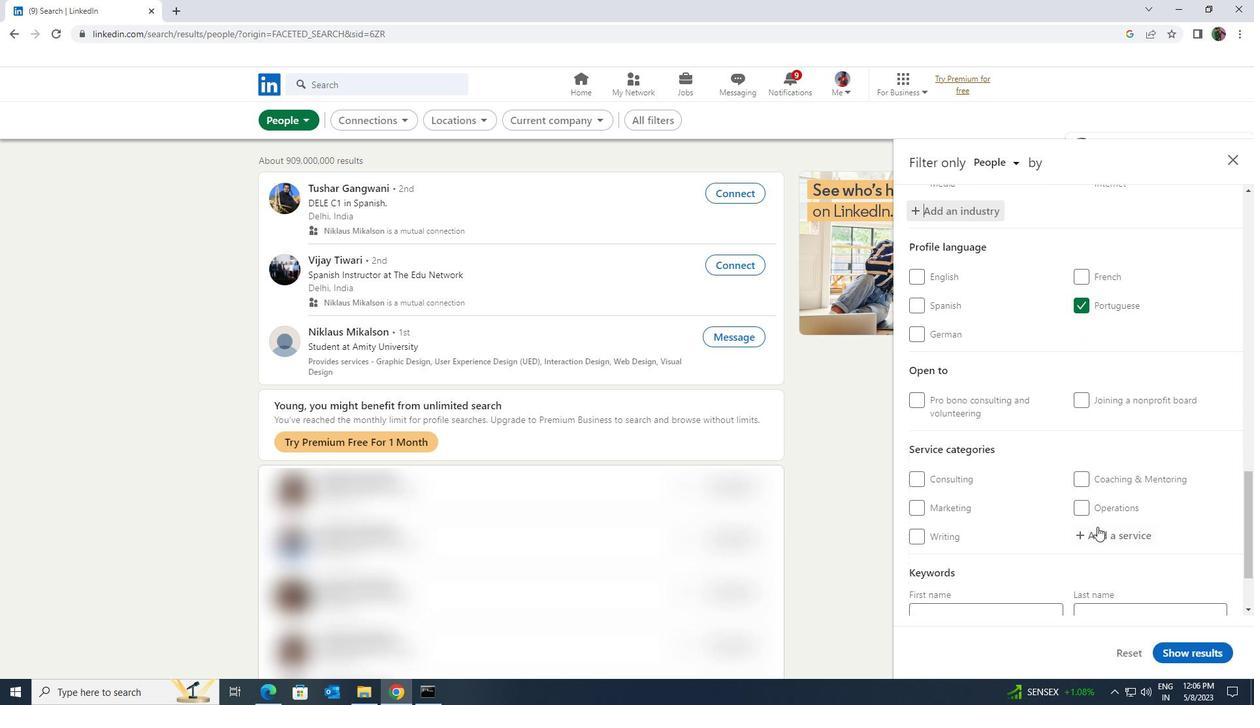 
Action: Mouse pressed left at (1097, 533)
Screenshot: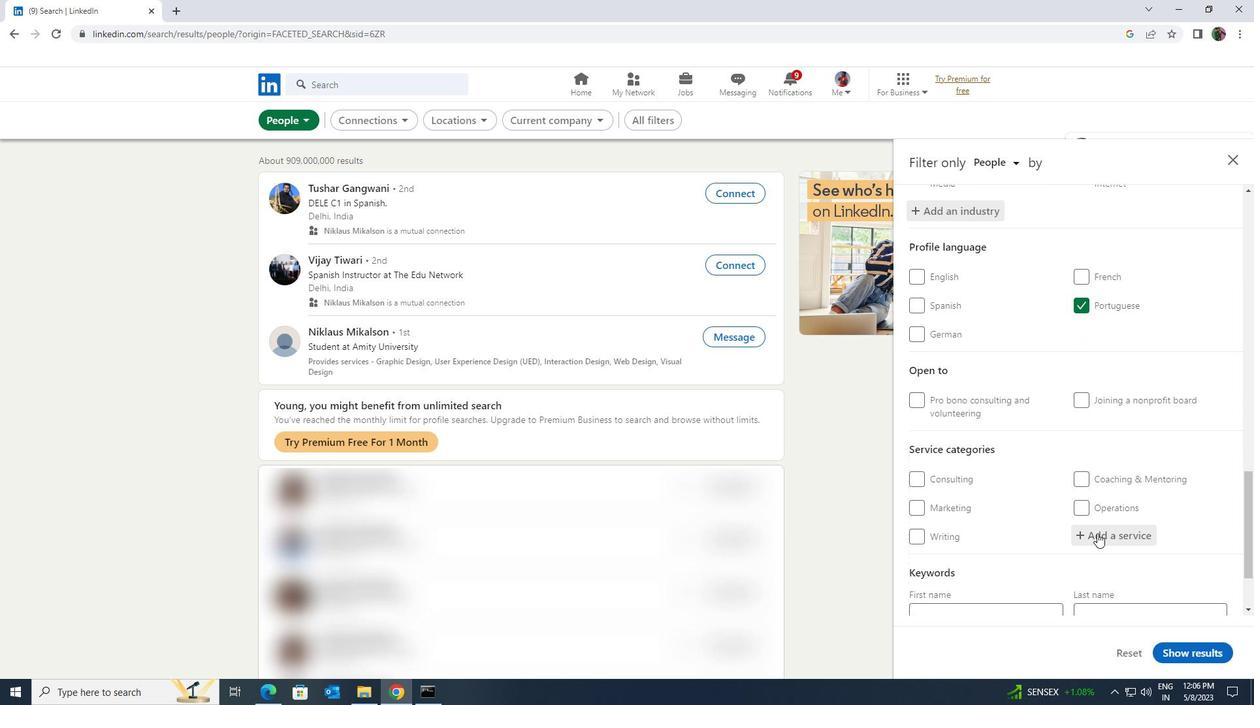 
Action: Key pressed <Key.shift>SUPPORT<Key.space><Key.shift>TECHNIV<Key.backspace>CAL
Screenshot: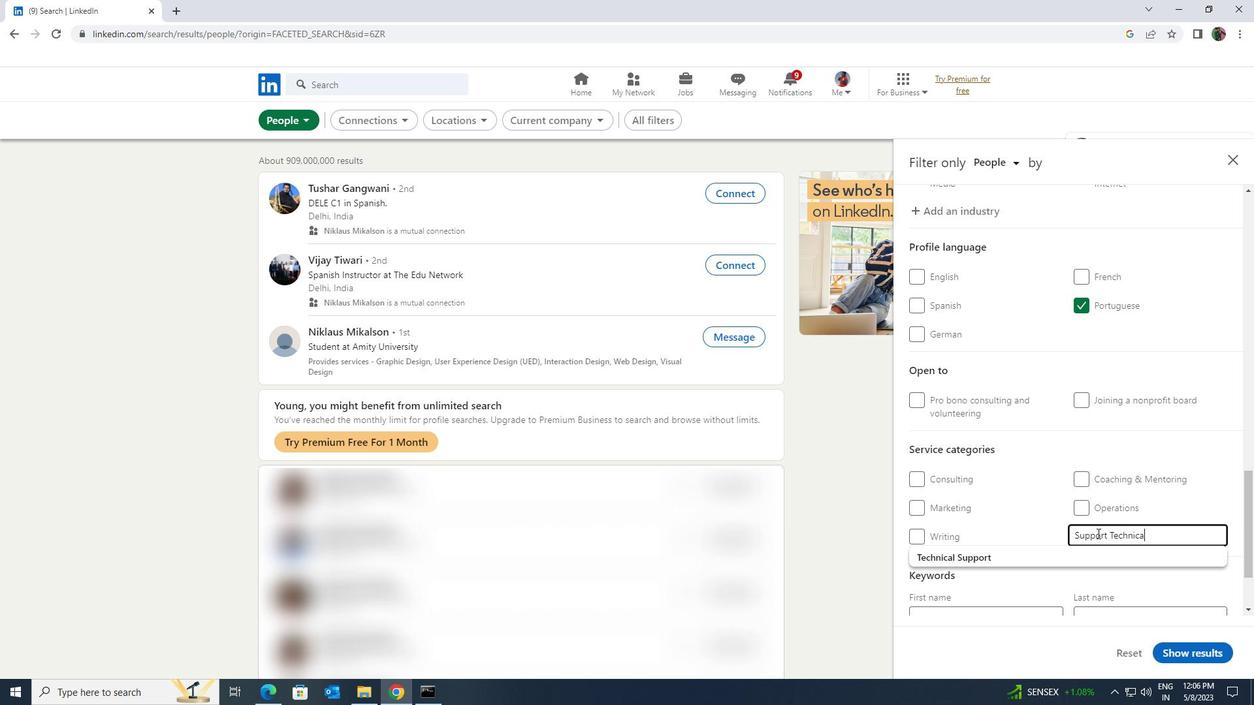 
Action: Mouse moved to (1092, 559)
Screenshot: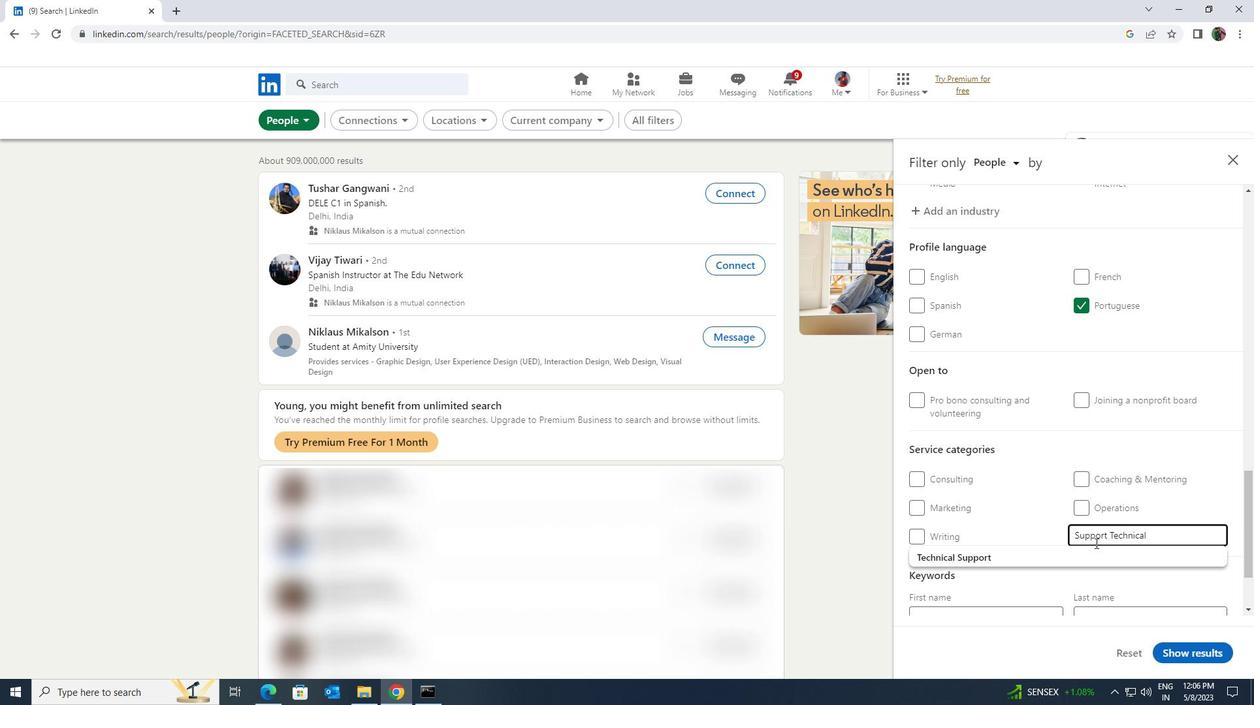 
Action: Mouse pressed left at (1092, 559)
Screenshot: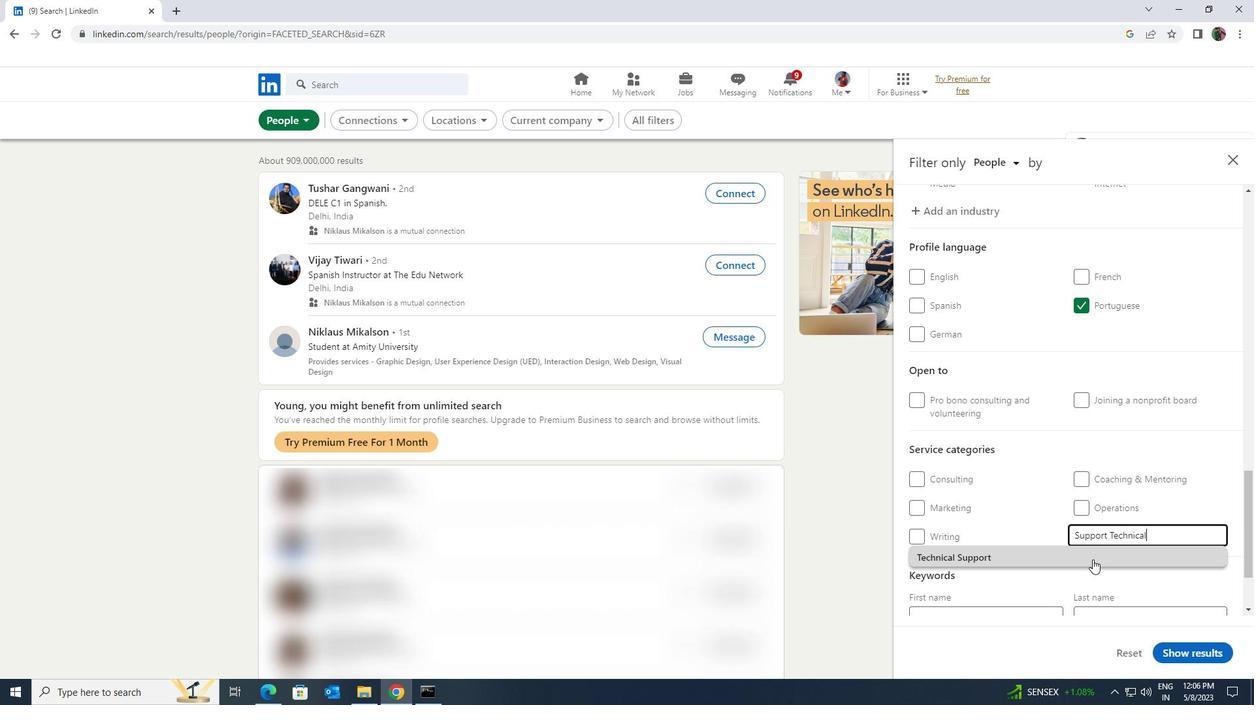 
Action: Mouse scrolled (1092, 559) with delta (0, 0)
Screenshot: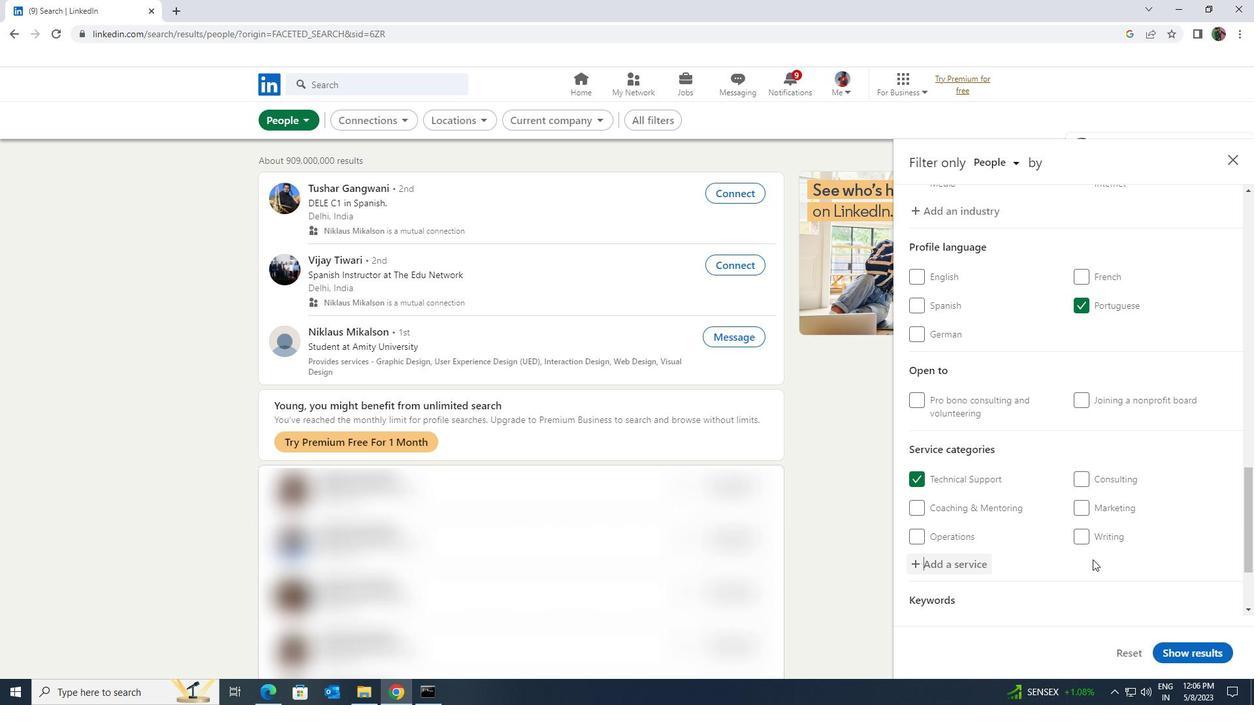 
Action: Mouse scrolled (1092, 559) with delta (0, 0)
Screenshot: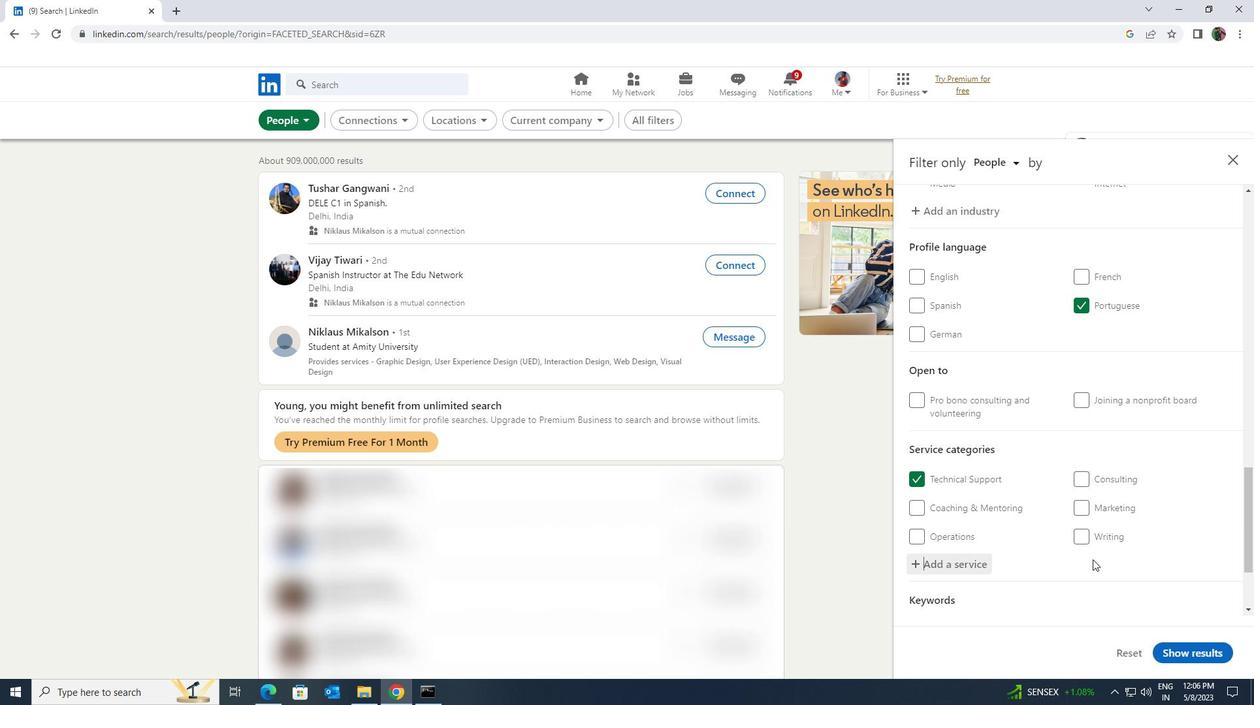 
Action: Mouse moved to (1092, 559)
Screenshot: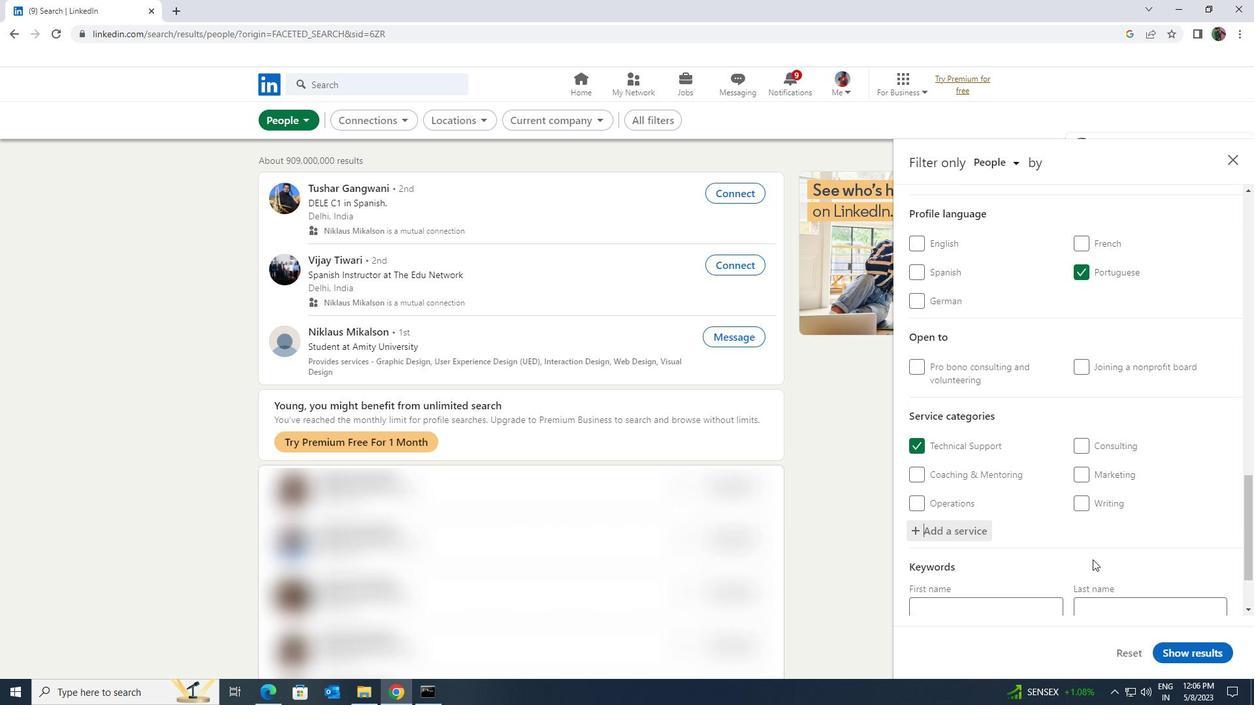 
Action: Mouse scrolled (1092, 559) with delta (0, 0)
Screenshot: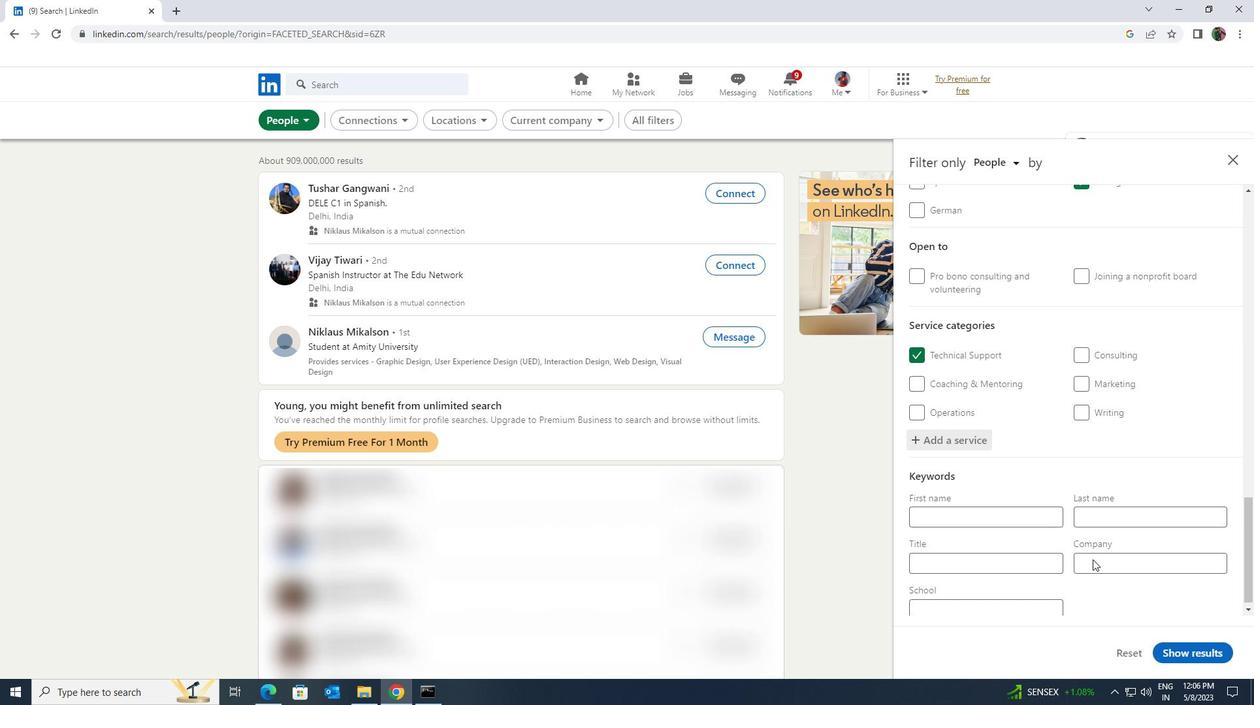 
Action: Mouse scrolled (1092, 559) with delta (0, 0)
Screenshot: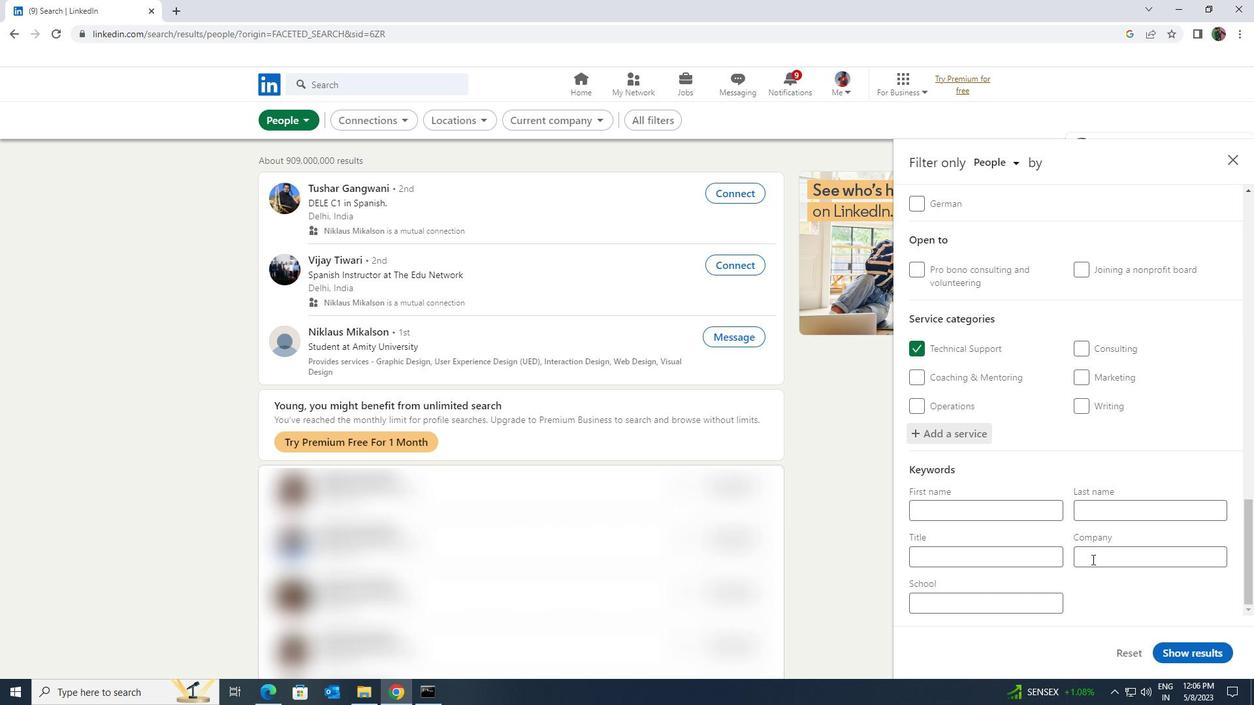 
Action: Mouse moved to (1038, 559)
Screenshot: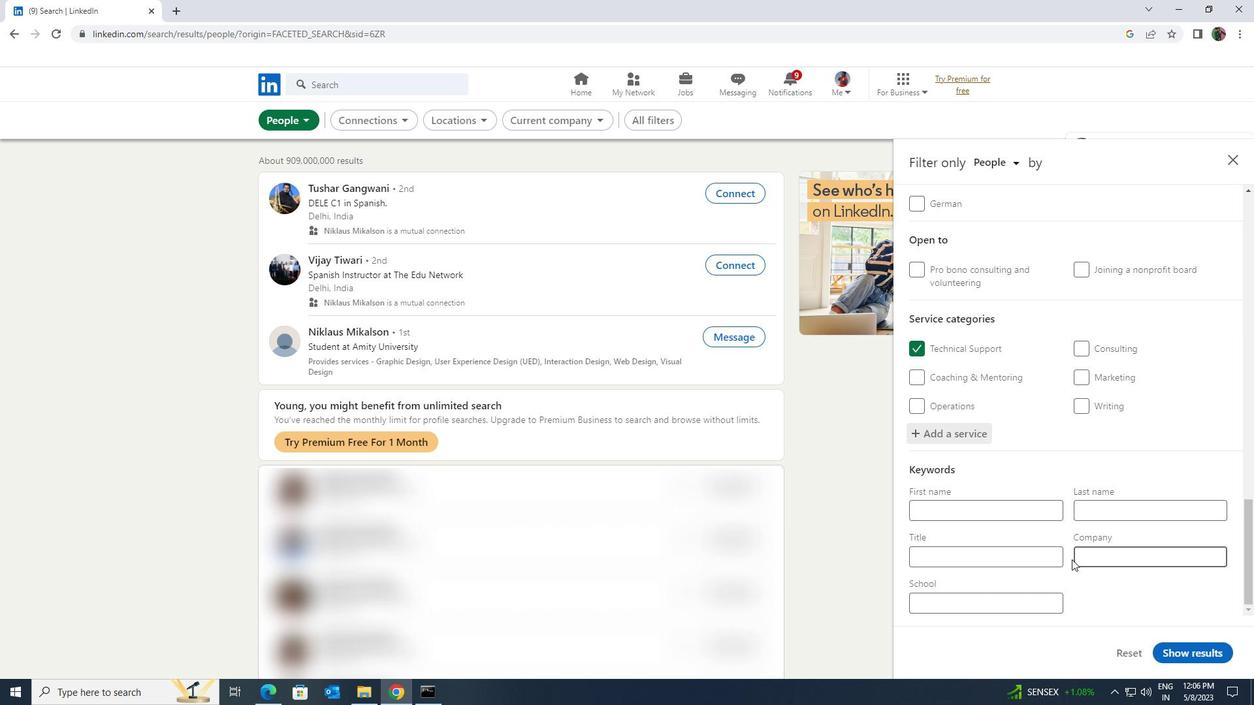 
Action: Mouse pressed left at (1038, 559)
Screenshot: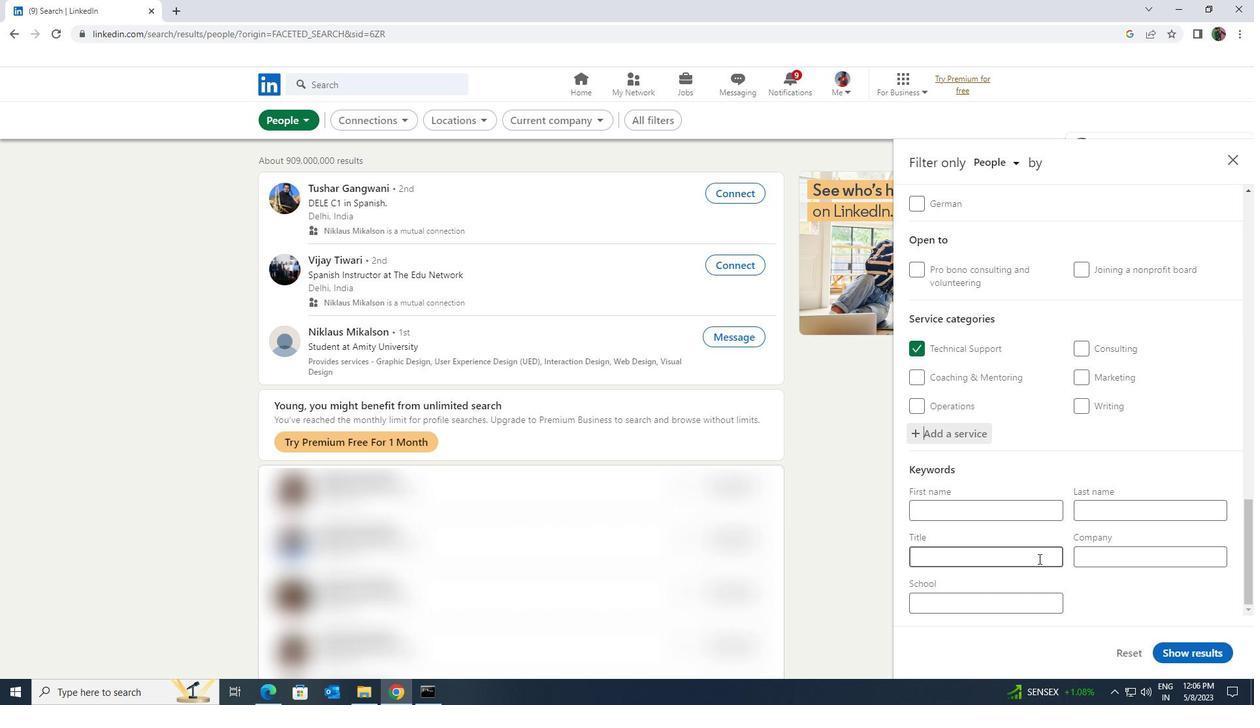 
Action: Key pressed <Key.shift><Key.shift><Key.shift><Key.shift><Key.shift><Key.shift><Key.shift><Key.shift><Key.shift><Key.shift><Key.shift><Key.shift><Key.shift><Key.shift><Key.shift><Key.shift>BUSINESS<Key.space><Key.shift>ANALYST
Screenshot: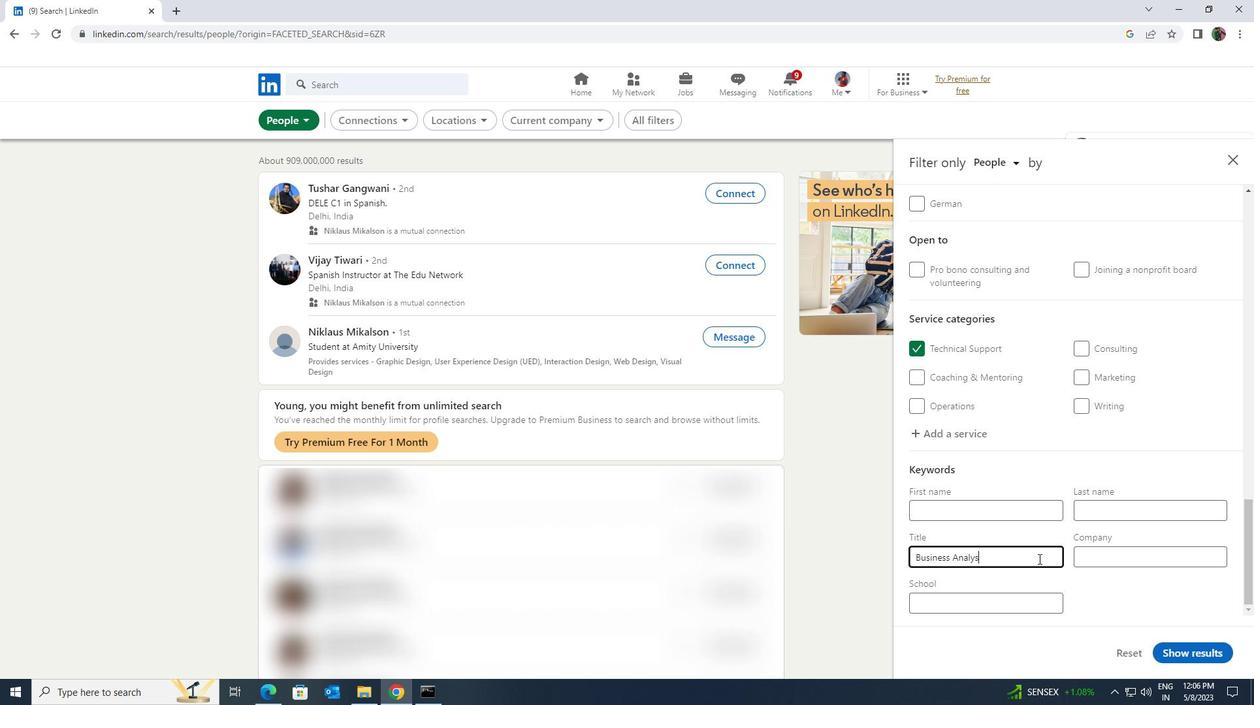 
Action: Mouse moved to (1169, 648)
Screenshot: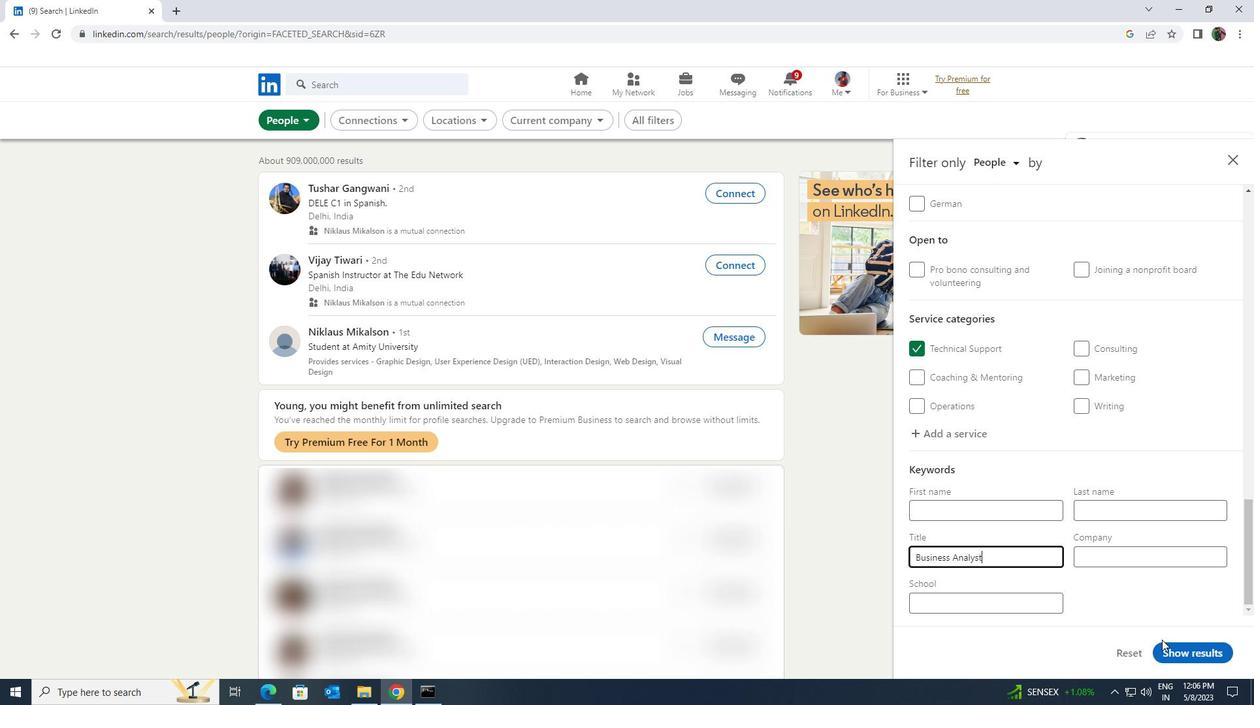 
Action: Mouse pressed left at (1169, 648)
Screenshot: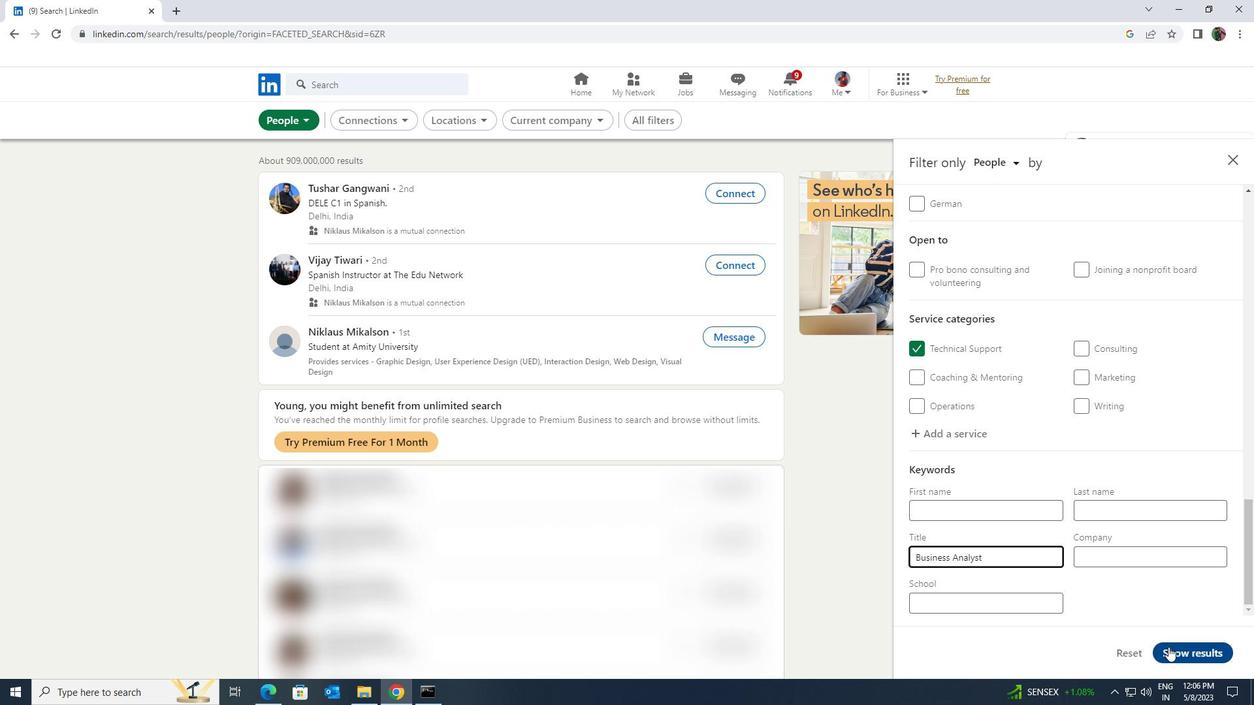 
